 Task: Look for space in Ochër, Russia from 9th August, 2023 to 12th August, 2023 for 1 adult in price range Rs.6000 to Rs.15000. Place can be entire place with 1  bedroom having 1 bed and 1 bathroom. Property type can be house, flat, guest house. Amenities needed are: wifi. Booking option can be shelf check-in. Required host language is English.
Action: Mouse moved to (448, 118)
Screenshot: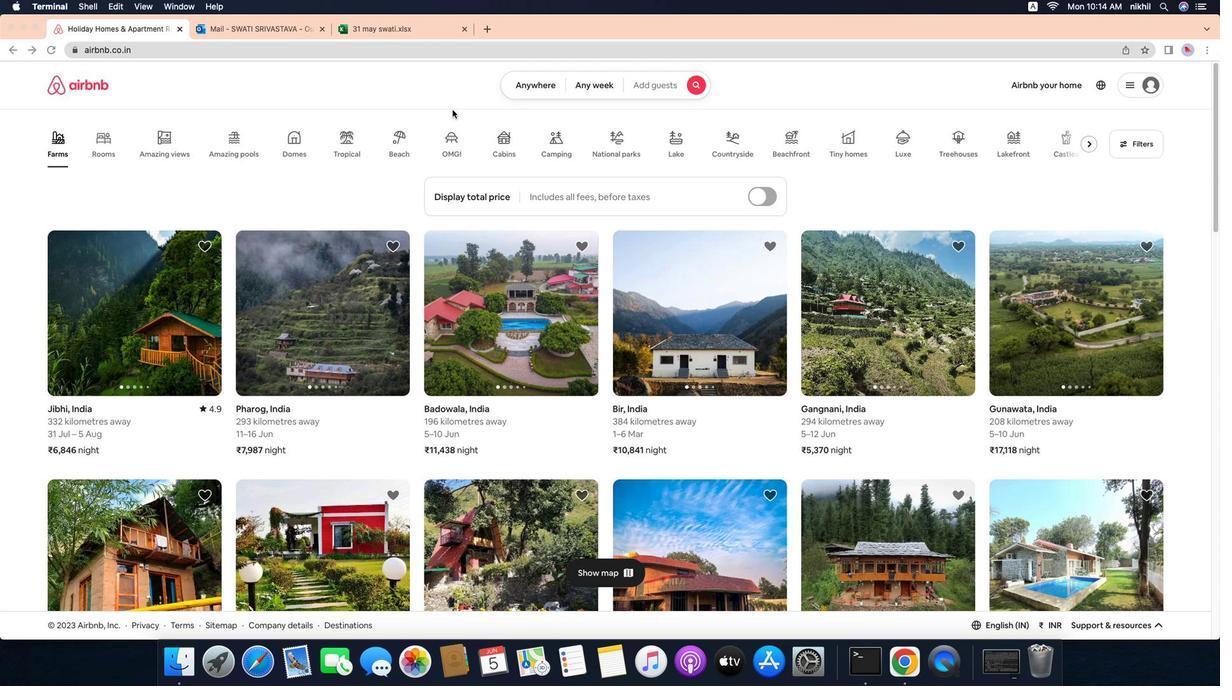 
Action: Mouse pressed left at (448, 118)
Screenshot: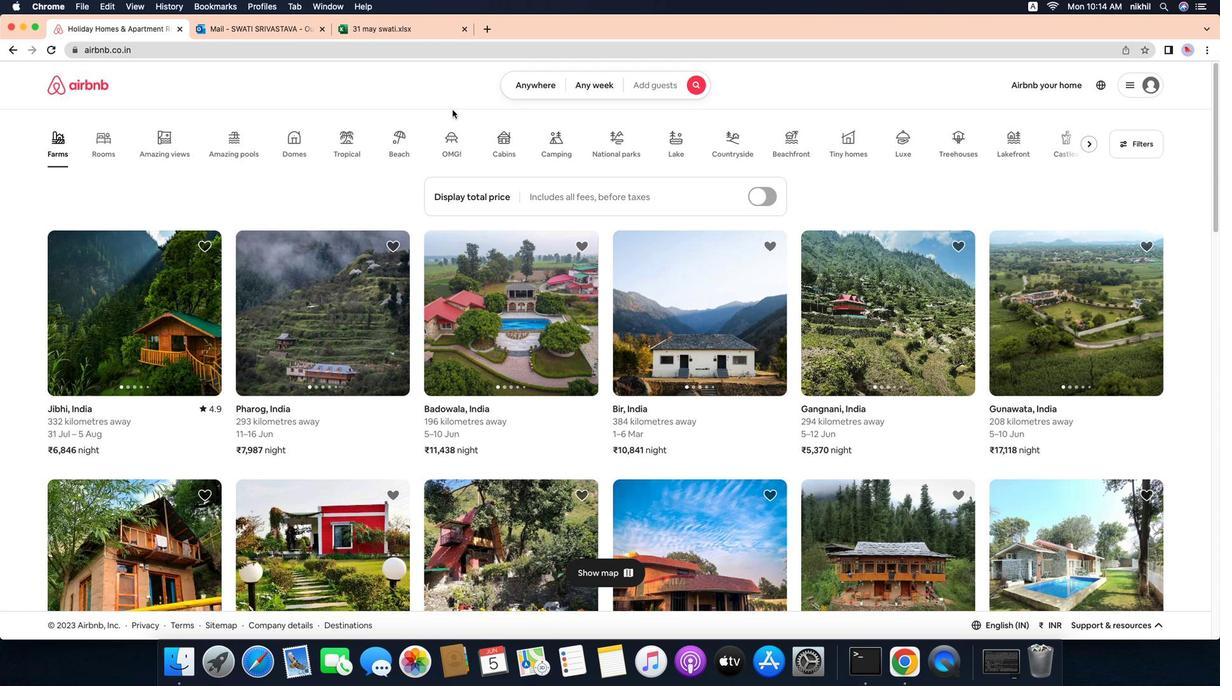 
Action: Mouse moved to (509, 101)
Screenshot: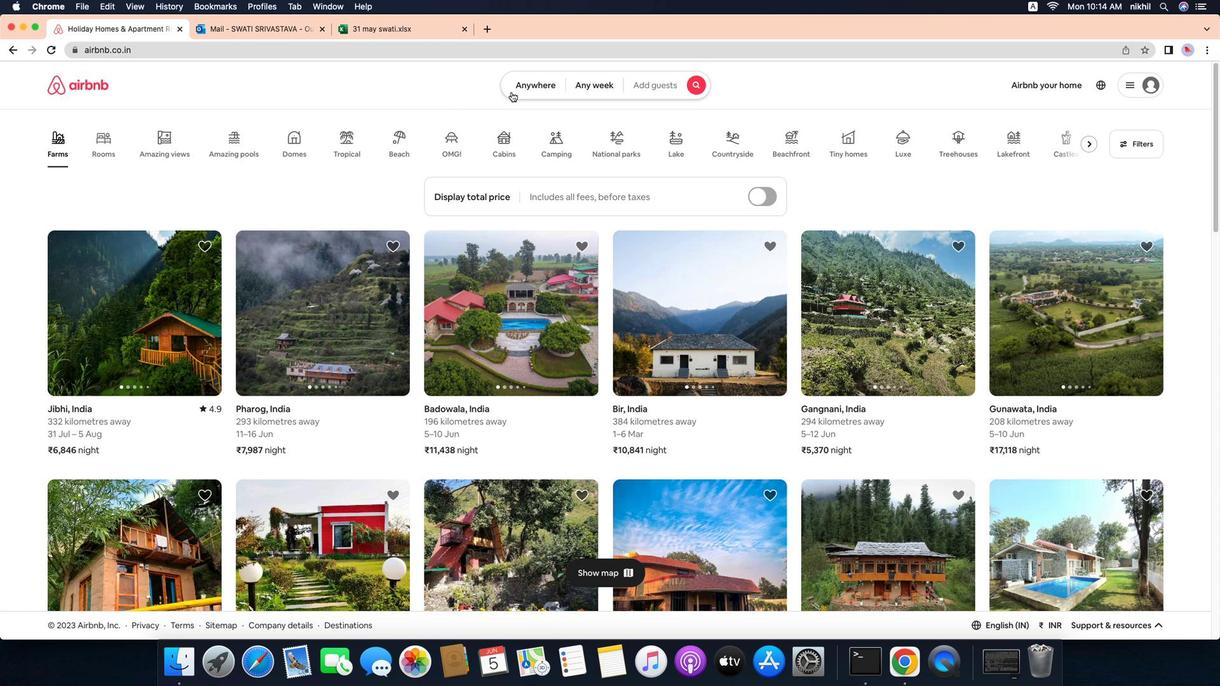 
Action: Mouse pressed left at (509, 101)
Screenshot: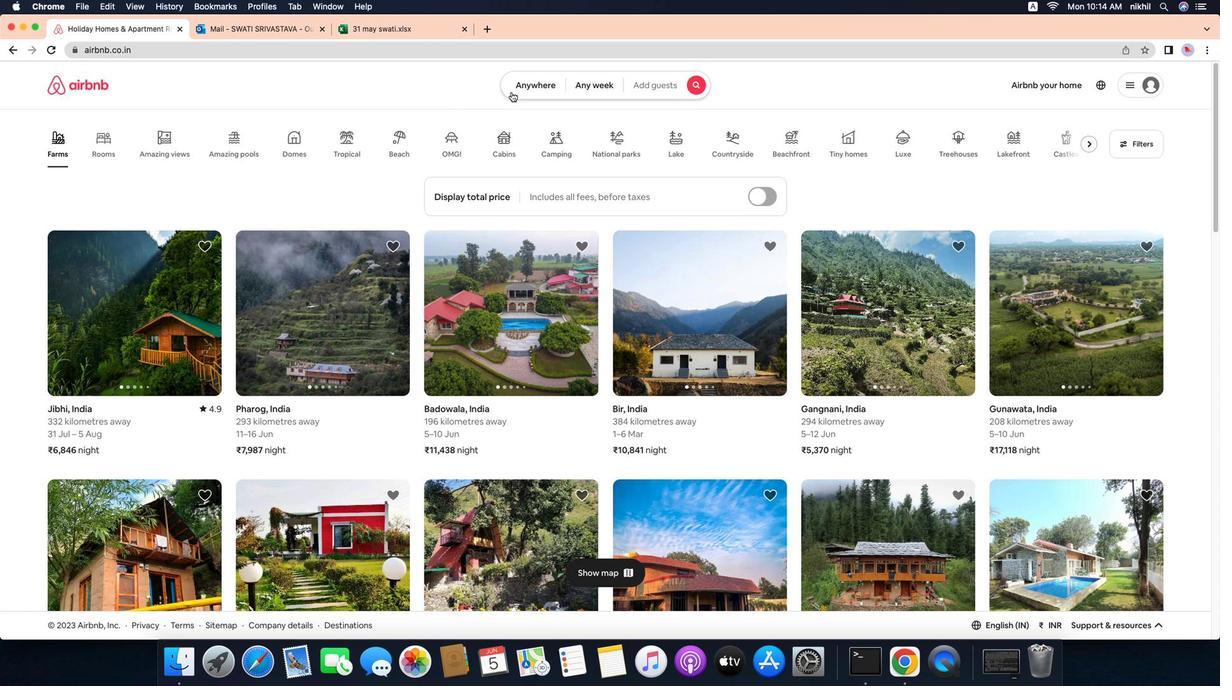 
Action: Mouse moved to (414, 143)
Screenshot: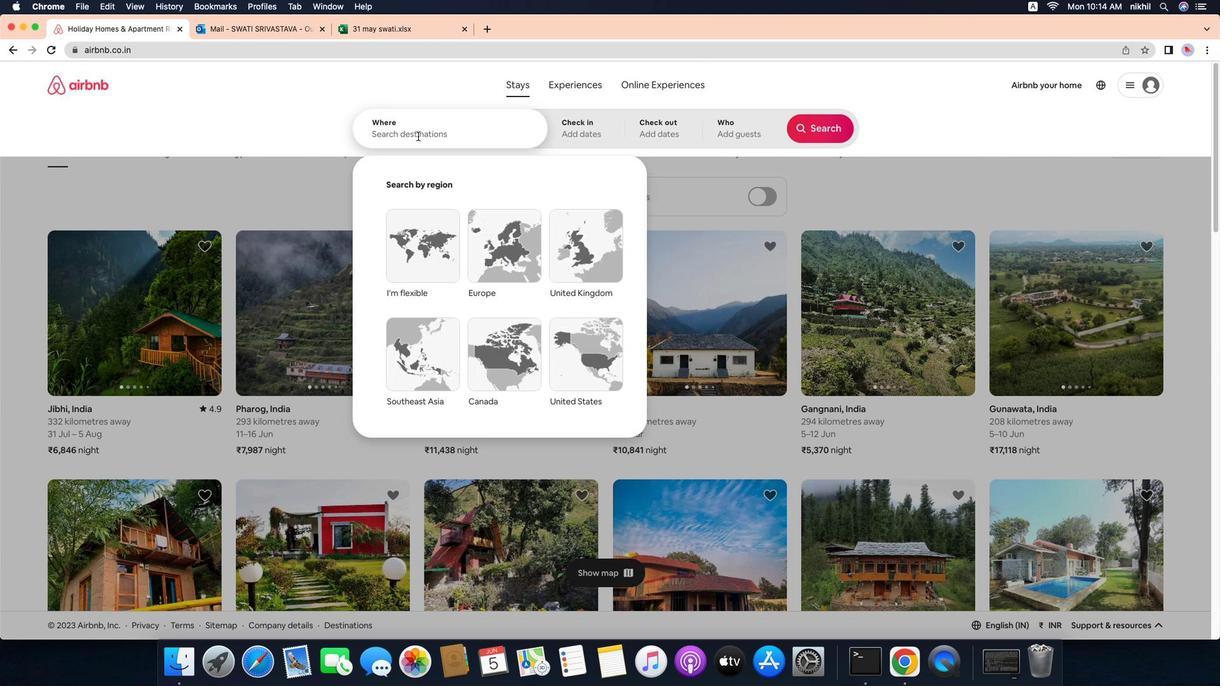 
Action: Mouse pressed left at (414, 143)
Screenshot: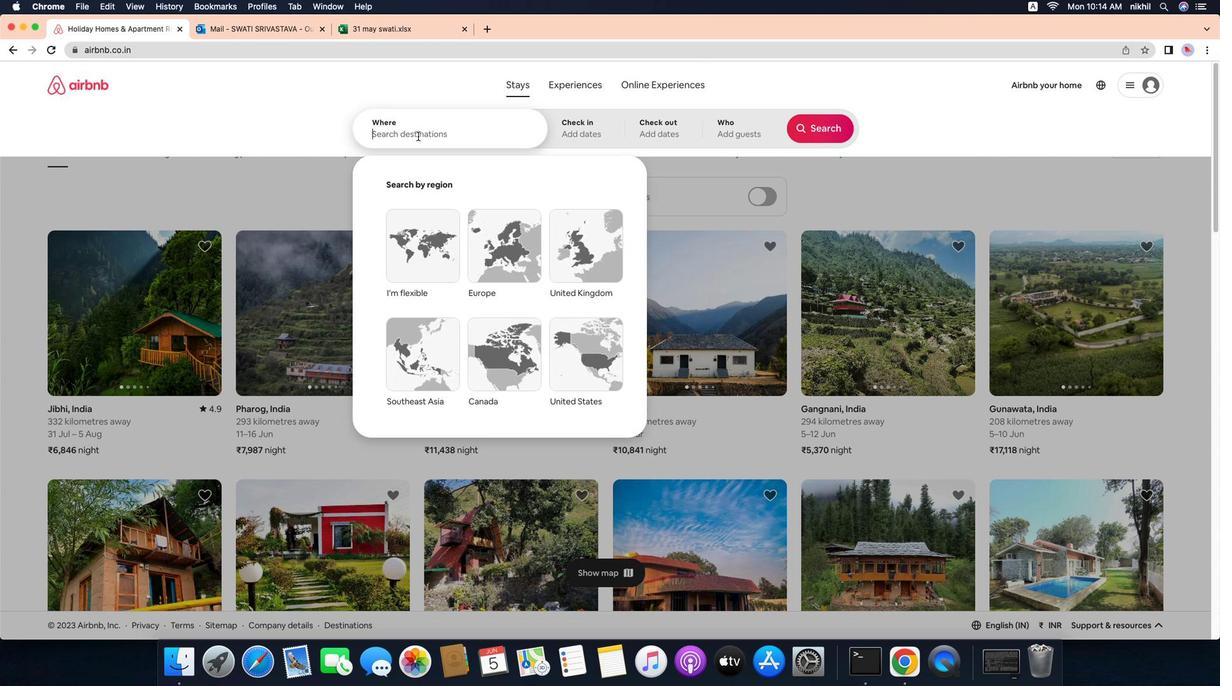 
Action: Key pressed Key.caps_lock'O'Key.caps_lock'c''h''e''r'','Key.spaceKey.caps_lock'R'Key.caps_lock'u''s''s''i''a'Key.enter
Screenshot: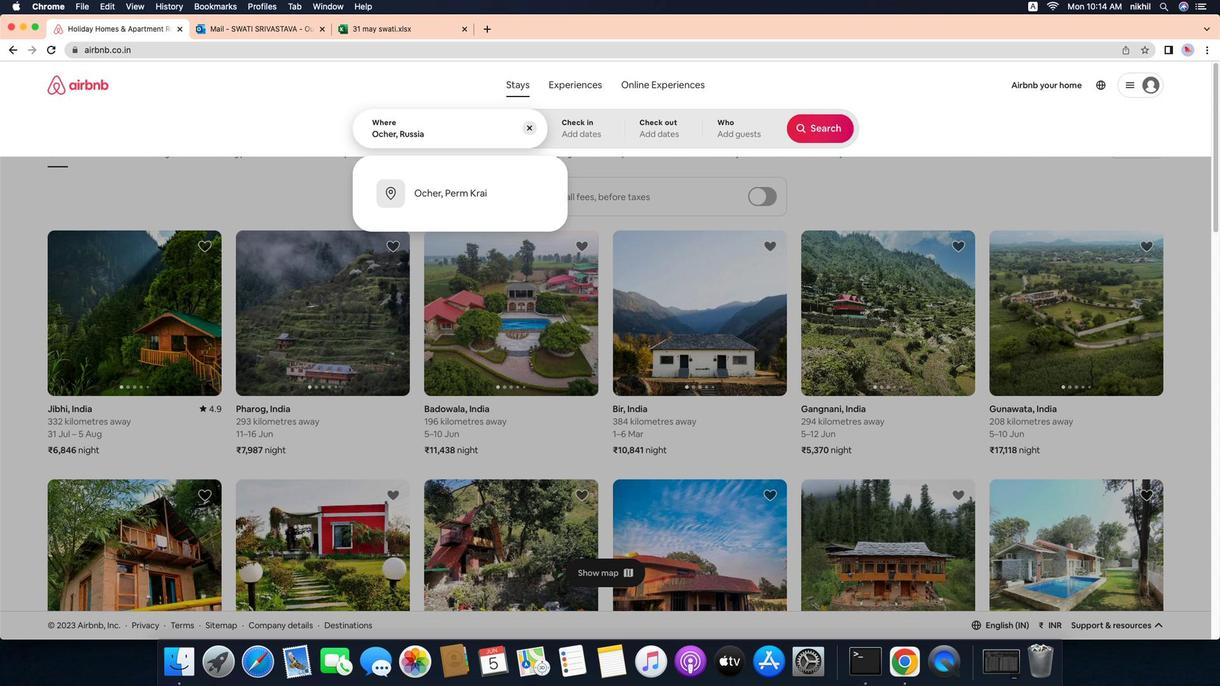 
Action: Mouse moved to (814, 221)
Screenshot: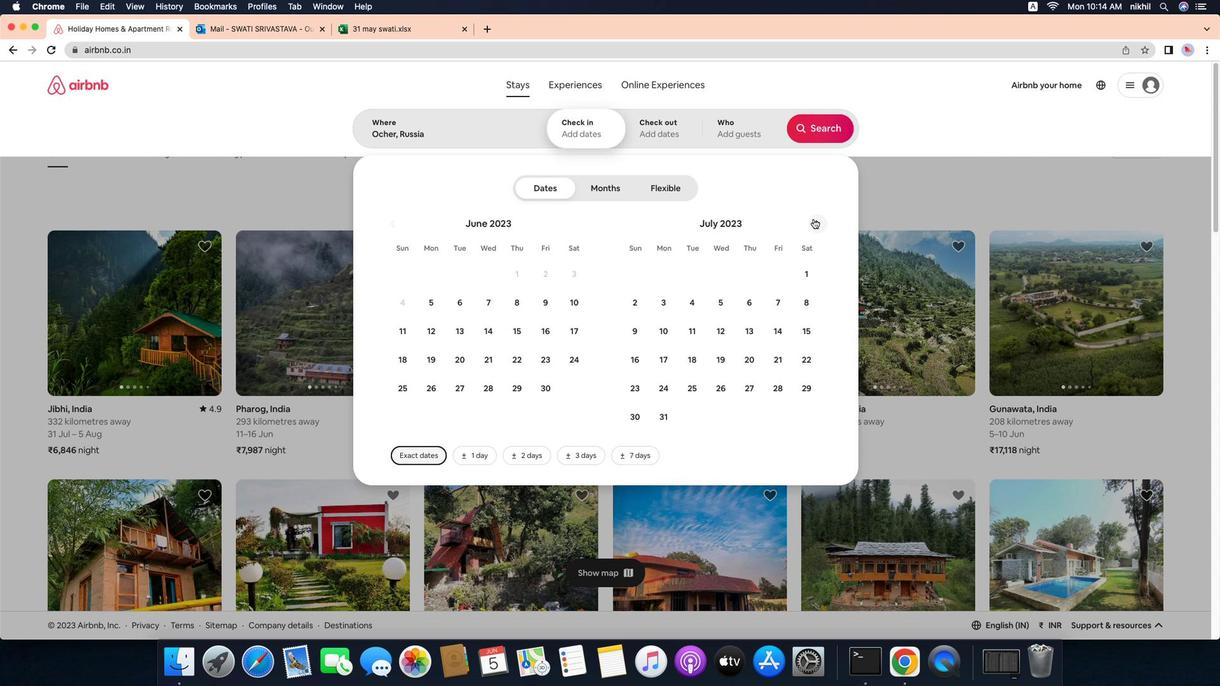 
Action: Mouse pressed left at (814, 221)
Screenshot: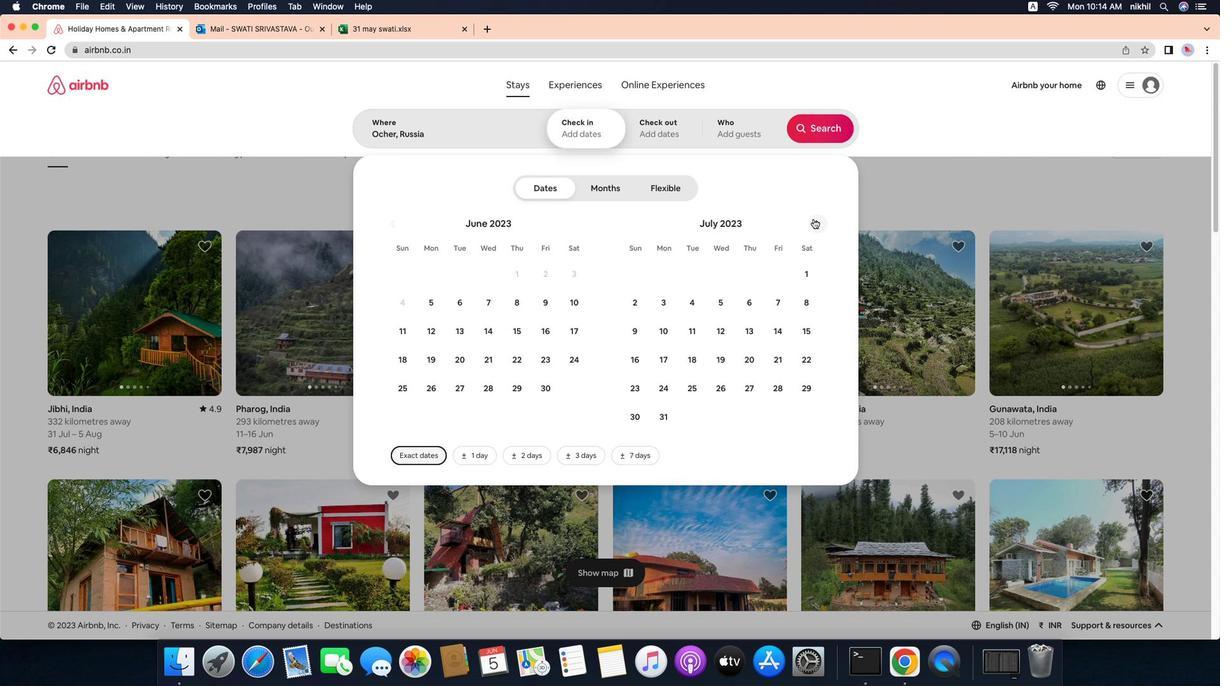 
Action: Mouse moved to (726, 295)
Screenshot: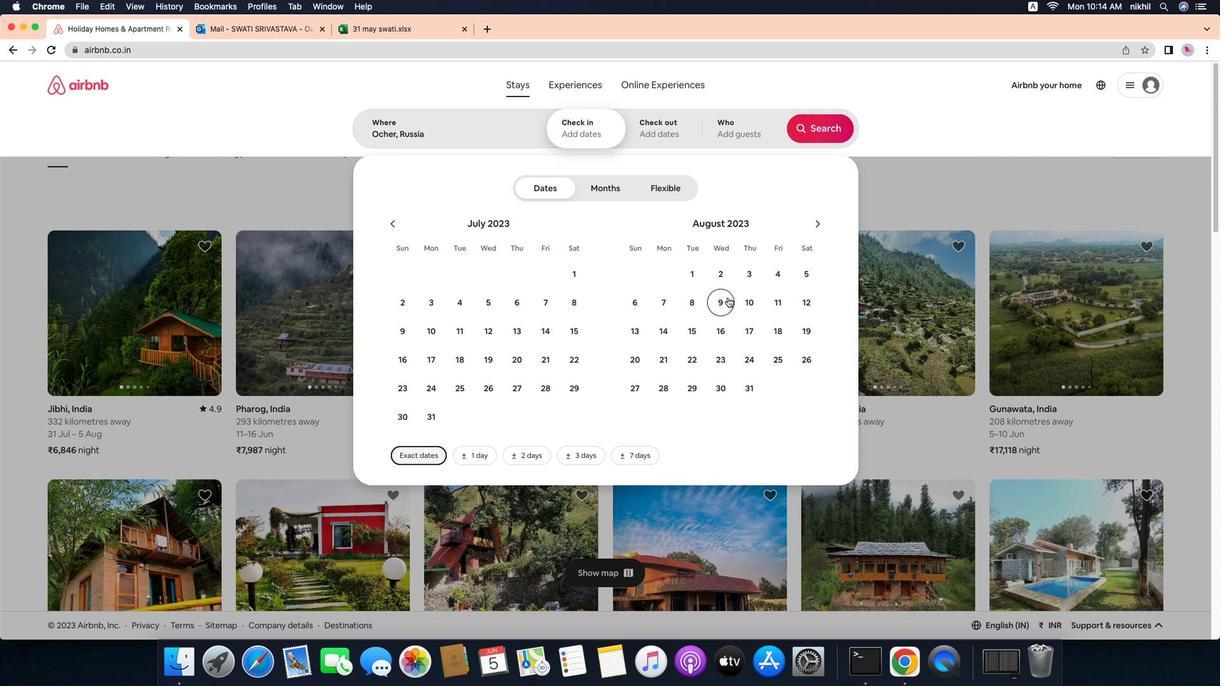 
Action: Mouse pressed left at (726, 295)
Screenshot: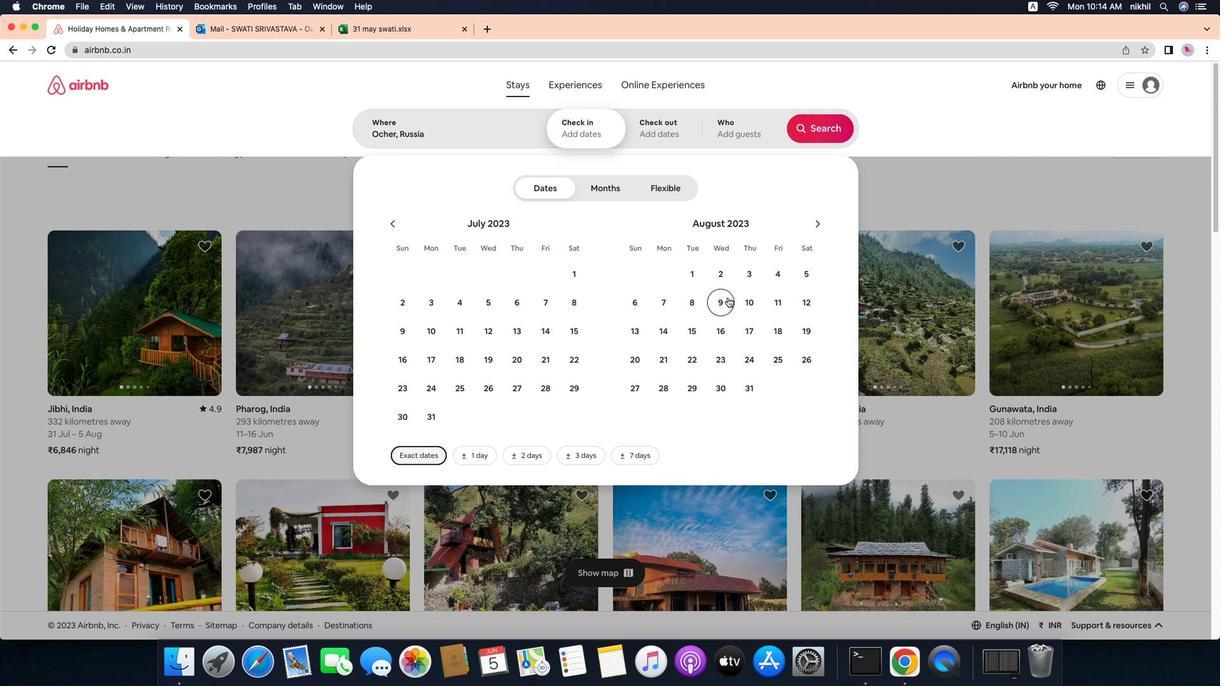 
Action: Mouse moved to (826, 299)
Screenshot: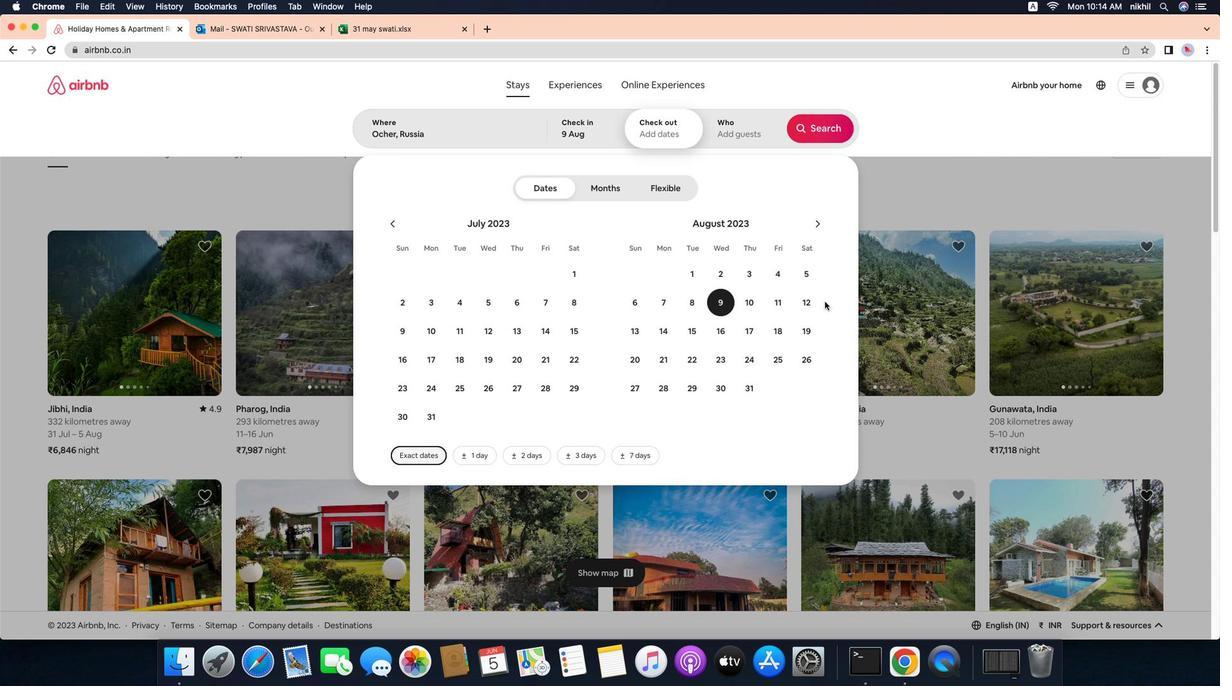 
Action: Mouse pressed left at (826, 299)
Screenshot: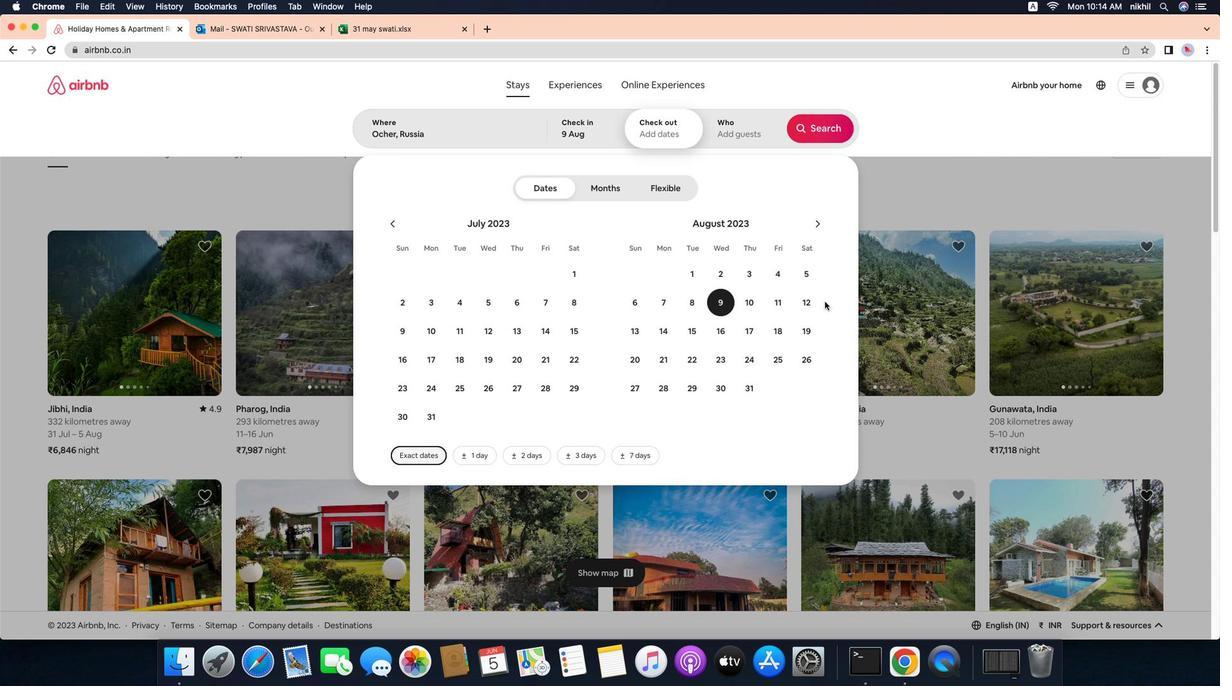 
Action: Mouse moved to (805, 301)
Screenshot: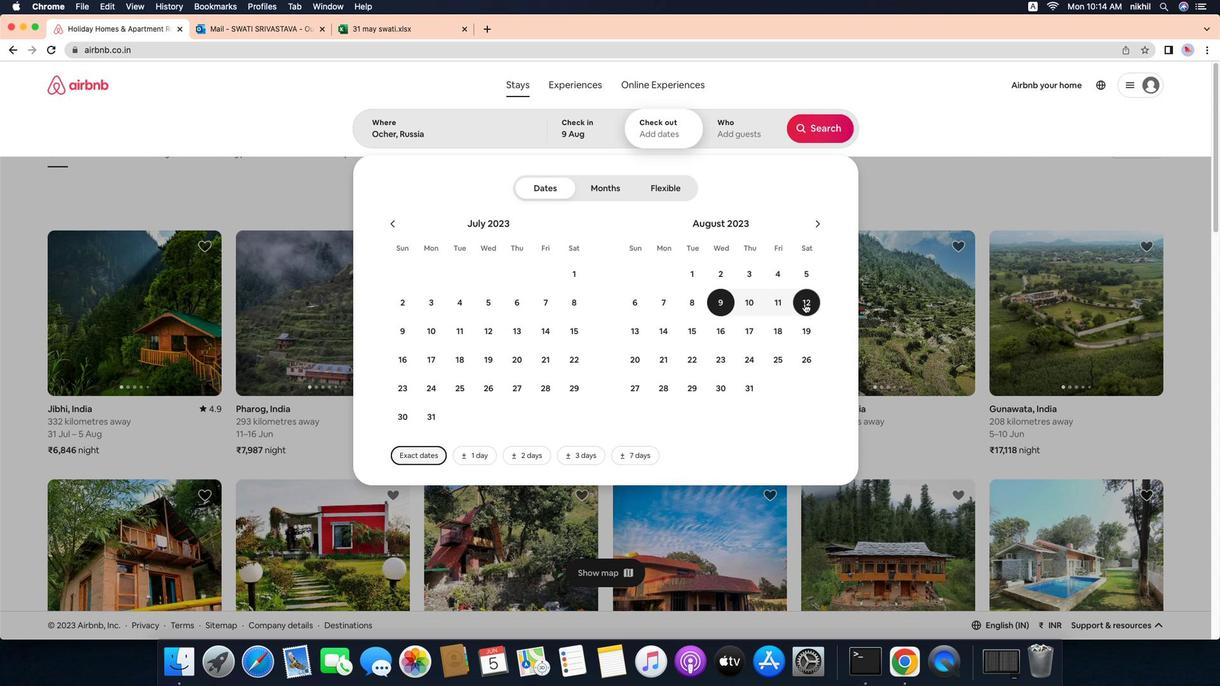 
Action: Mouse pressed left at (805, 301)
Screenshot: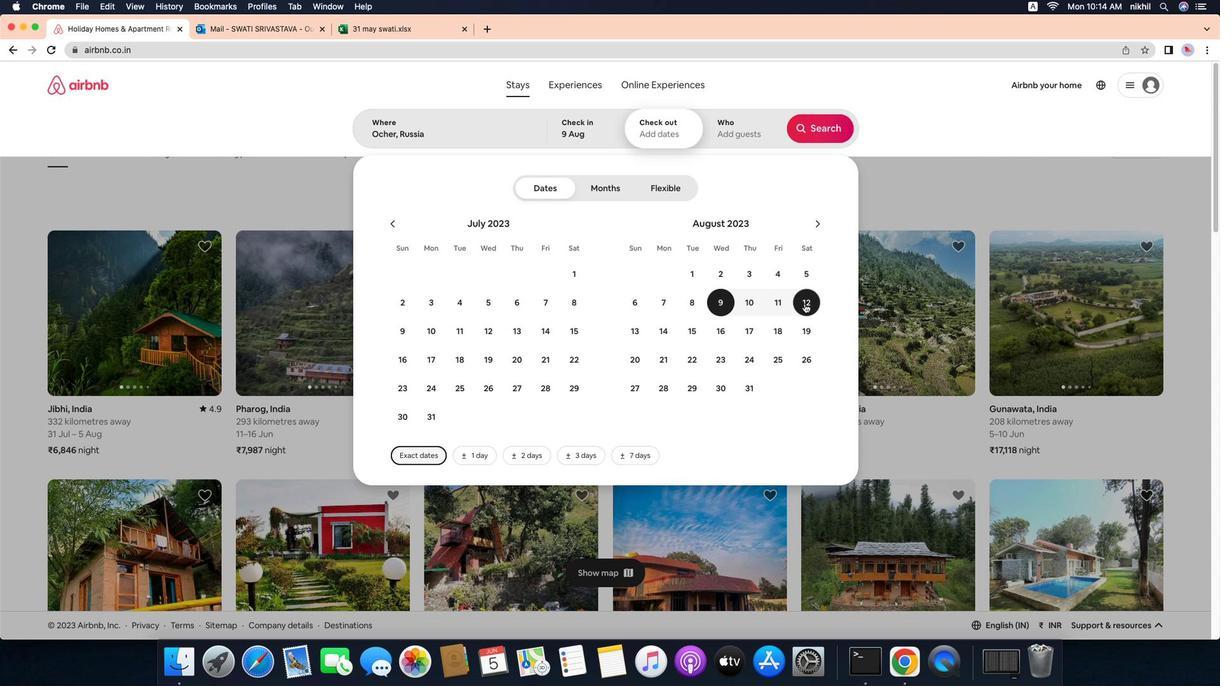 
Action: Mouse moved to (746, 139)
Screenshot: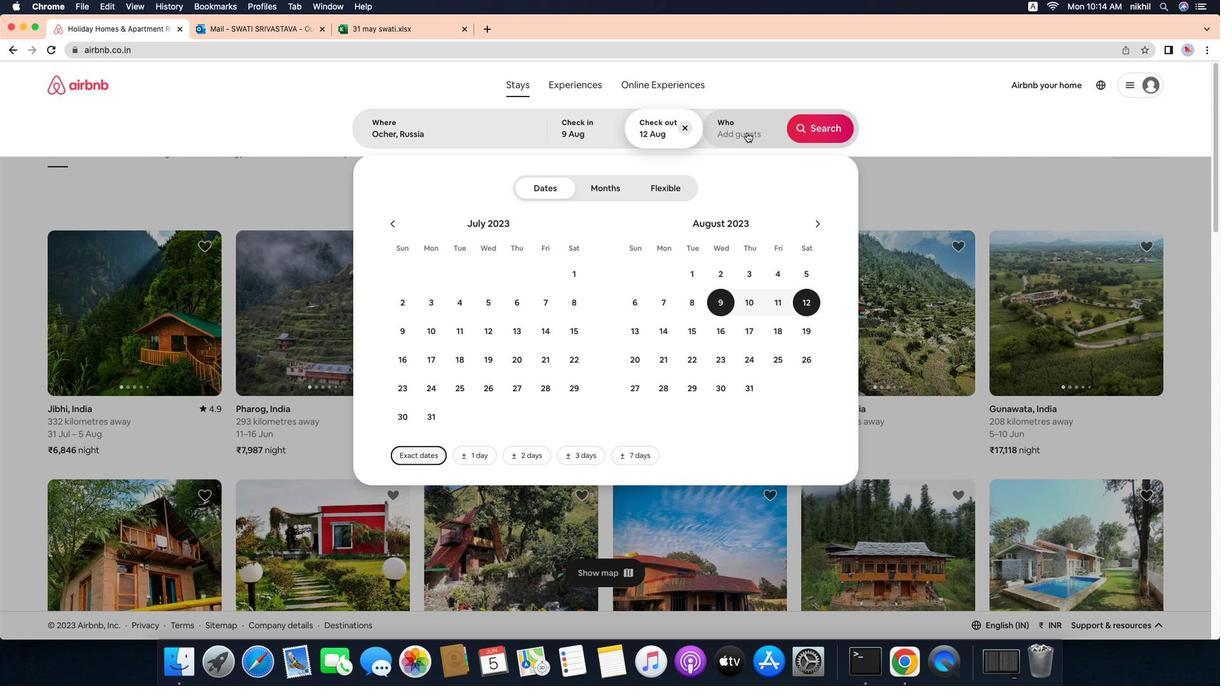 
Action: Mouse pressed left at (746, 139)
Screenshot: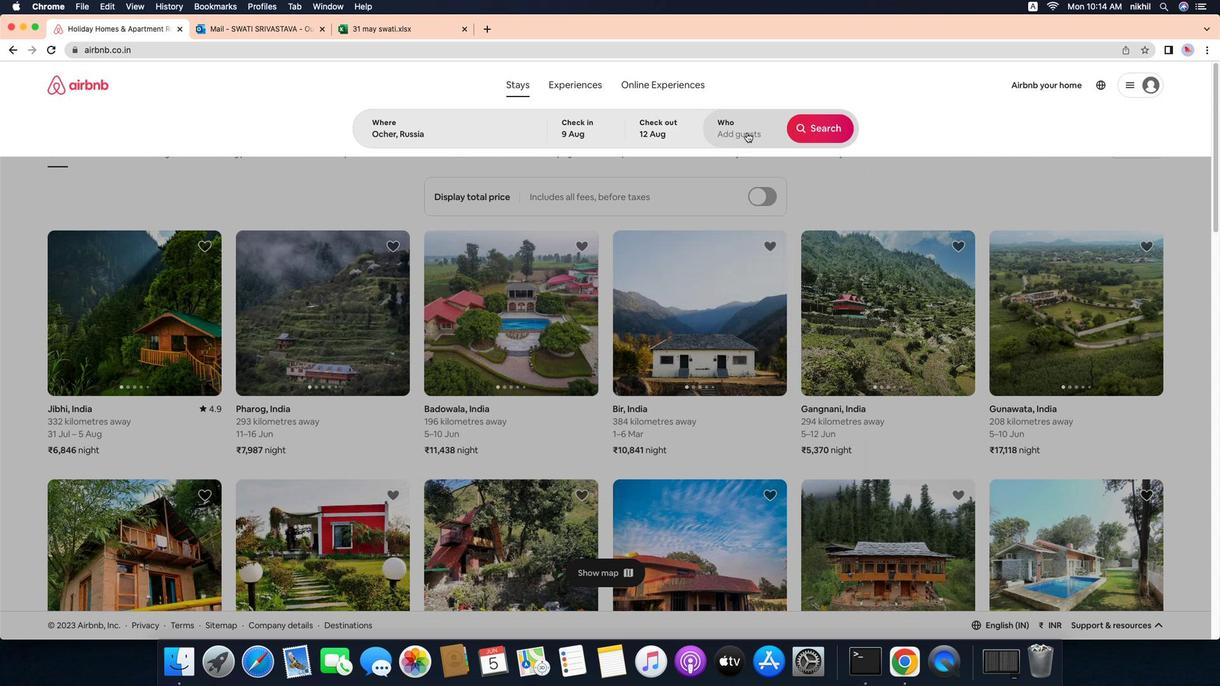 
Action: Mouse moved to (831, 199)
Screenshot: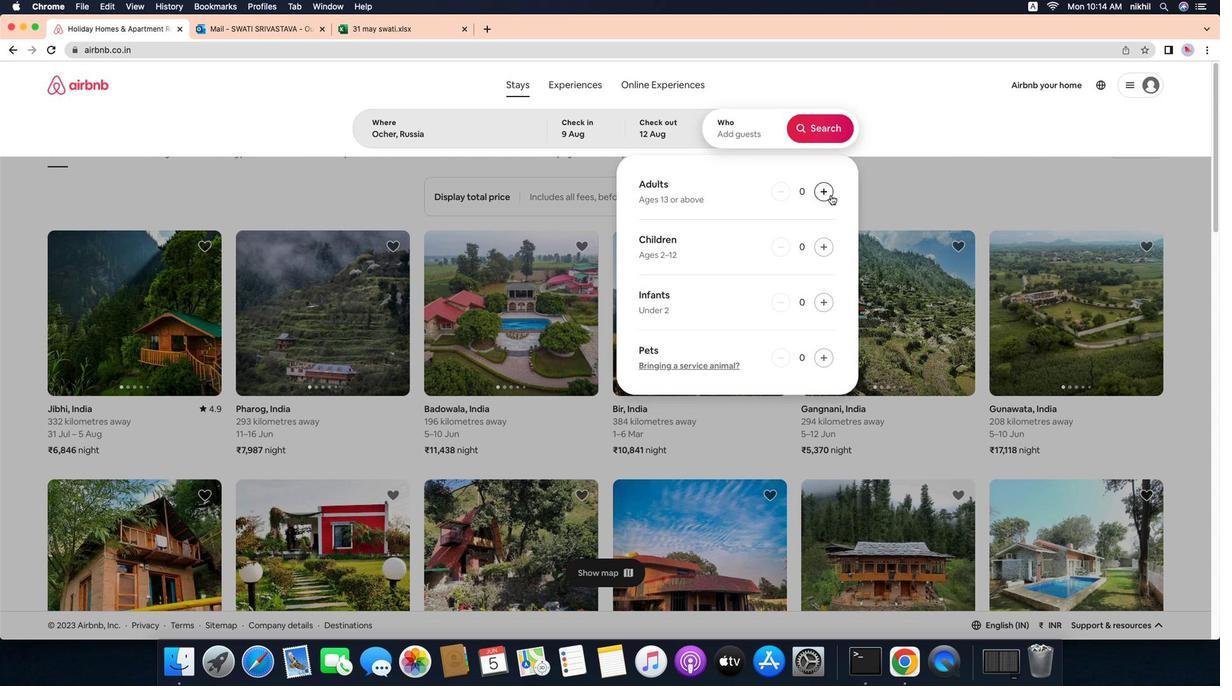 
Action: Mouse pressed left at (831, 199)
Screenshot: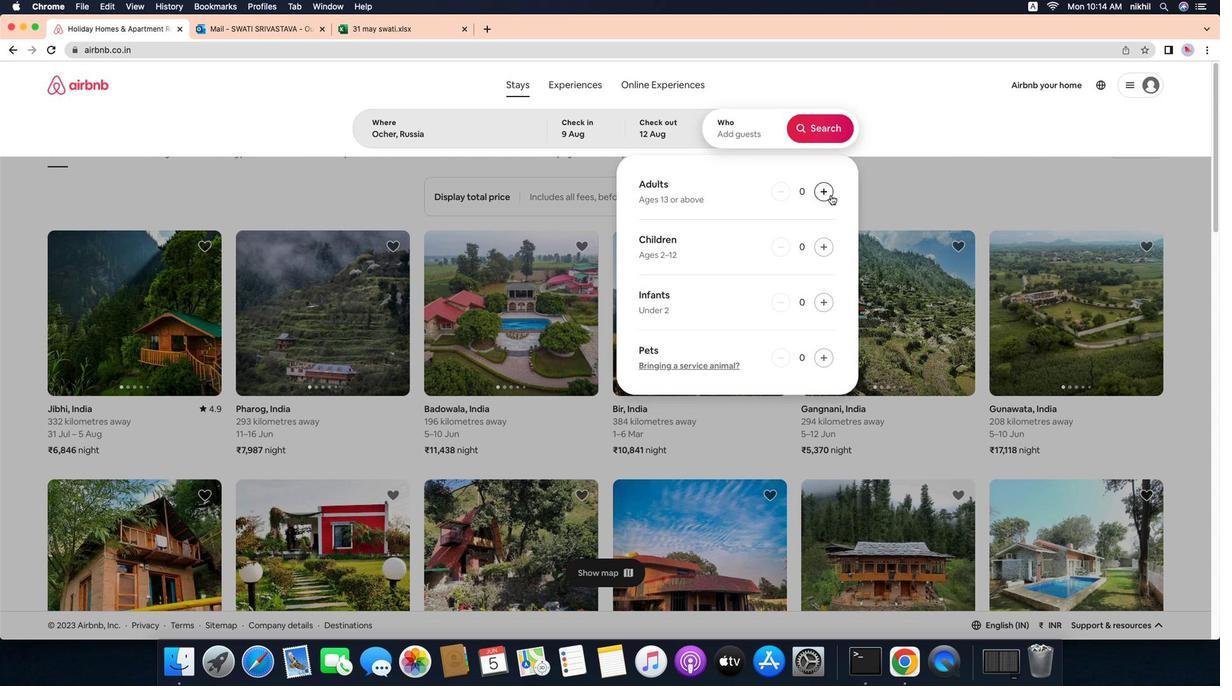 
Action: Mouse moved to (812, 130)
Screenshot: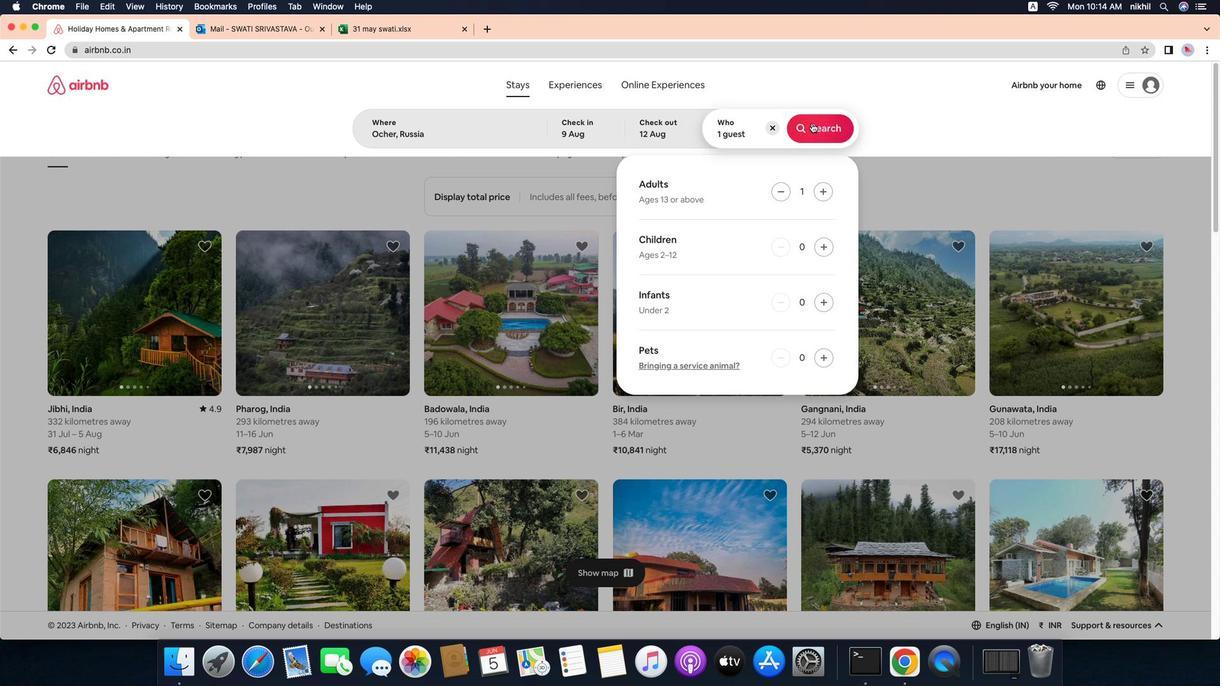 
Action: Mouse pressed left at (812, 130)
Screenshot: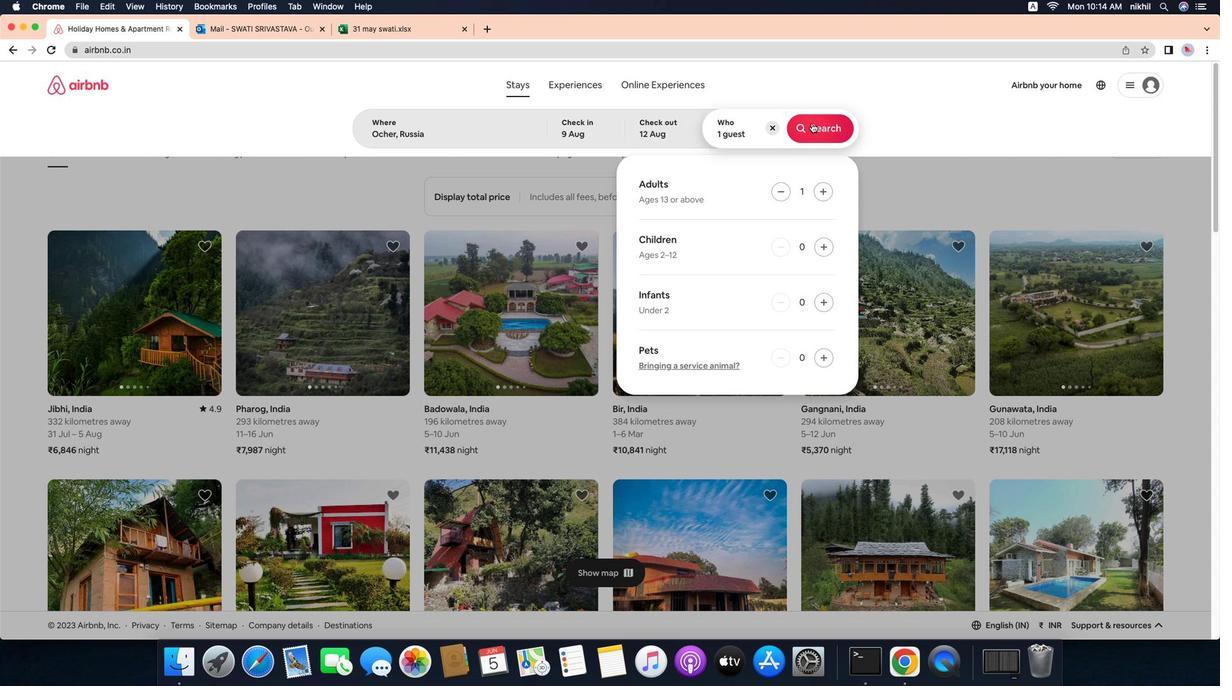 
Action: Mouse moved to (1185, 141)
Screenshot: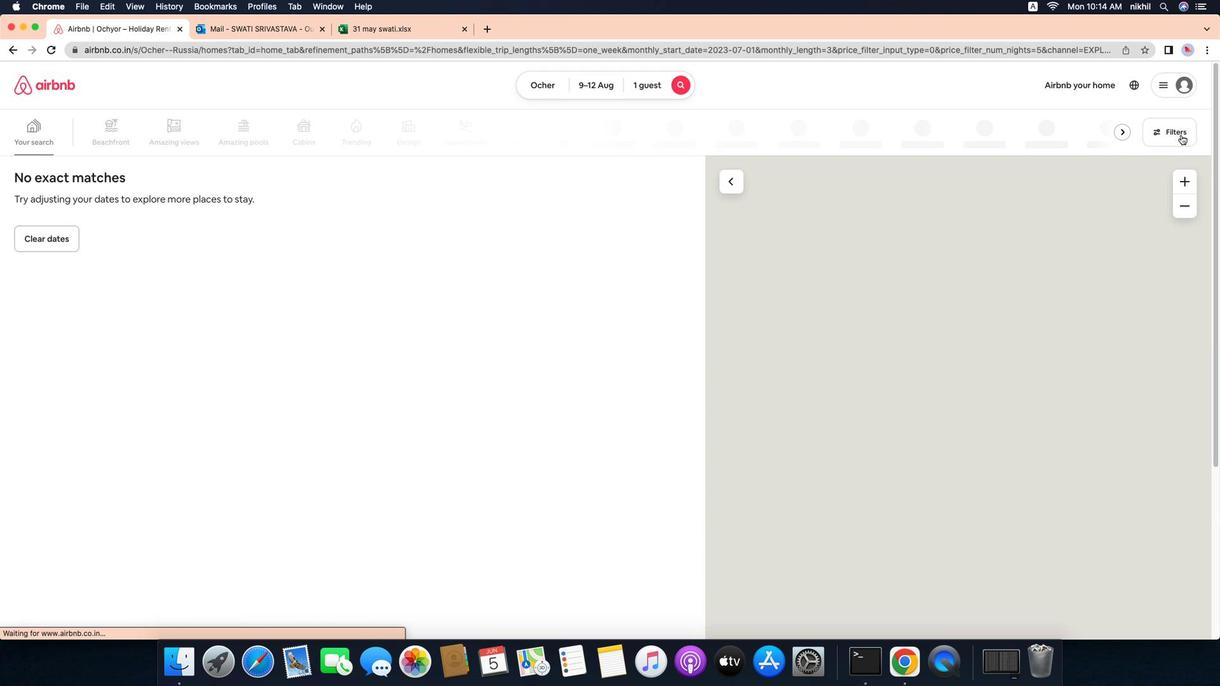 
Action: Mouse pressed left at (1185, 141)
Screenshot: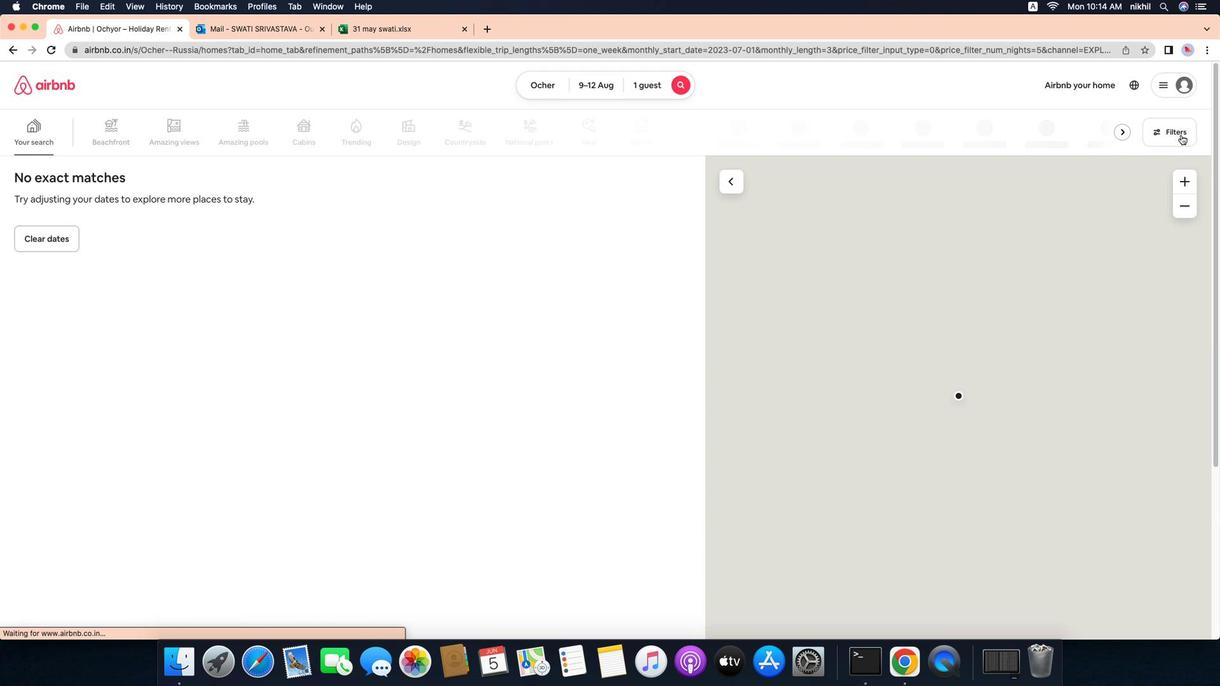 
Action: Mouse moved to (477, 419)
Screenshot: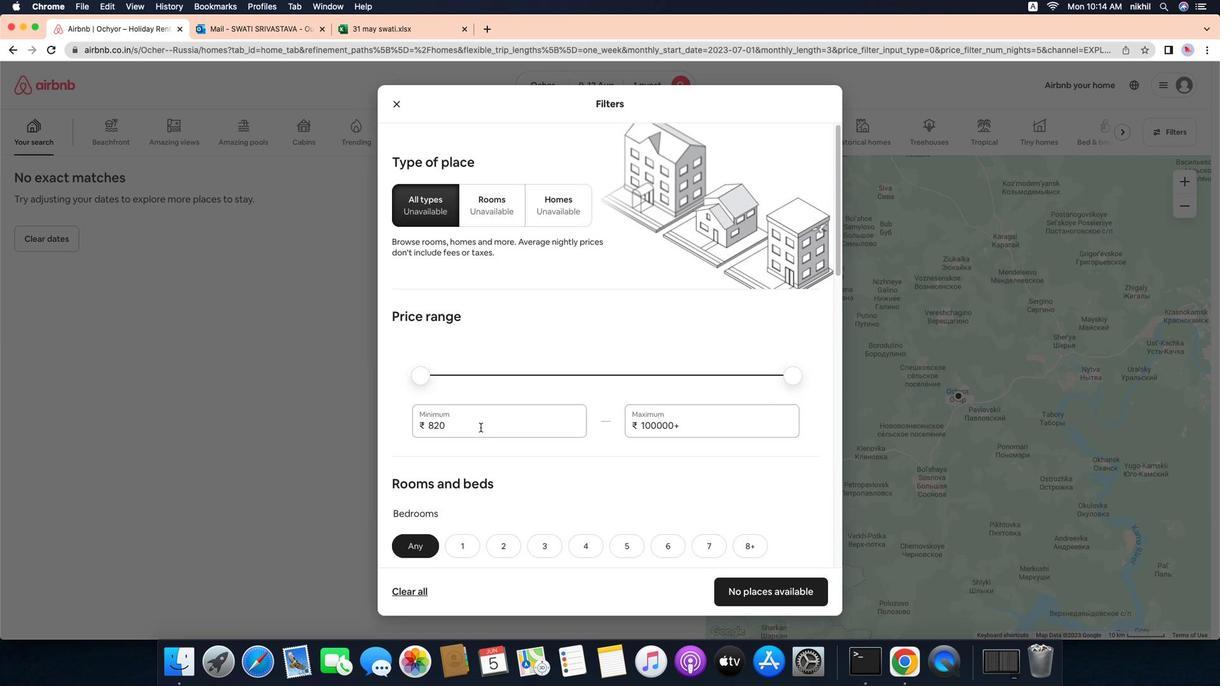 
Action: Mouse pressed left at (477, 419)
Screenshot: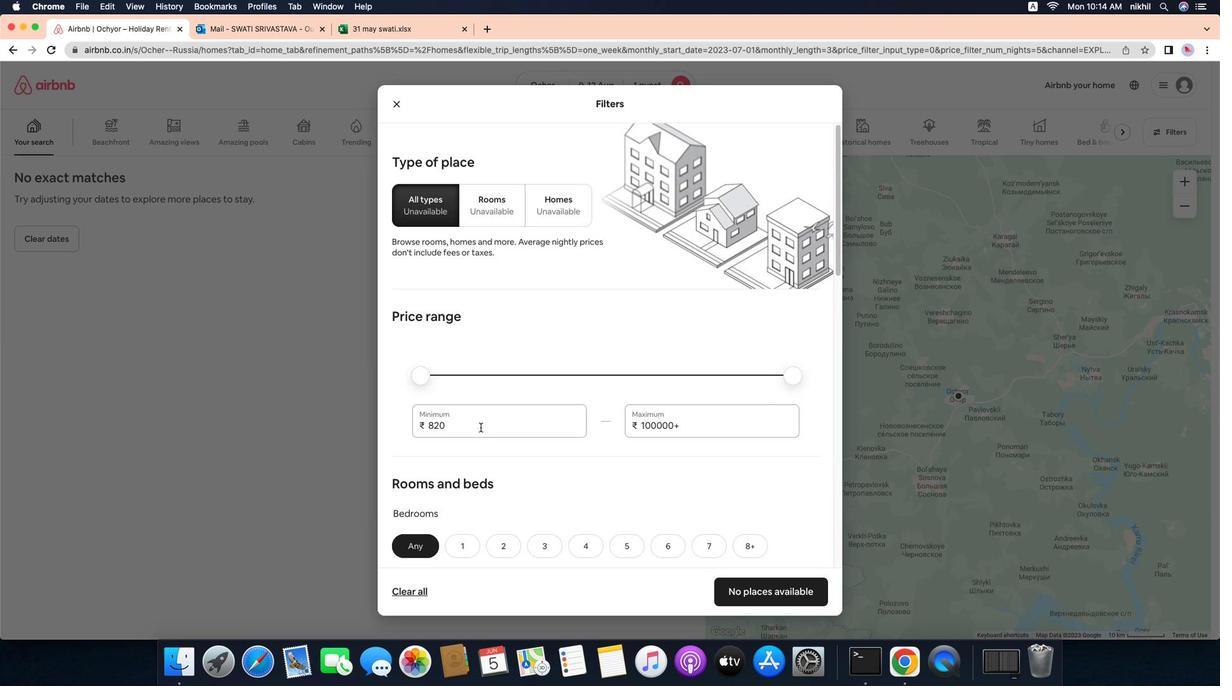 
Action: Key pressed Key.backspaceKey.backspaceKey.backspace'6''-'Key.backspace'0''0''0'
Screenshot: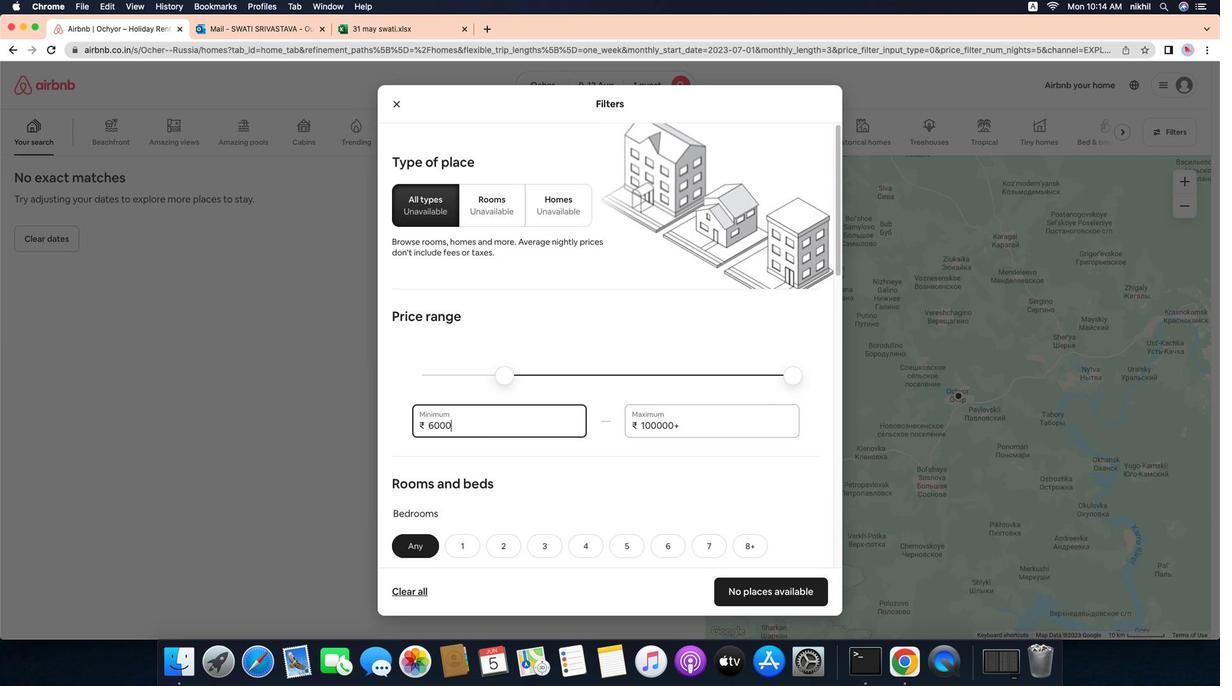 
Action: Mouse moved to (693, 420)
Screenshot: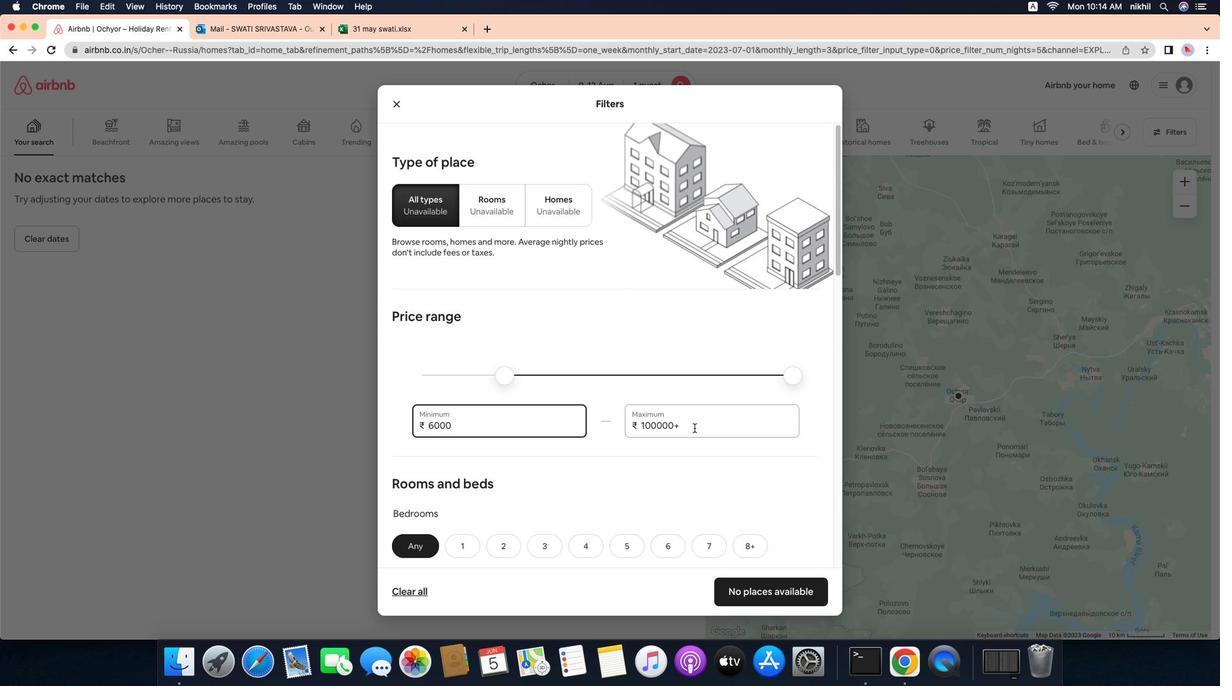 
Action: Mouse pressed left at (693, 420)
Screenshot: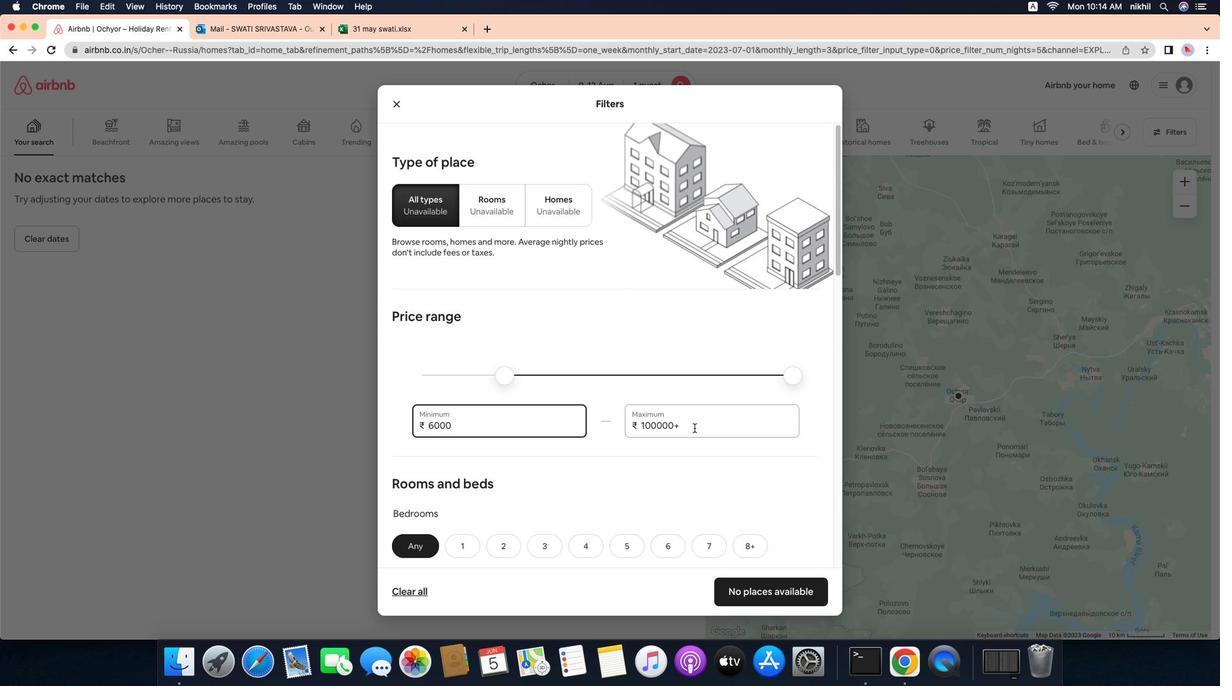 
Action: Mouse moved to (693, 420)
Screenshot: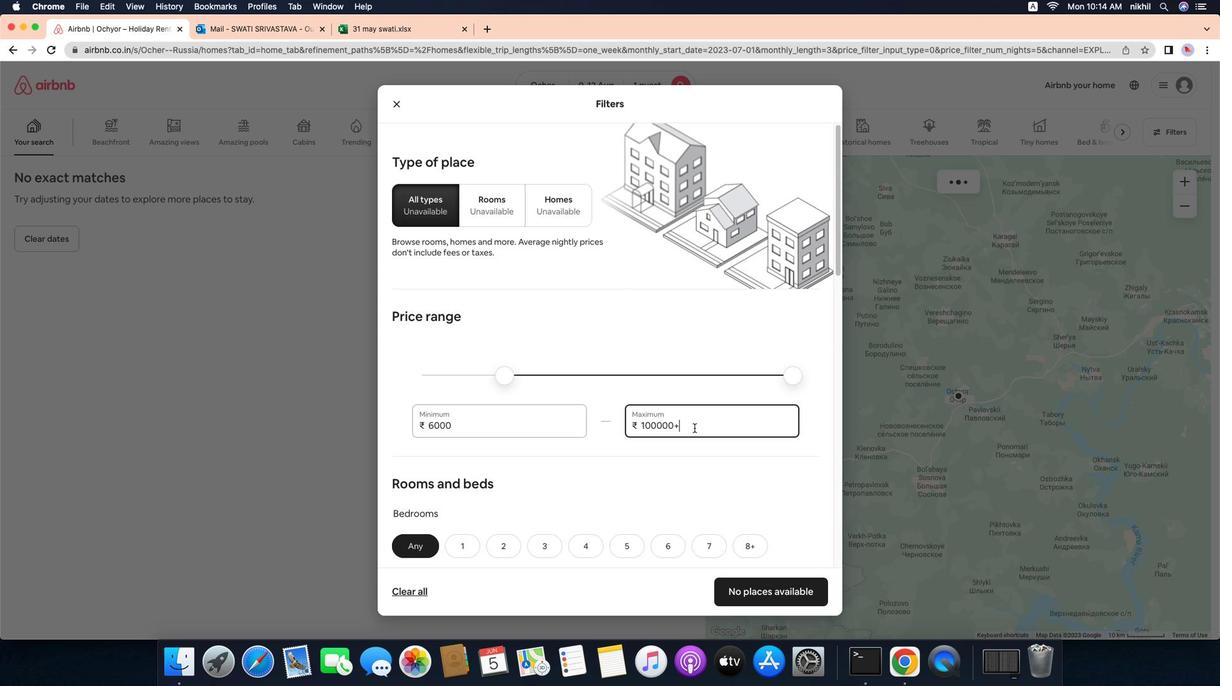 
Action: Key pressed Key.backspaceKey.backspaceKey.backspaceKey.backspaceKey.backspaceKey.backspaceKey.backspaceKey.backspaceKey.backspace'1''5''0''0''0'
Screenshot: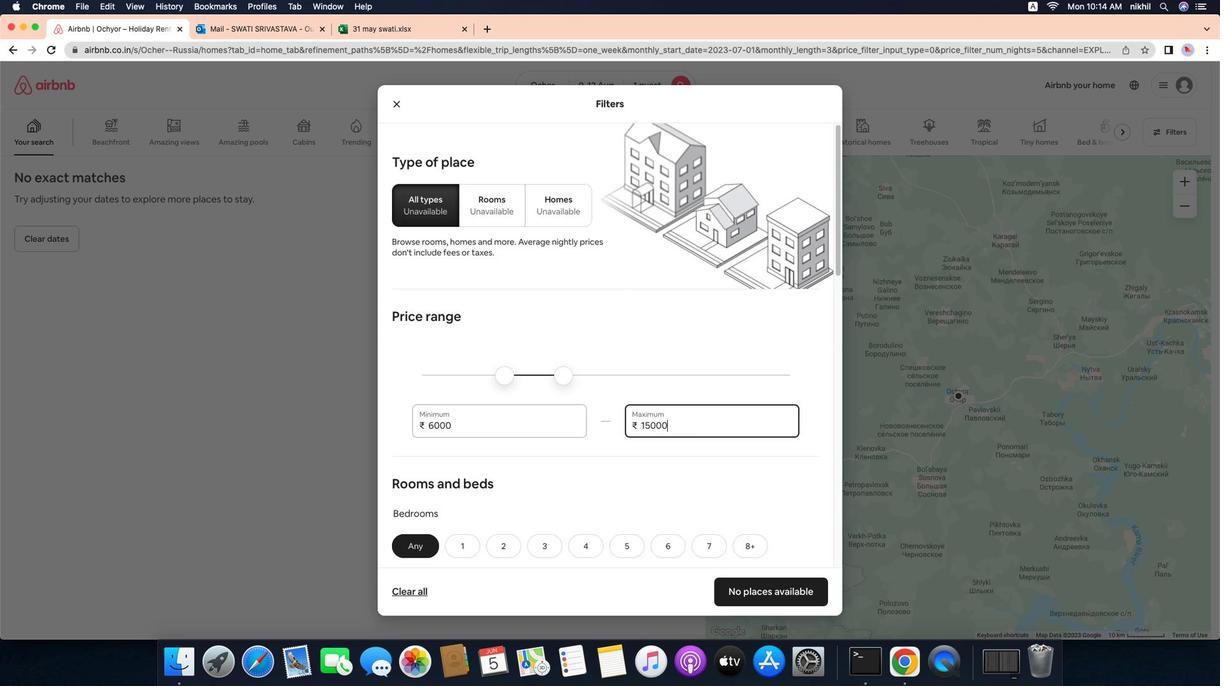 
Action: Mouse moved to (598, 438)
Screenshot: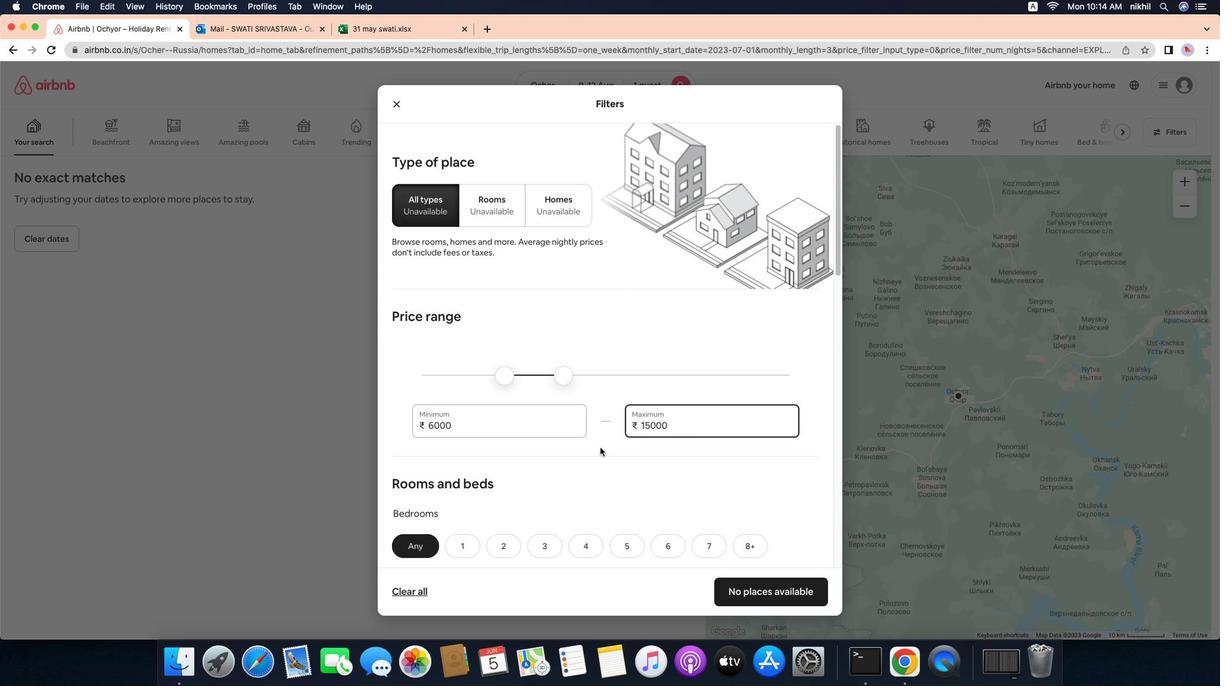 
Action: Mouse scrolled (598, 438) with delta (-7, 13)
Screenshot: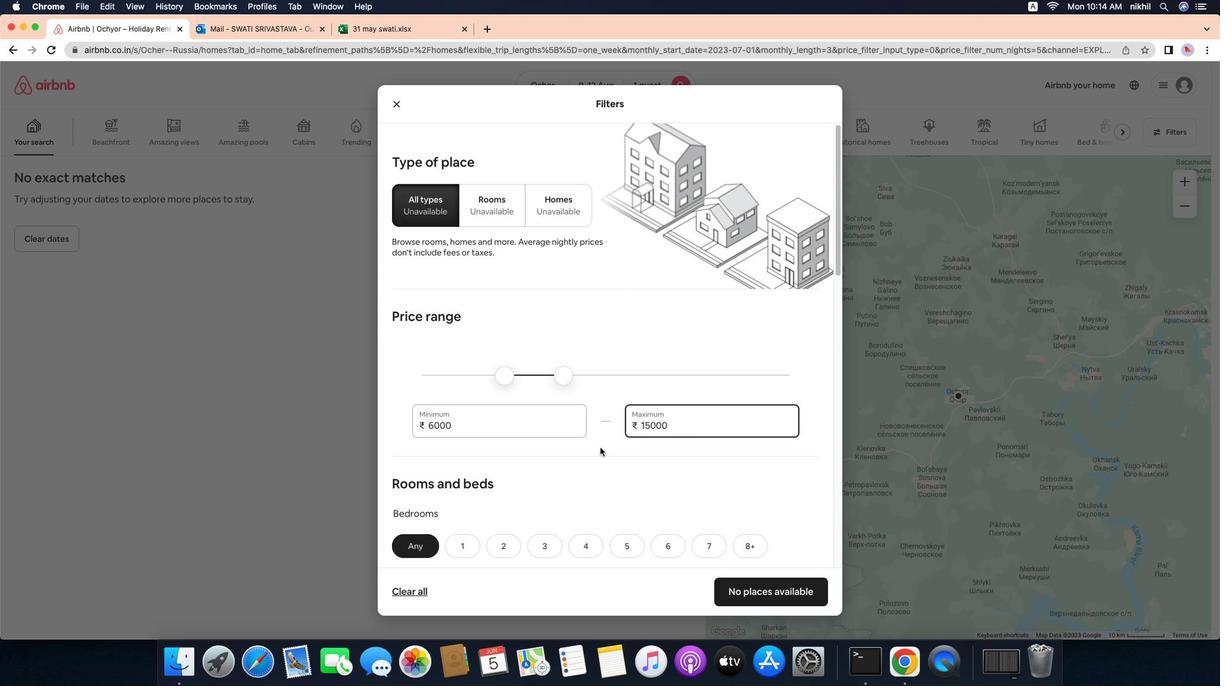 
Action: Mouse scrolled (598, 438) with delta (-7, 13)
Screenshot: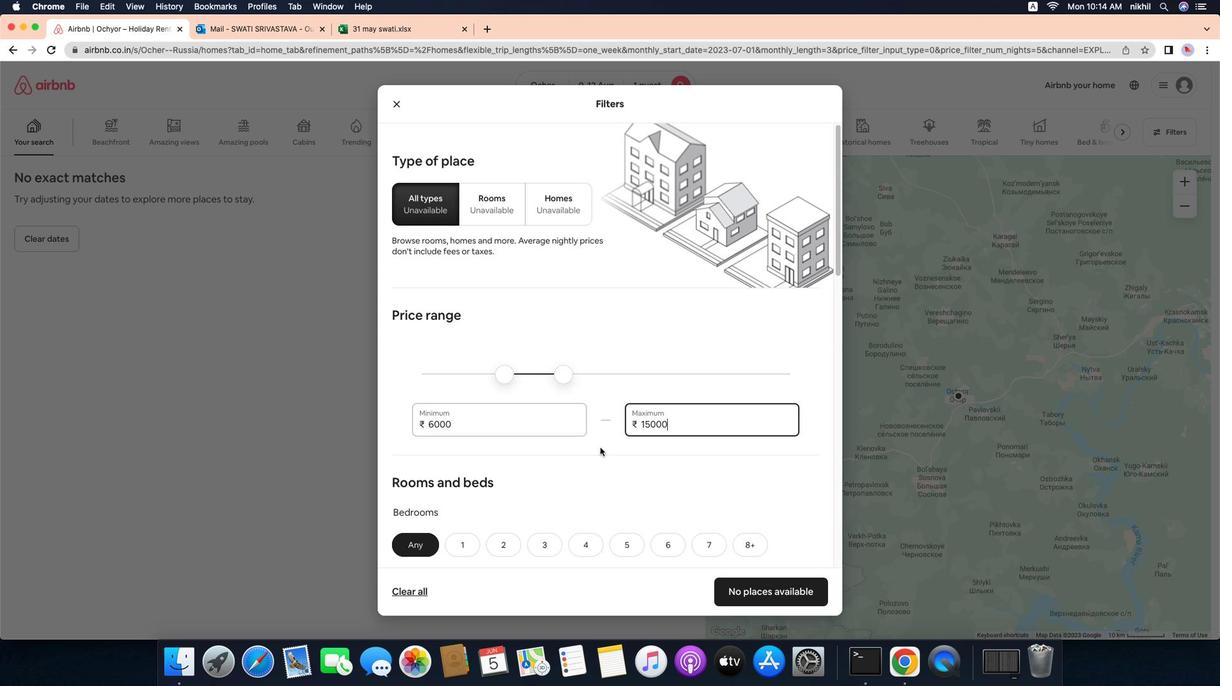 
Action: Mouse scrolled (598, 438) with delta (-7, 13)
Screenshot: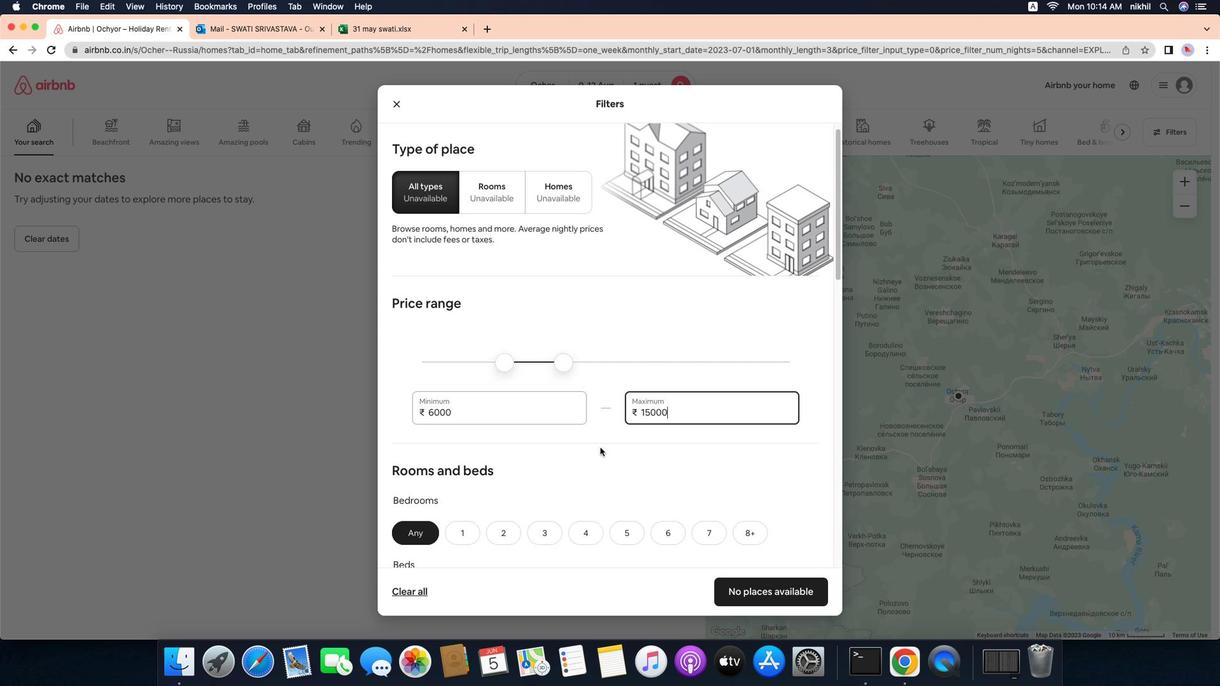 
Action: Mouse scrolled (598, 438) with delta (-7, 13)
Screenshot: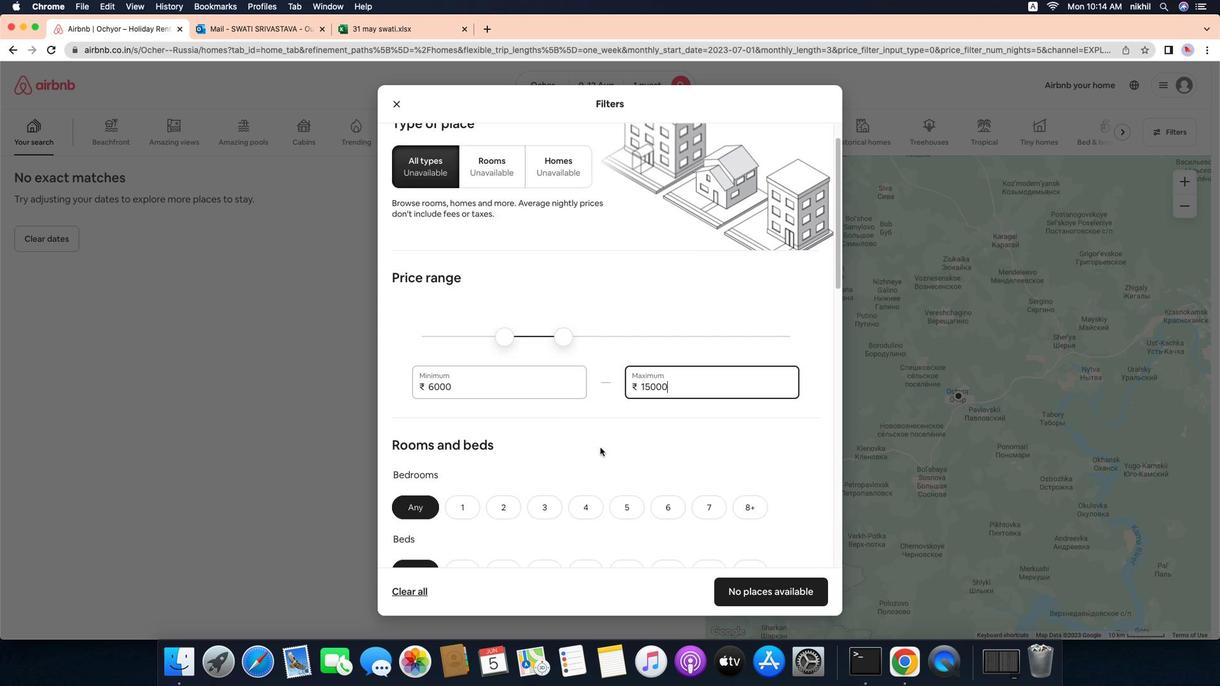
Action: Mouse scrolled (598, 438) with delta (-7, 13)
Screenshot: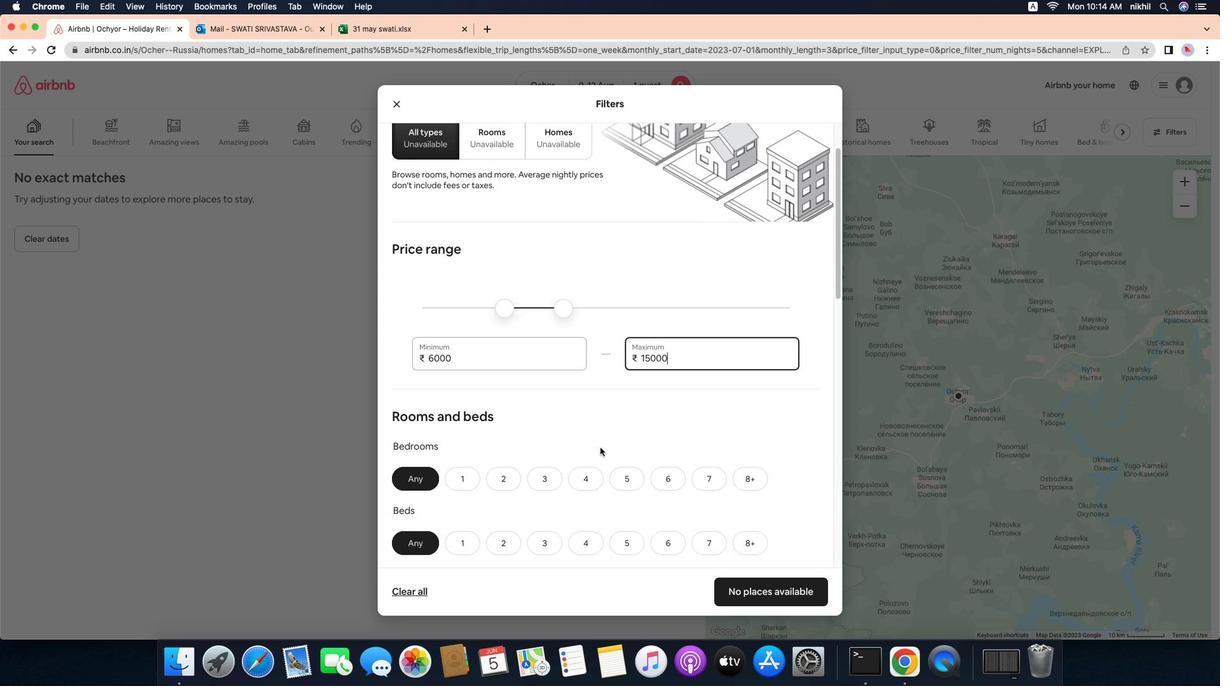 
Action: Mouse moved to (449, 395)
Screenshot: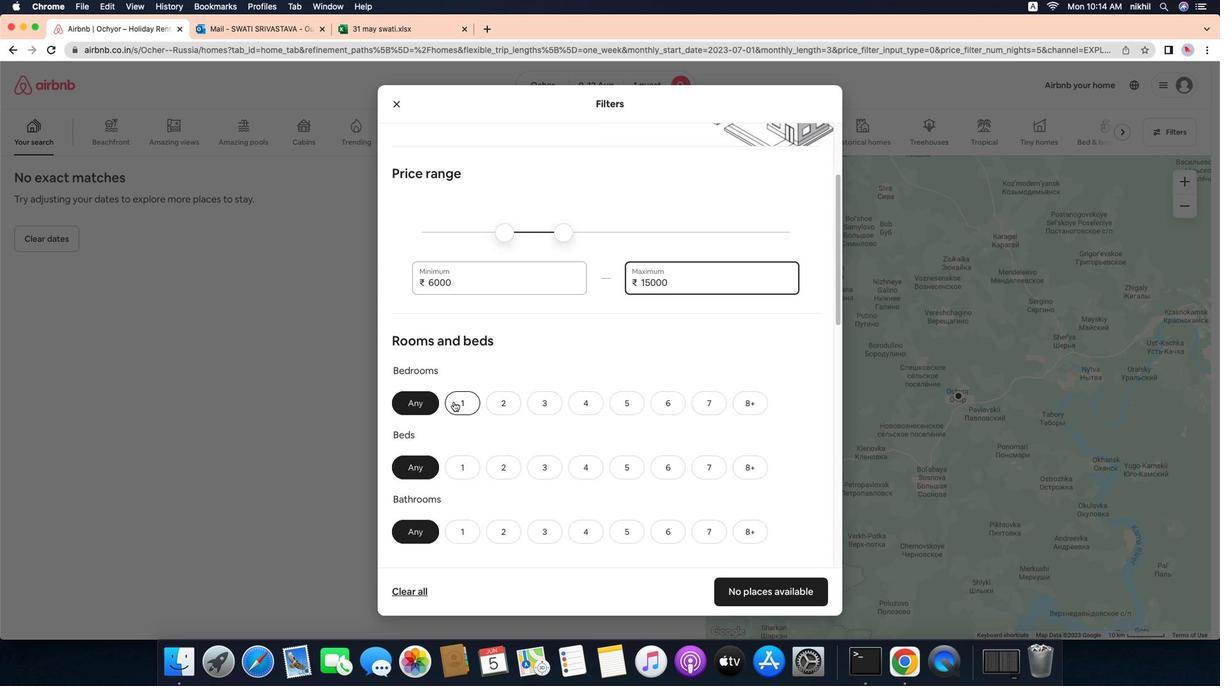 
Action: Mouse pressed left at (449, 395)
Screenshot: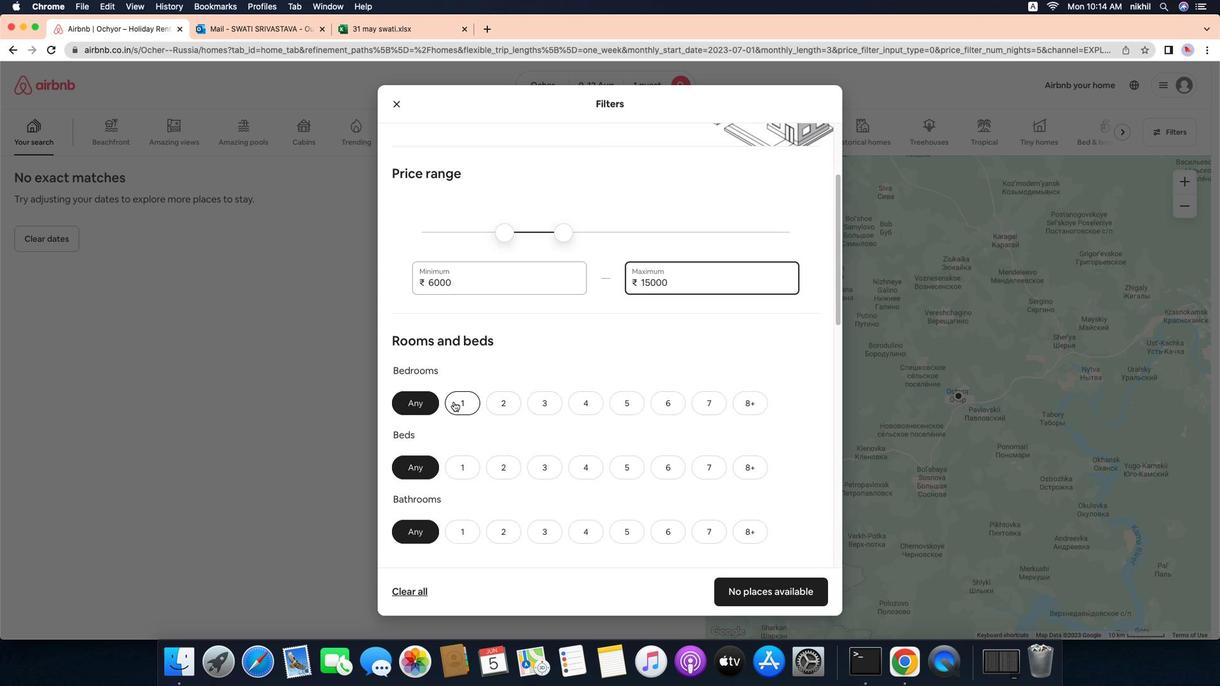 
Action: Mouse moved to (450, 467)
Screenshot: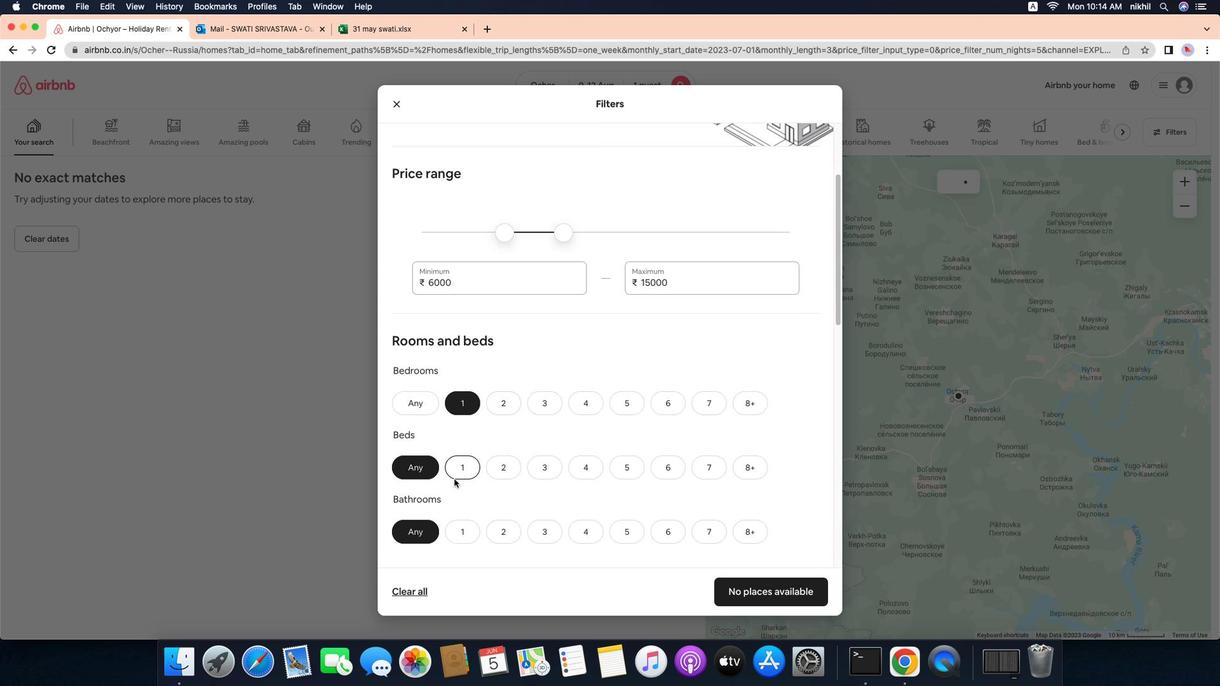 
Action: Mouse pressed left at (450, 467)
Screenshot: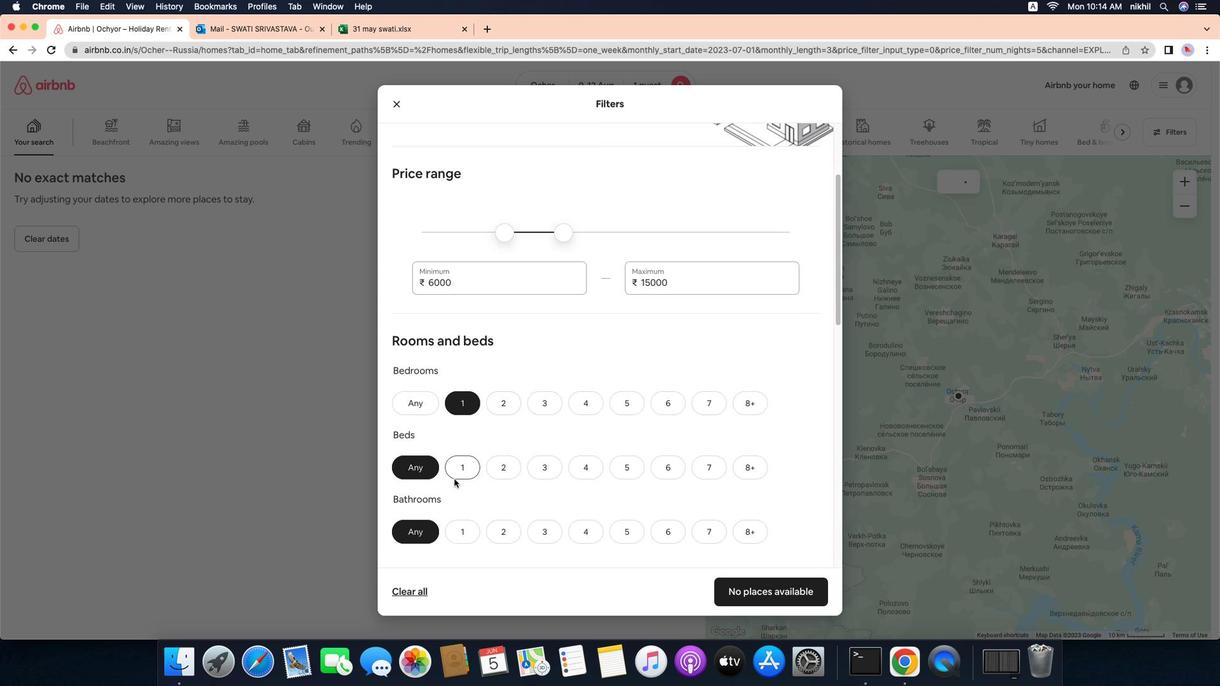 
Action: Mouse moved to (455, 454)
Screenshot: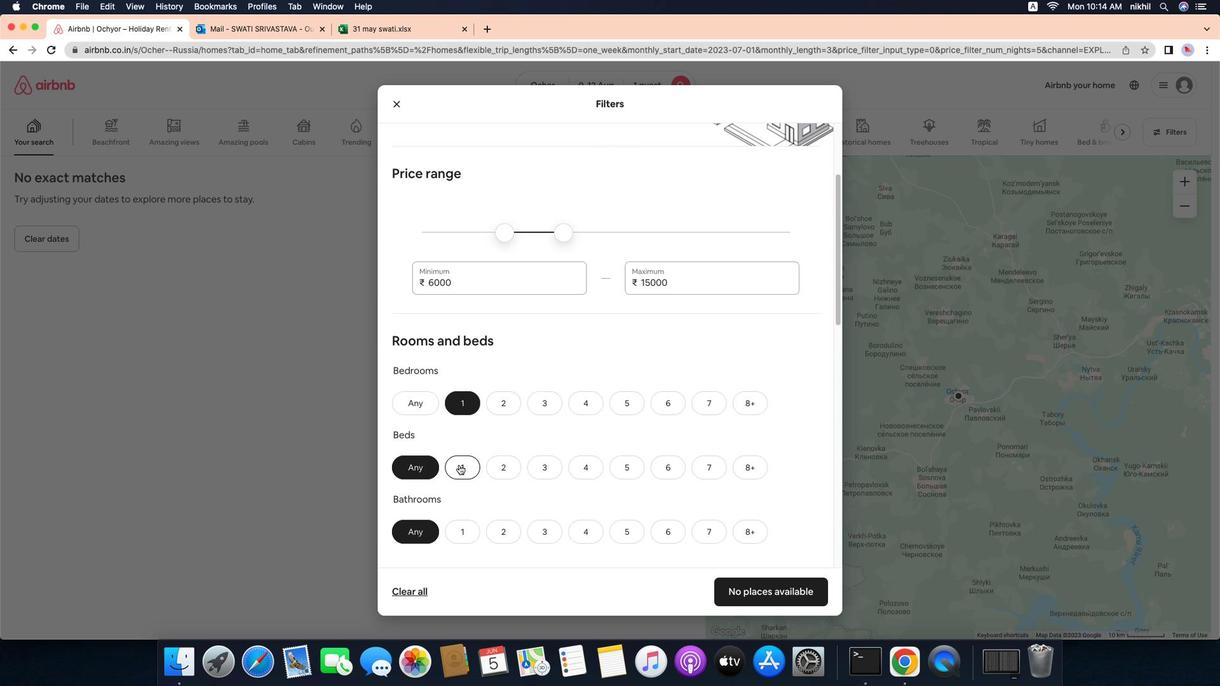 
Action: Mouse pressed left at (455, 454)
Screenshot: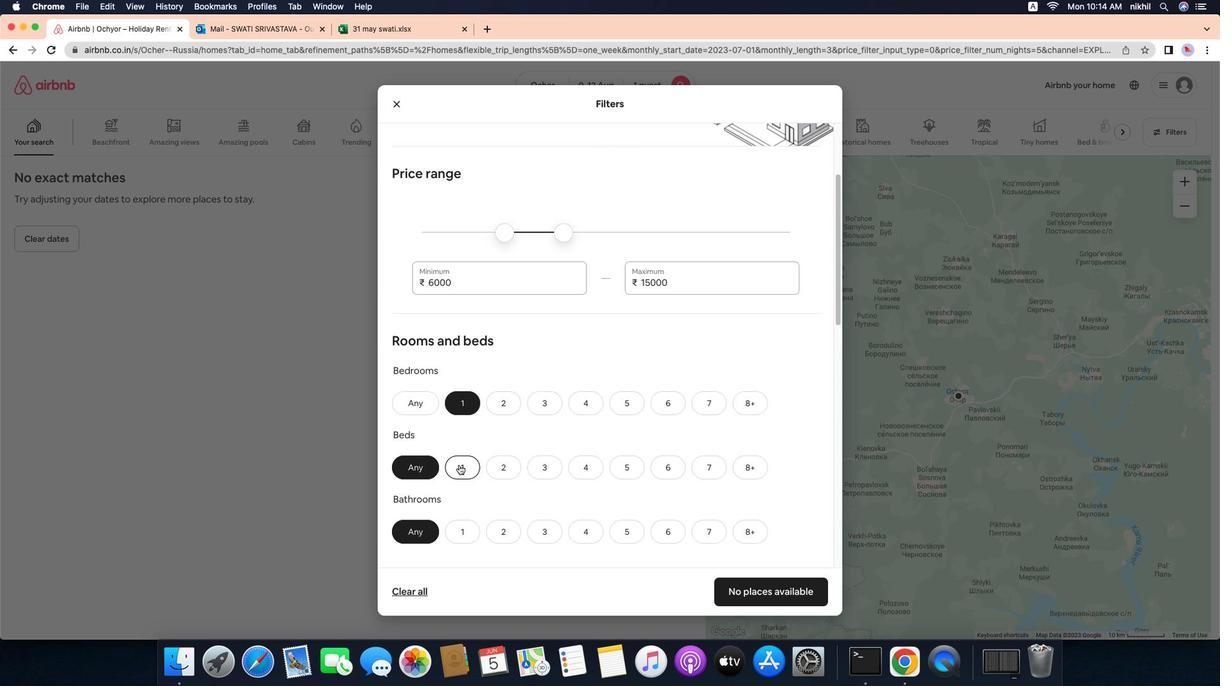 
Action: Mouse moved to (456, 519)
Screenshot: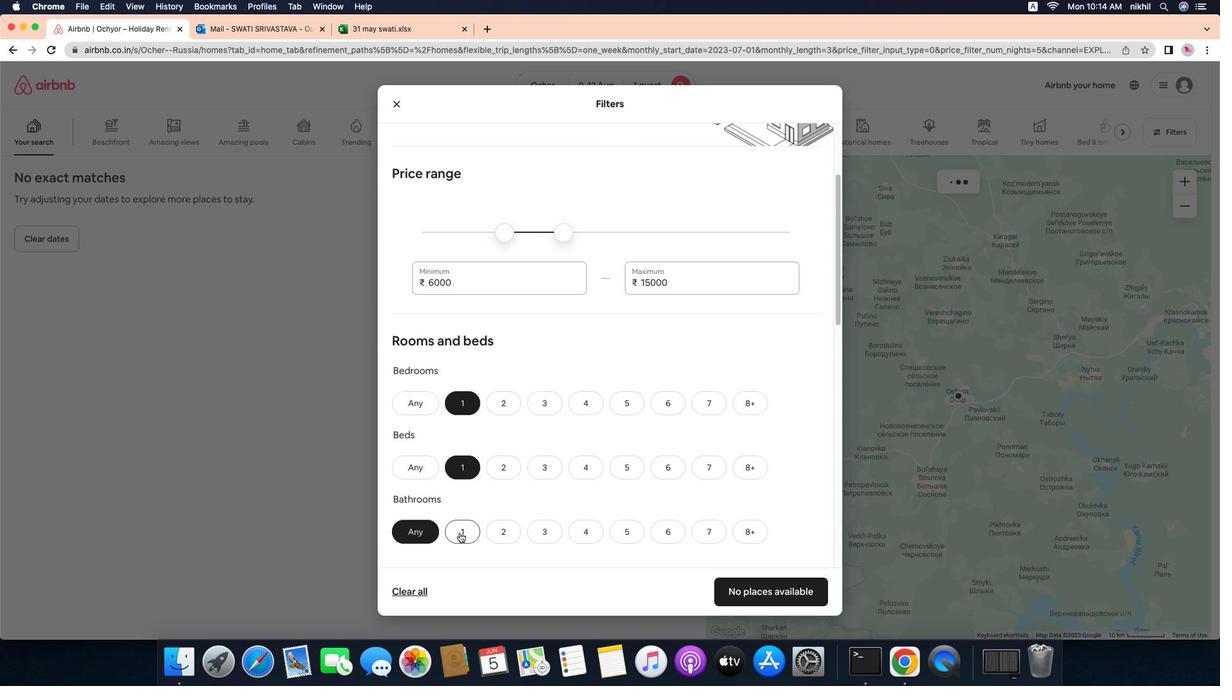 
Action: Mouse pressed left at (456, 519)
Screenshot: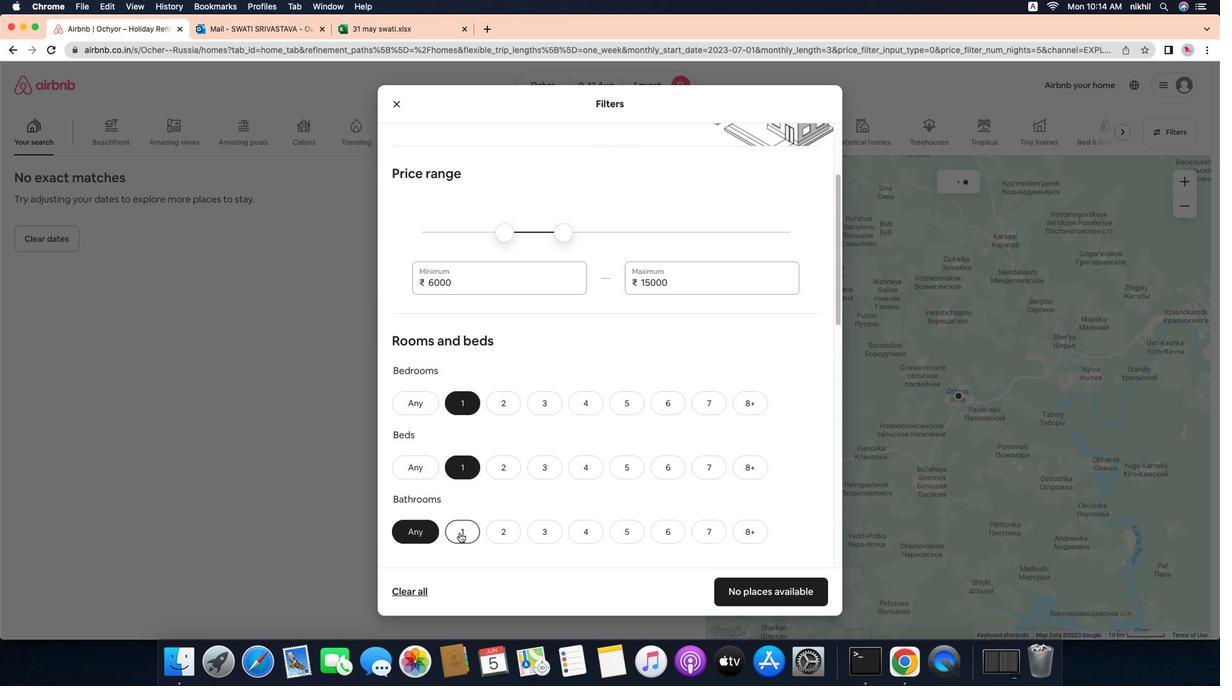 
Action: Mouse moved to (610, 480)
Screenshot: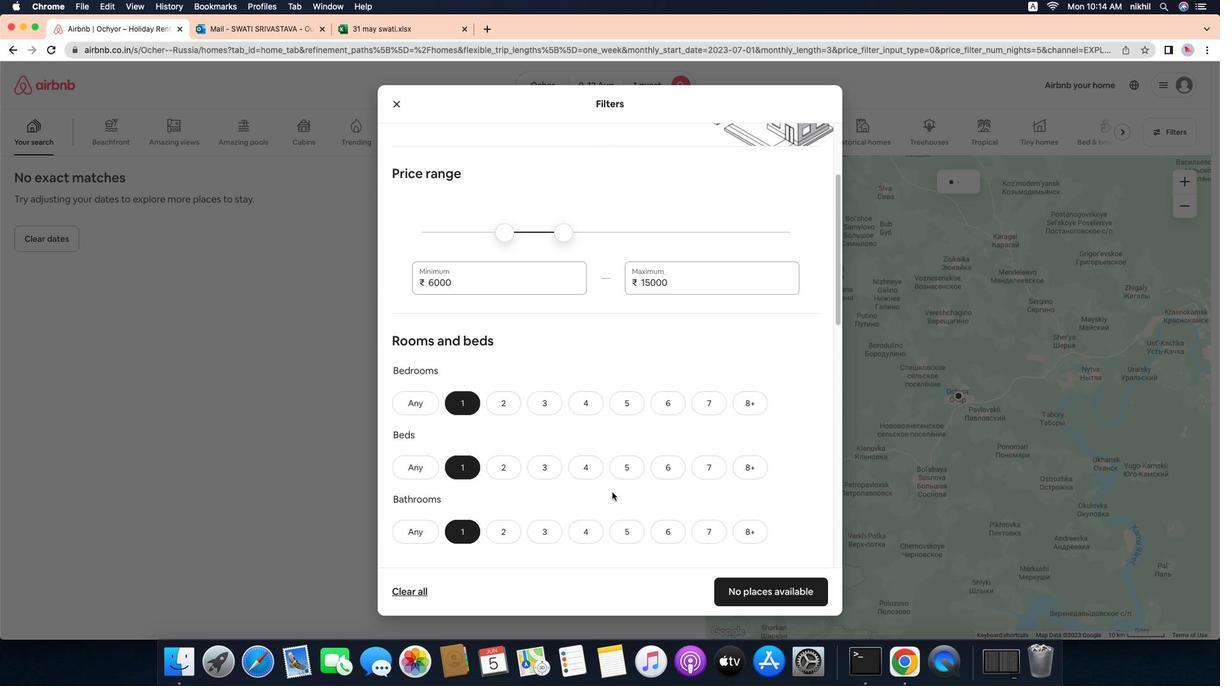 
Action: Mouse scrolled (610, 480) with delta (-7, 13)
Screenshot: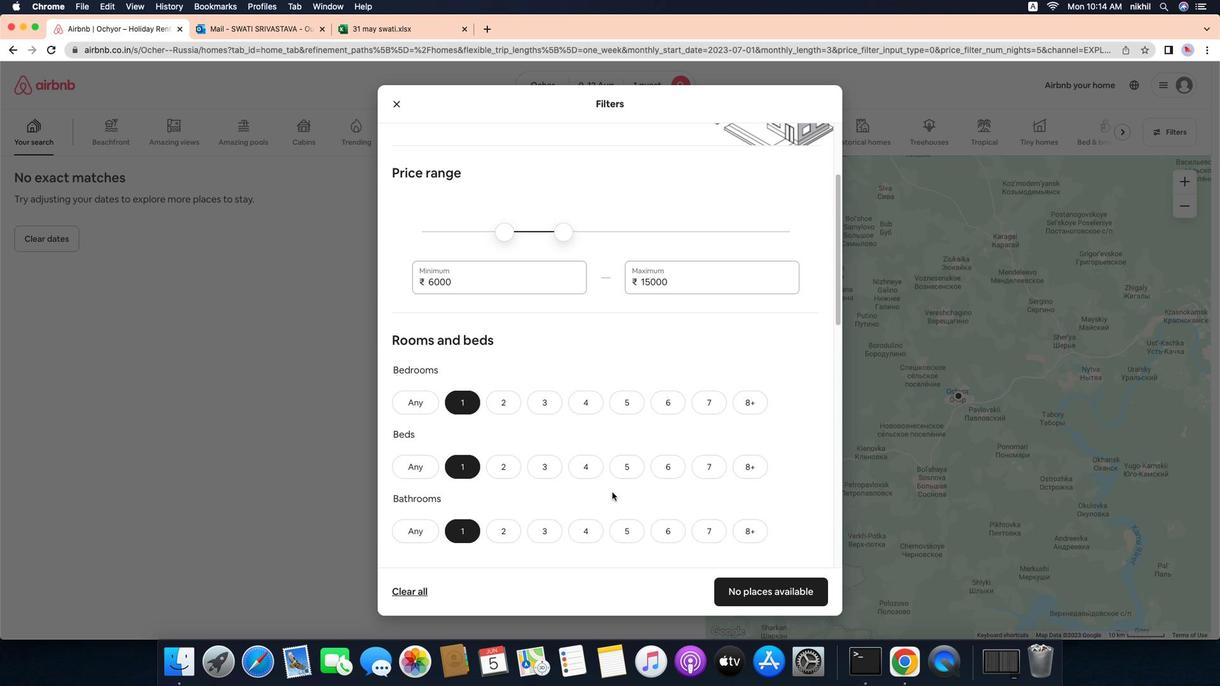 
Action: Mouse scrolled (610, 480) with delta (-7, 13)
Screenshot: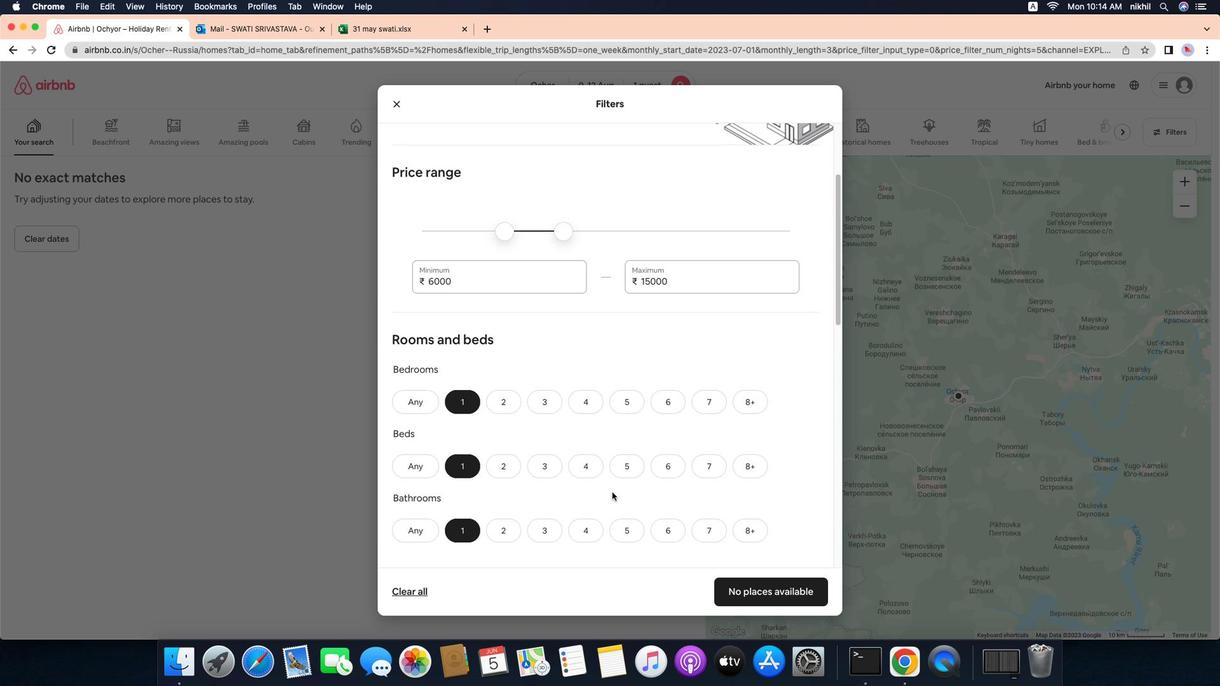 
Action: Mouse scrolled (610, 480) with delta (-7, 13)
Screenshot: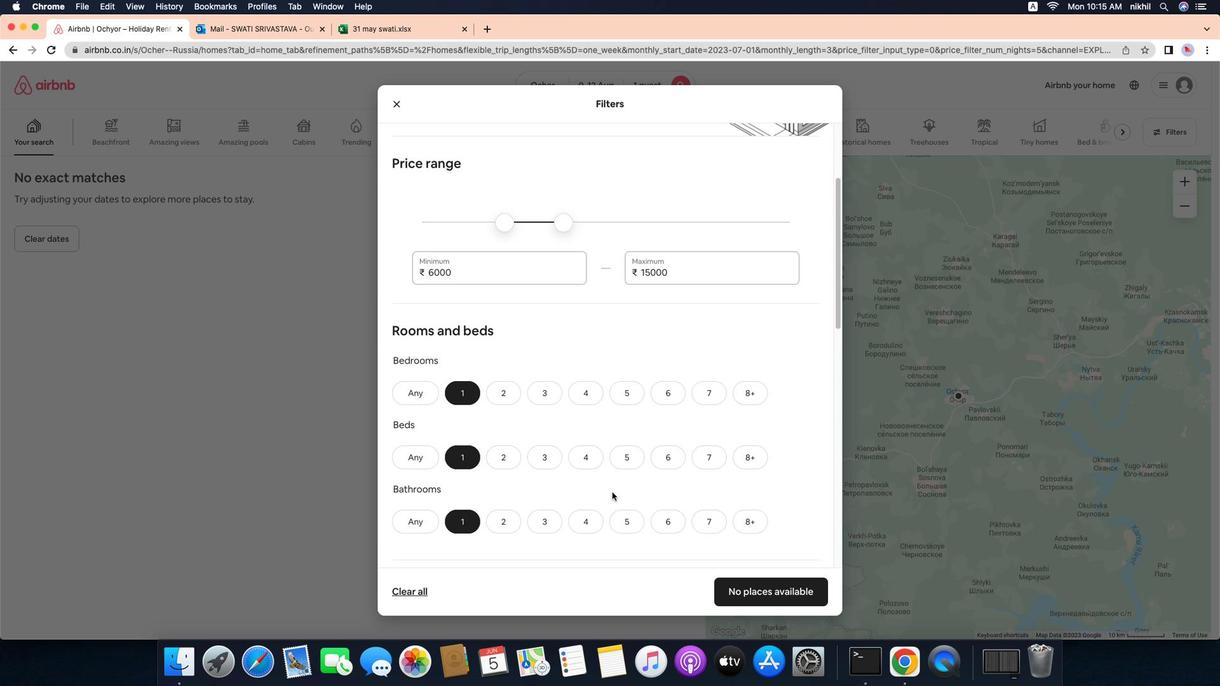 
Action: Mouse scrolled (610, 480) with delta (-7, 13)
Screenshot: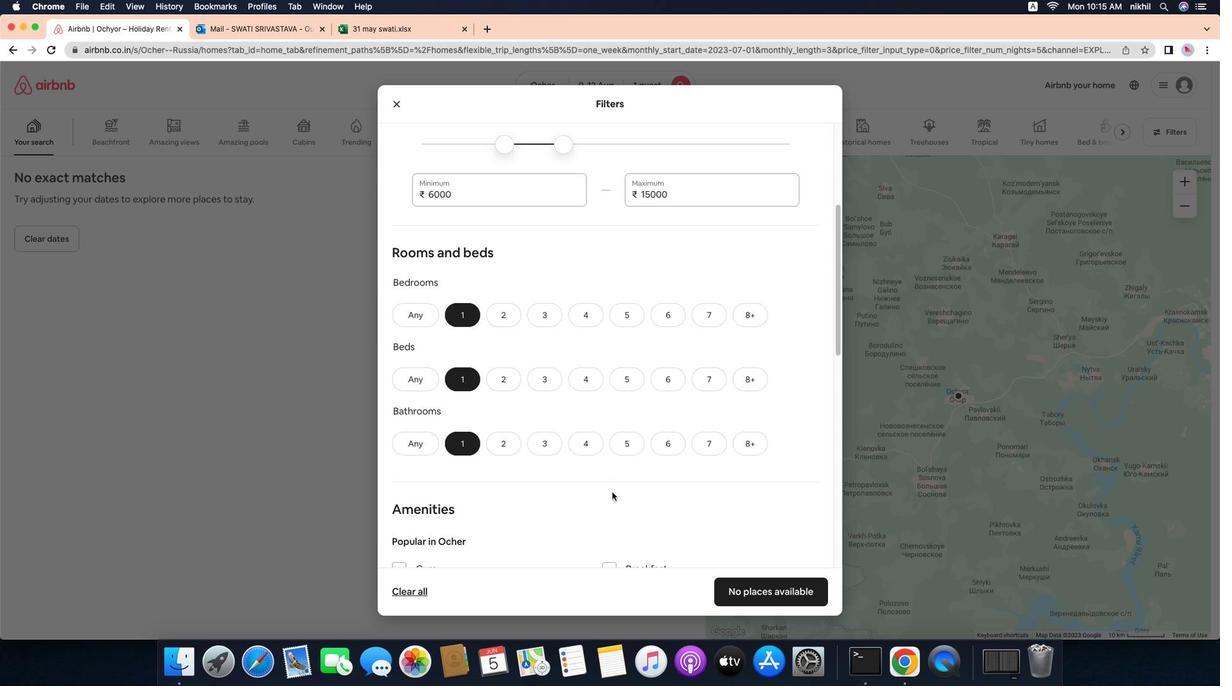 
Action: Mouse scrolled (610, 480) with delta (-7, 13)
Screenshot: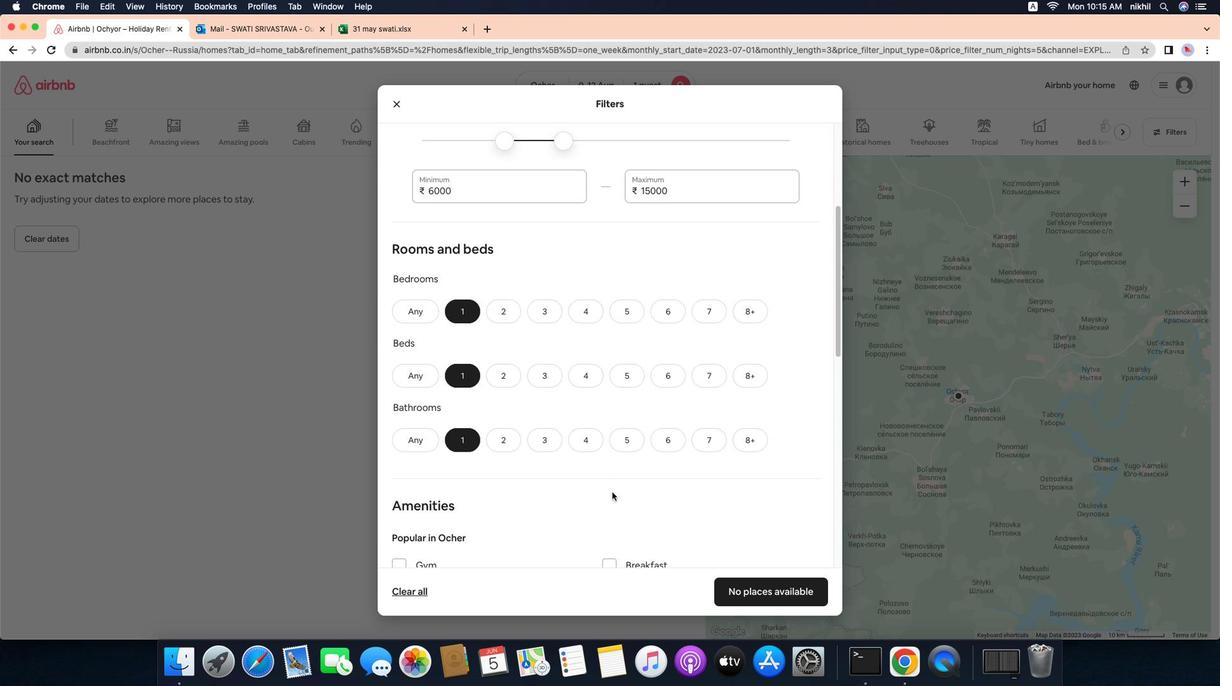 
Action: Mouse scrolled (610, 480) with delta (-7, 12)
Screenshot: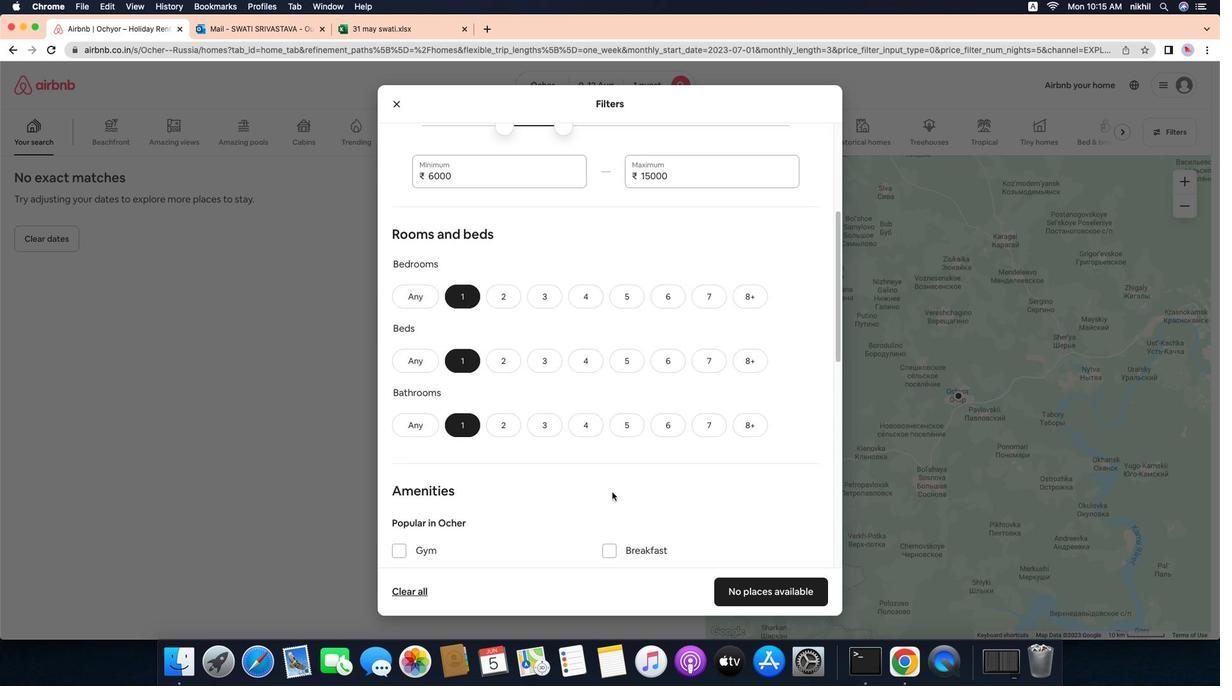 
Action: Mouse scrolled (610, 480) with delta (-7, 12)
Screenshot: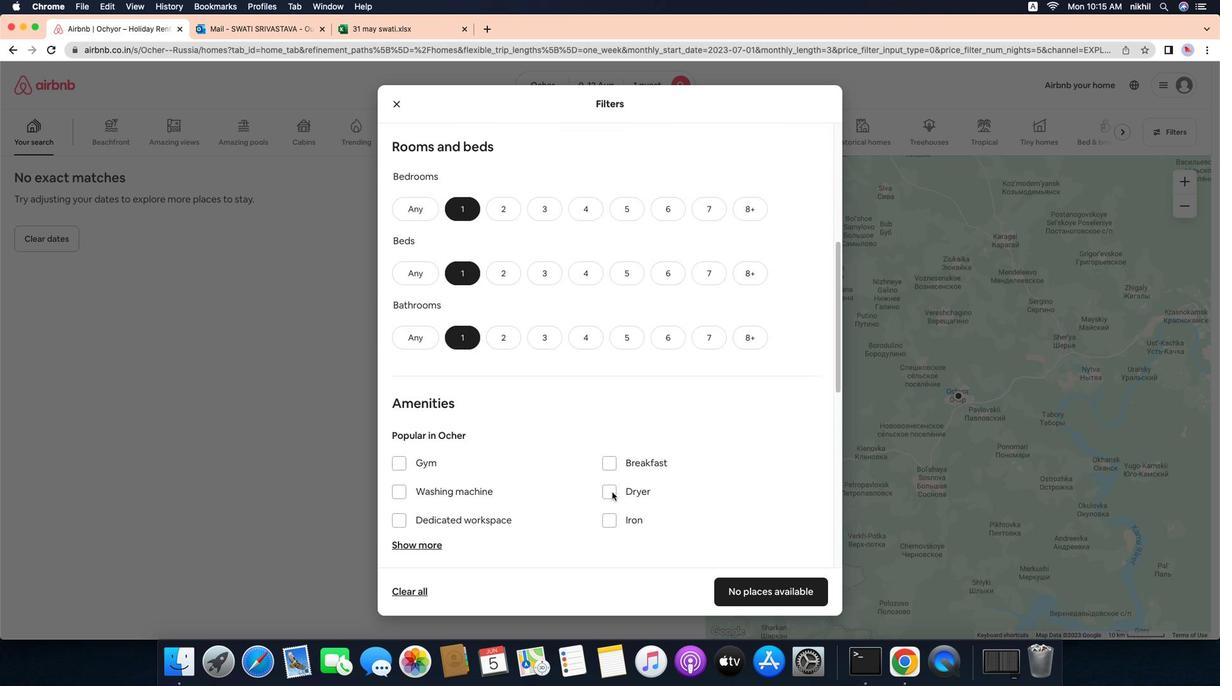 
Action: Mouse moved to (412, 434)
Screenshot: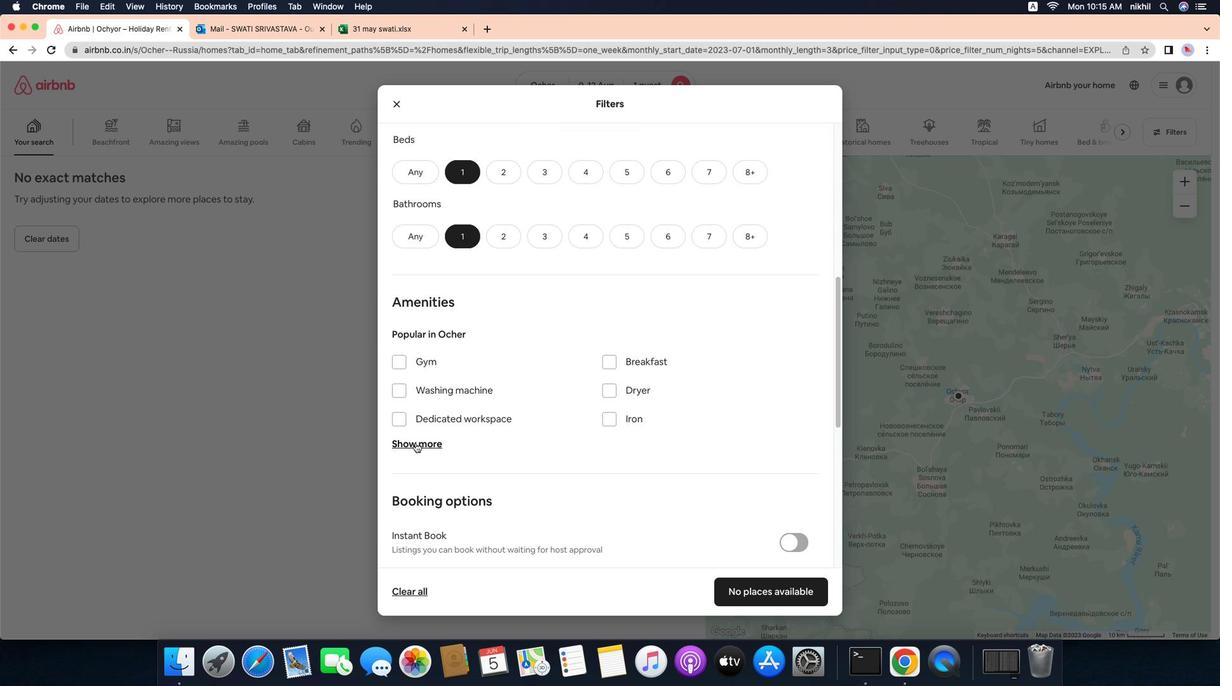 
Action: Mouse pressed left at (412, 434)
Screenshot: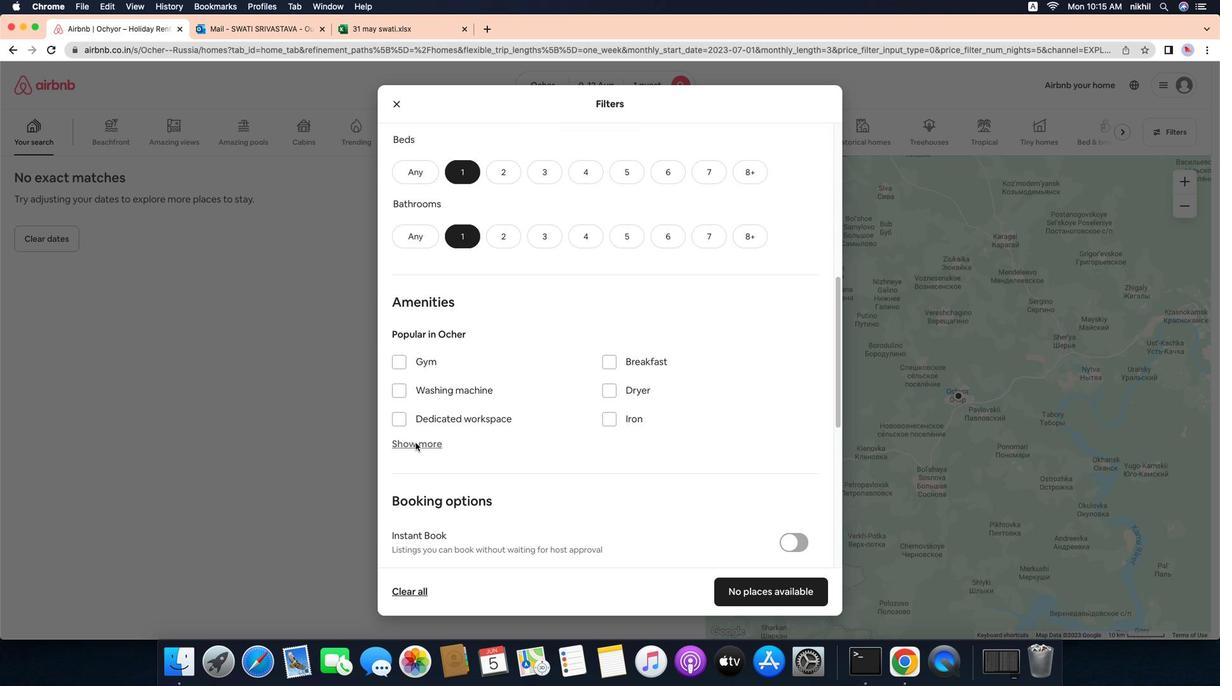 
Action: Mouse moved to (390, 475)
Screenshot: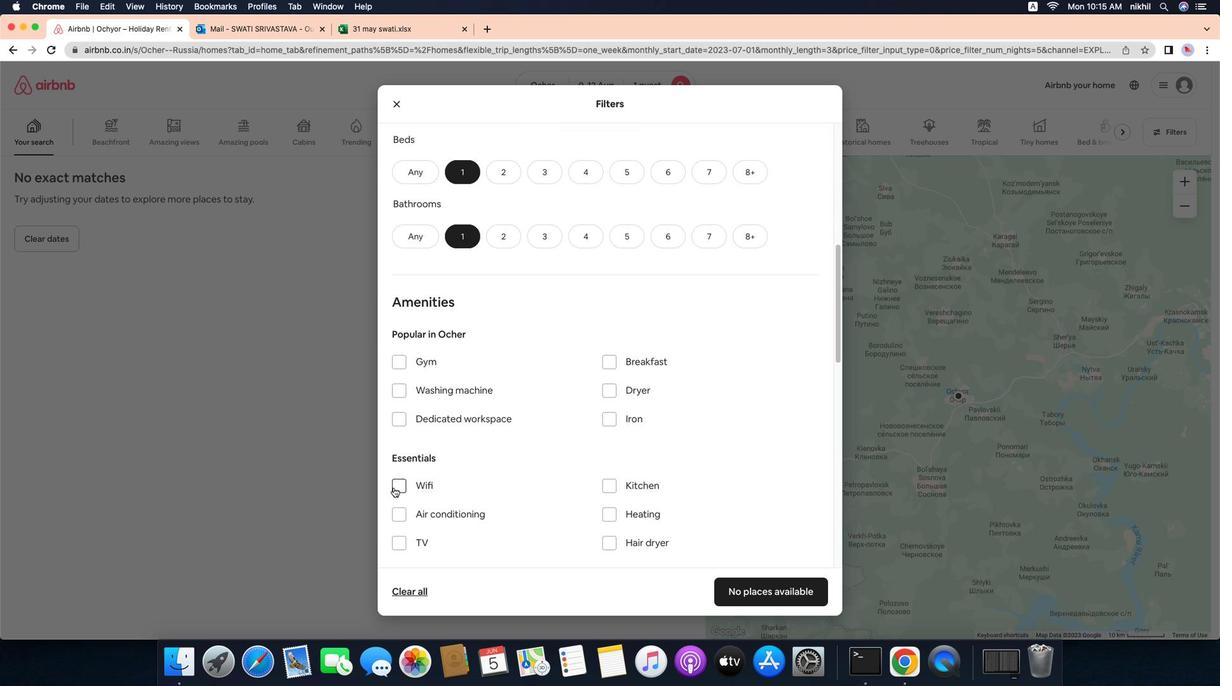 
Action: Mouse pressed left at (390, 475)
Screenshot: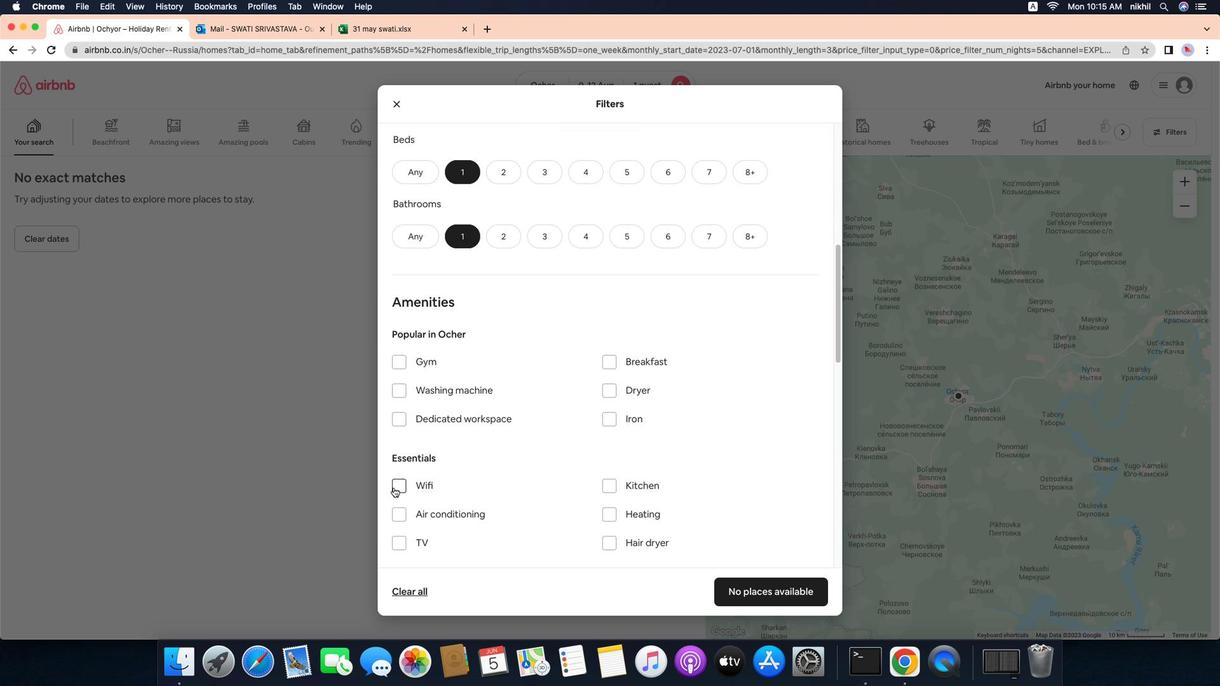 
Action: Mouse moved to (531, 470)
Screenshot: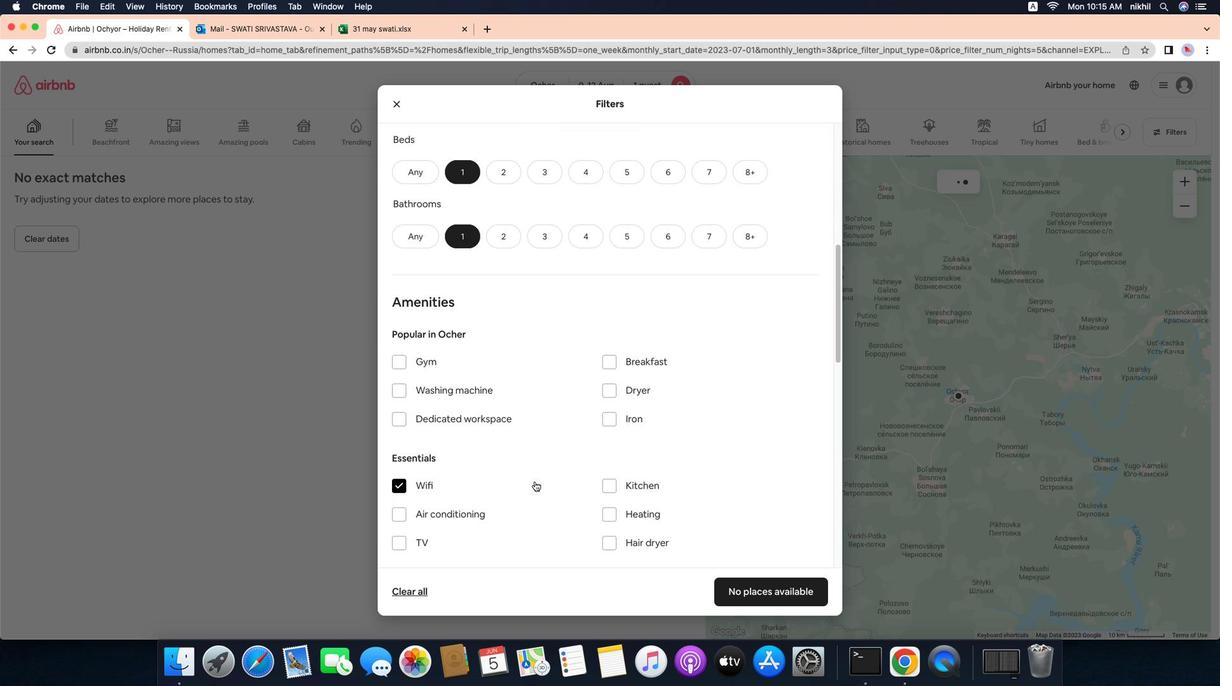 
Action: Mouse scrolled (531, 470) with delta (-7, 13)
Screenshot: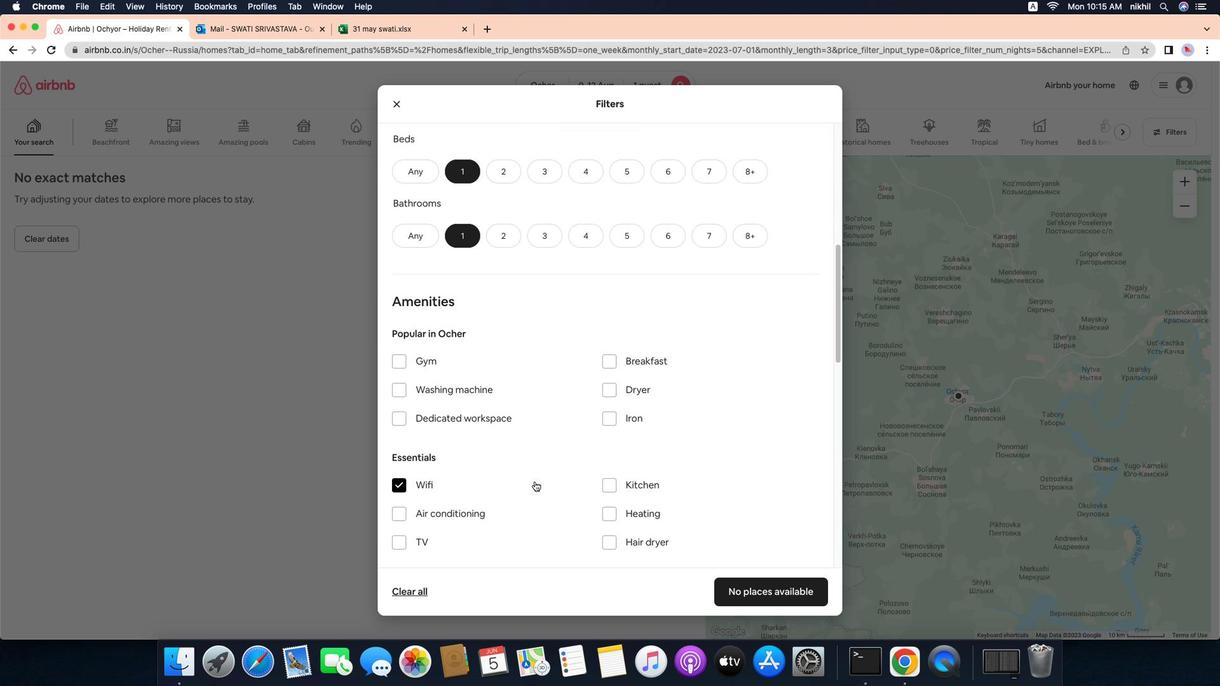 
Action: Mouse scrolled (531, 470) with delta (-7, 13)
Screenshot: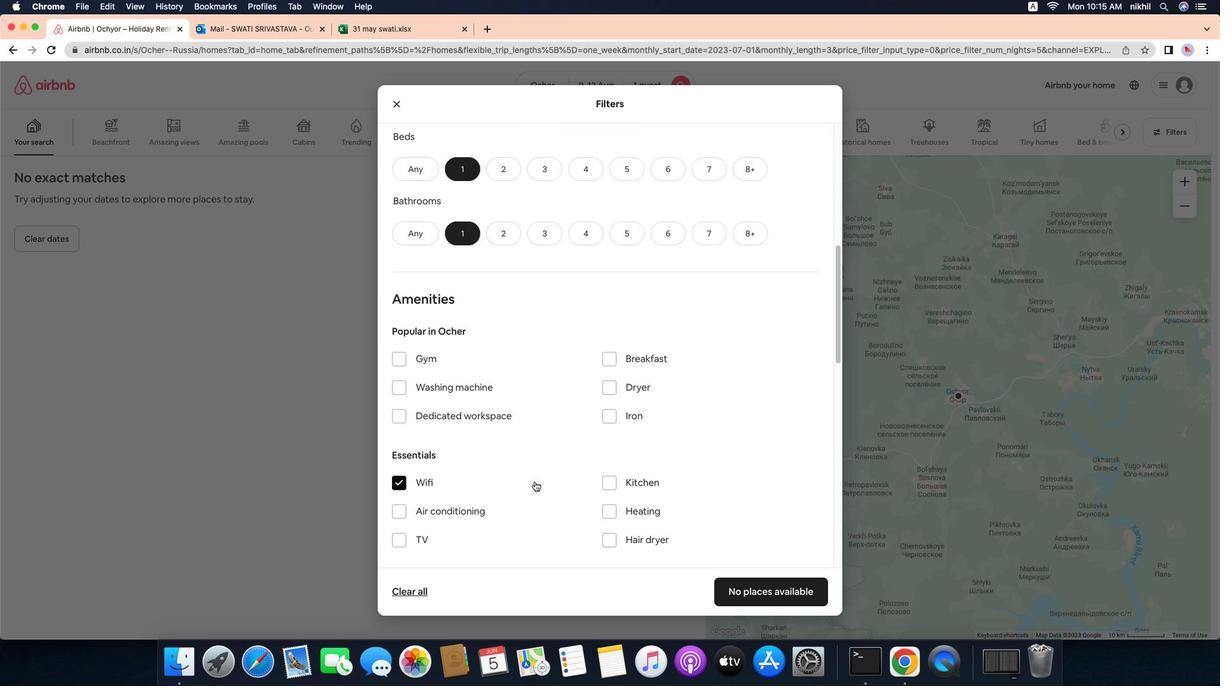 
Action: Mouse scrolled (531, 470) with delta (-7, 13)
Screenshot: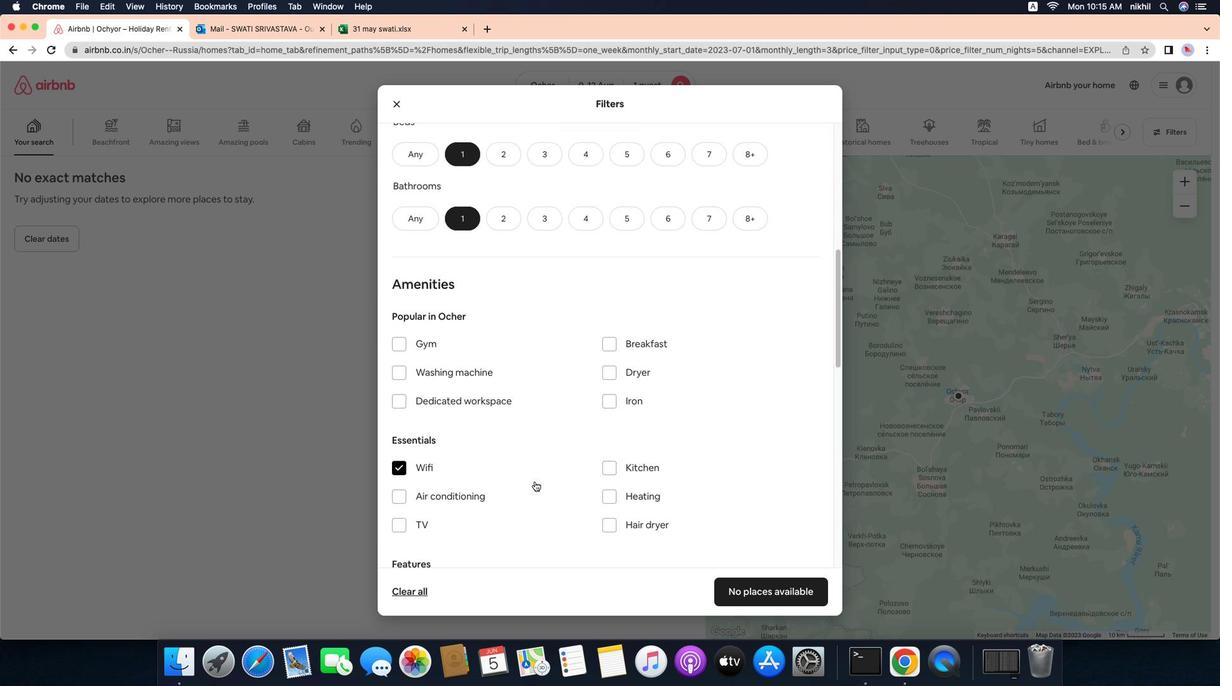 
Action: Mouse scrolled (531, 470) with delta (-7, 12)
Screenshot: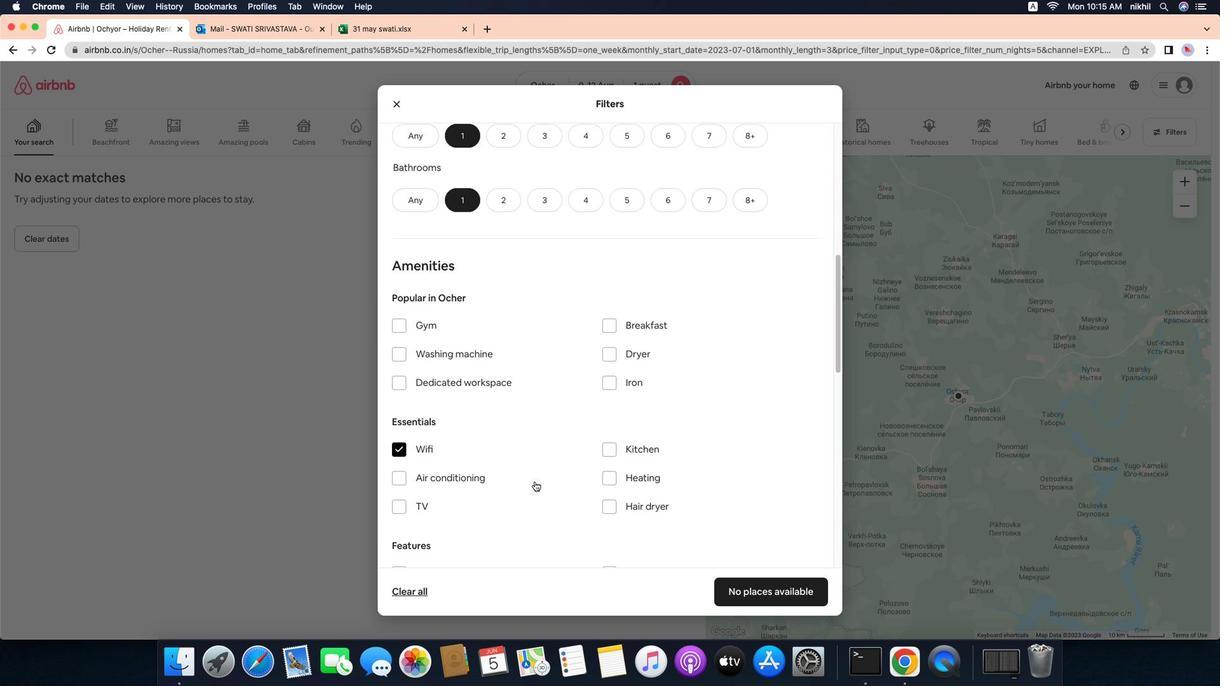 
Action: Mouse scrolled (531, 470) with delta (-7, 13)
Screenshot: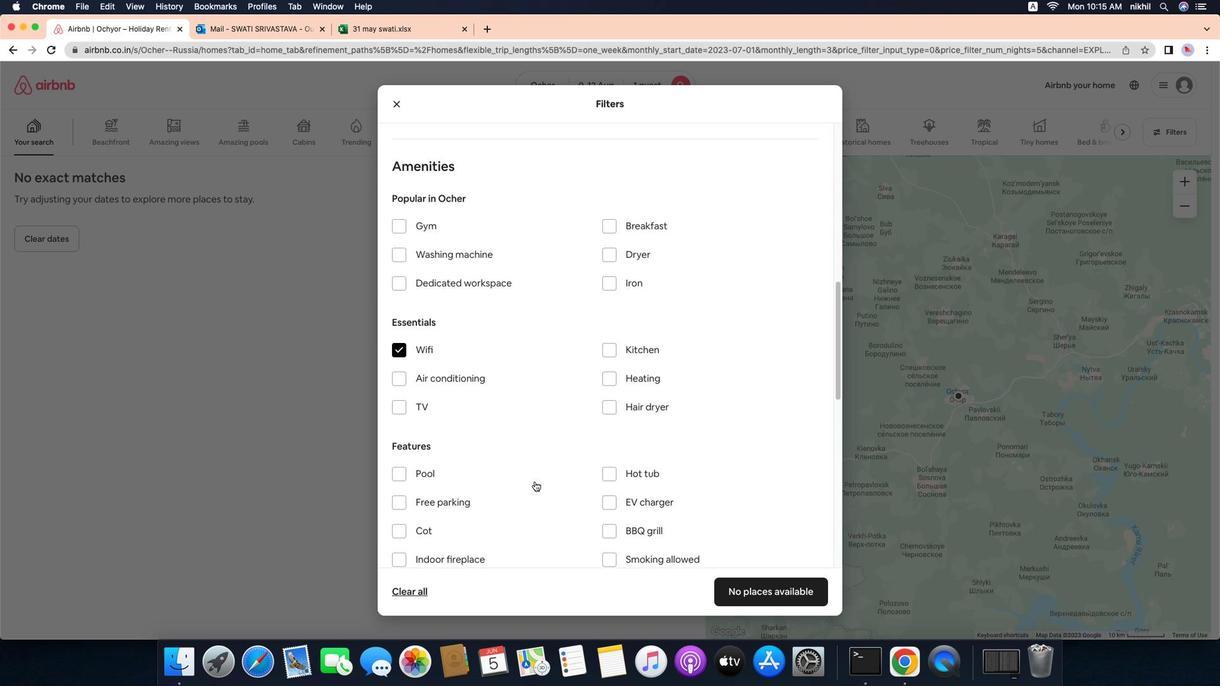 
Action: Mouse scrolled (531, 470) with delta (-7, 13)
Screenshot: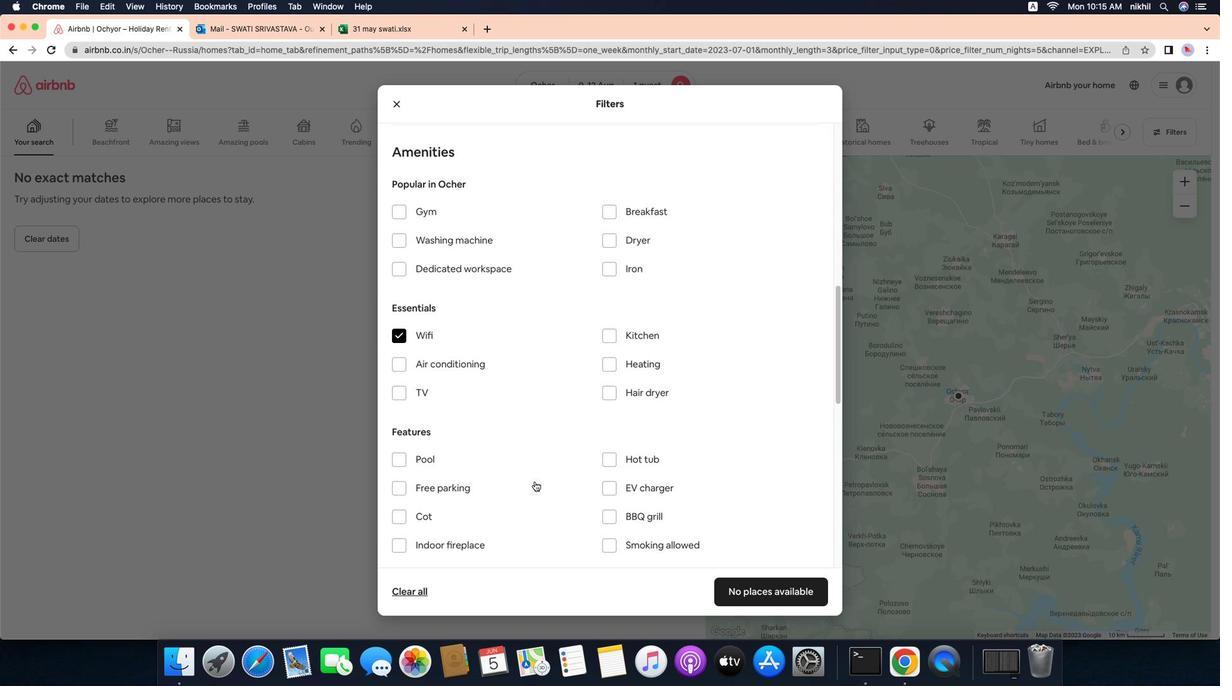 
Action: Mouse scrolled (531, 470) with delta (-7, 12)
Screenshot: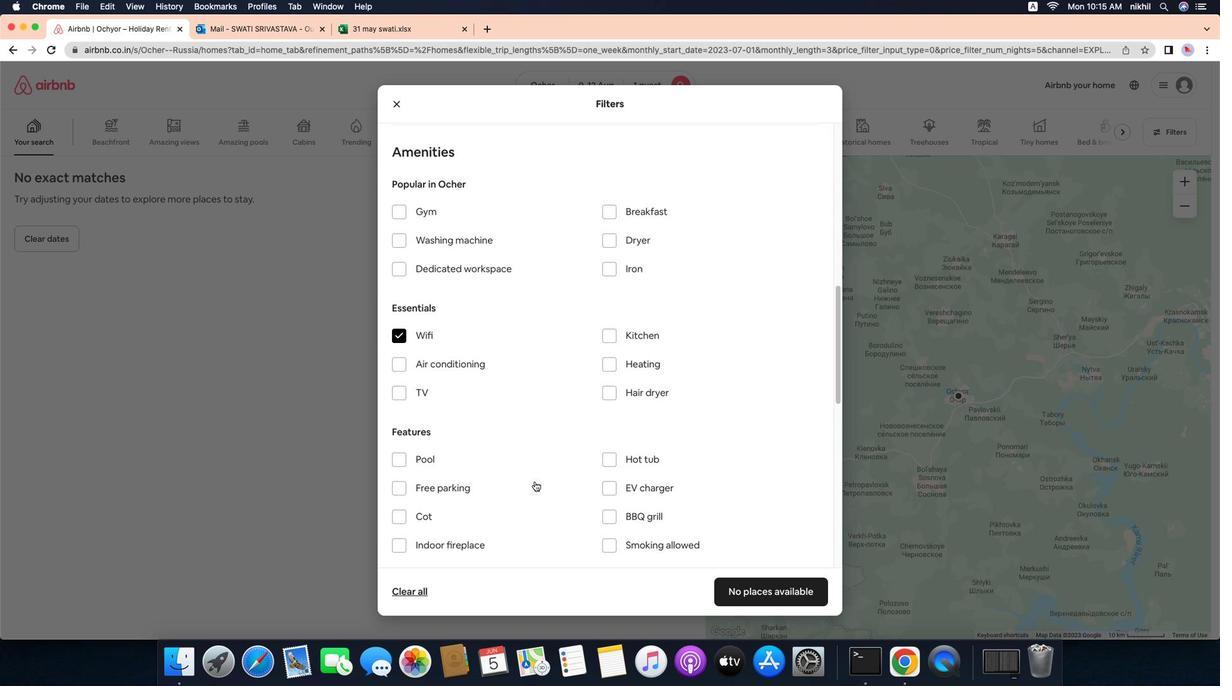 
Action: Mouse scrolled (531, 470) with delta (-7, 12)
Screenshot: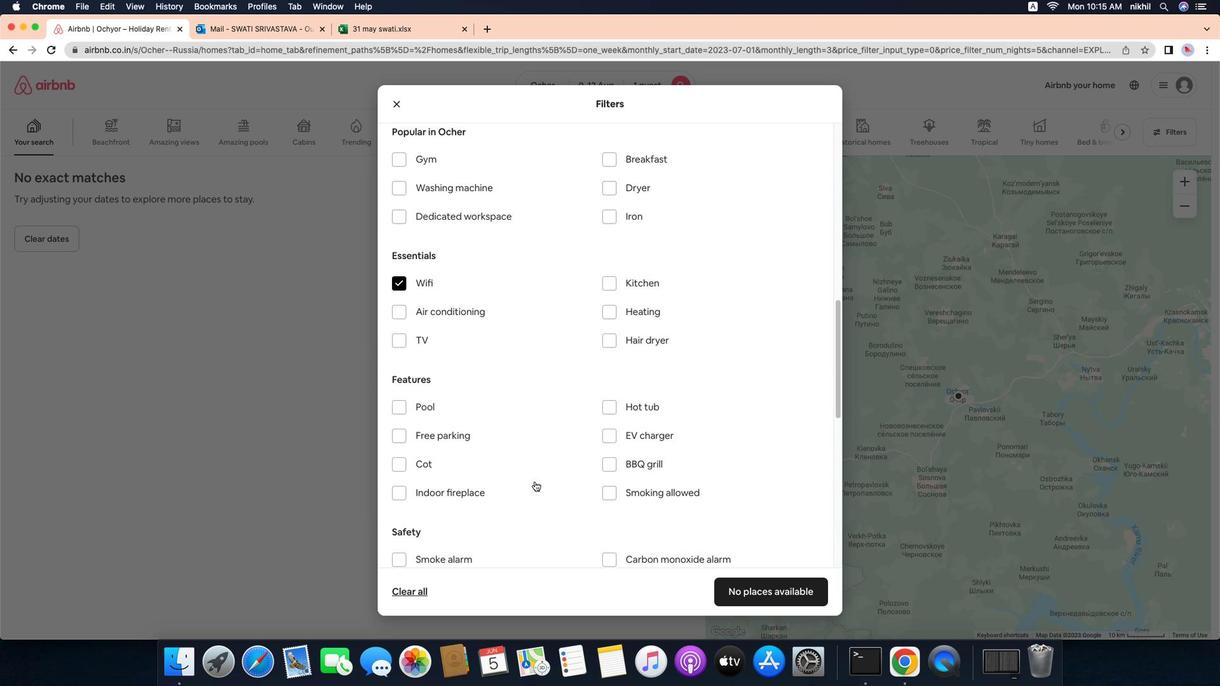 
Action: Mouse moved to (662, 485)
Screenshot: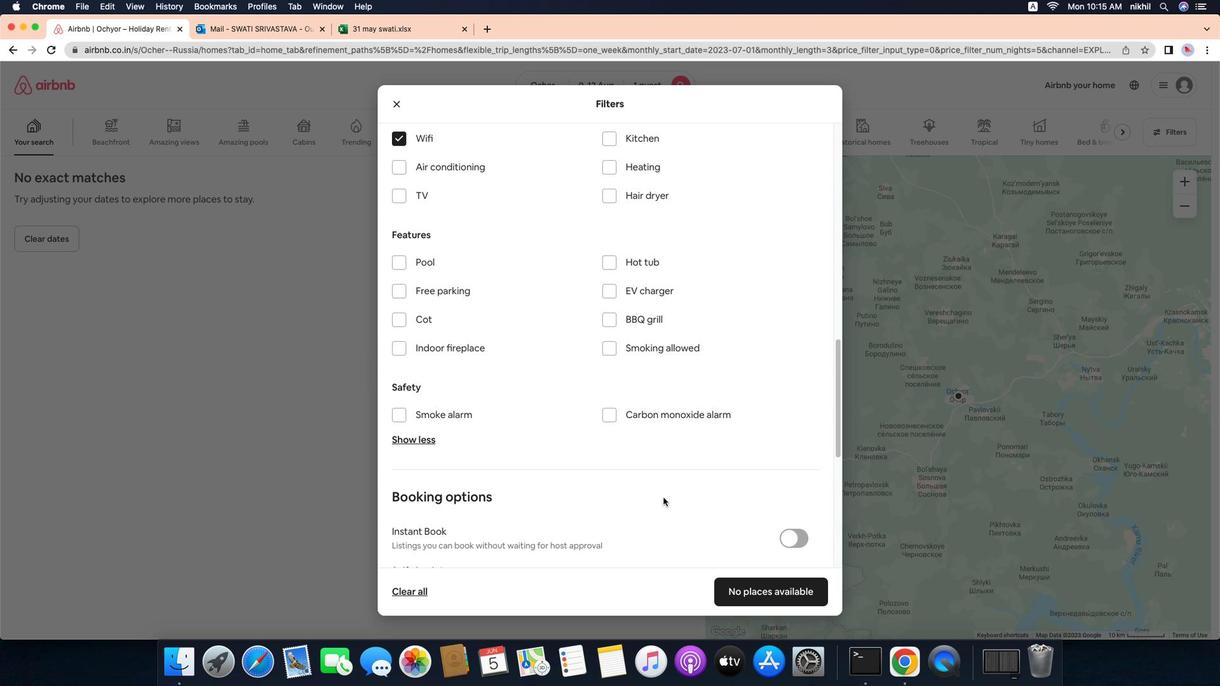 
Action: Mouse scrolled (662, 485) with delta (-7, 13)
Screenshot: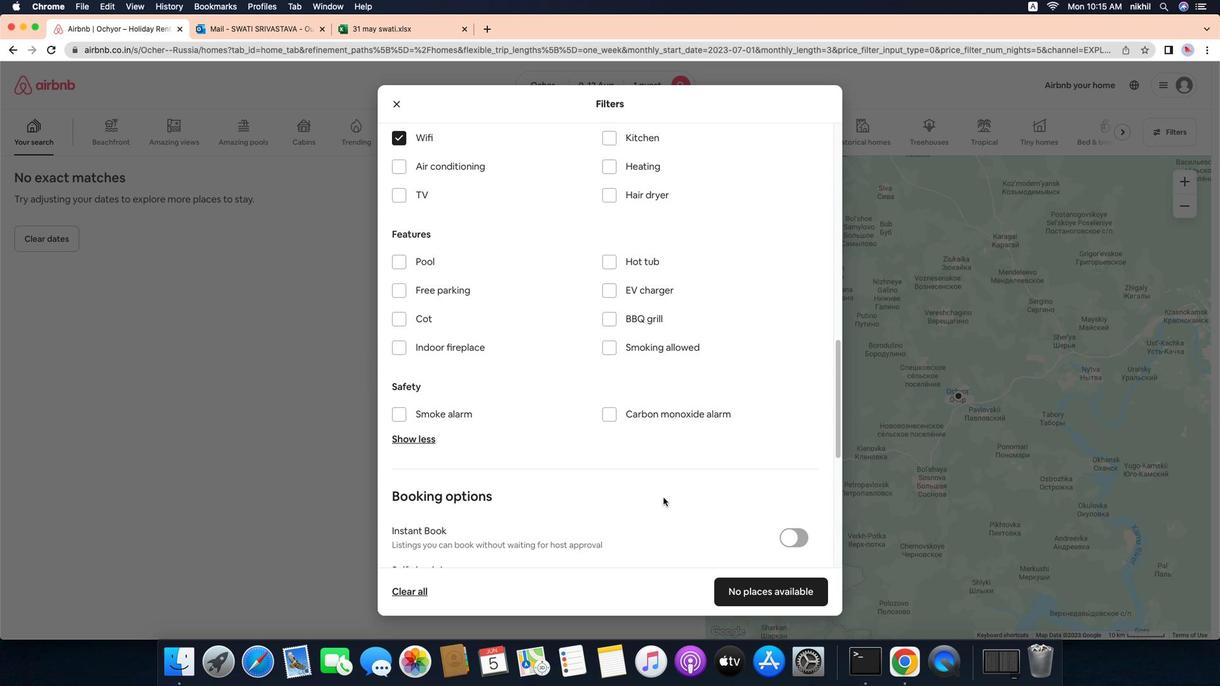 
Action: Mouse scrolled (662, 485) with delta (-7, 13)
Screenshot: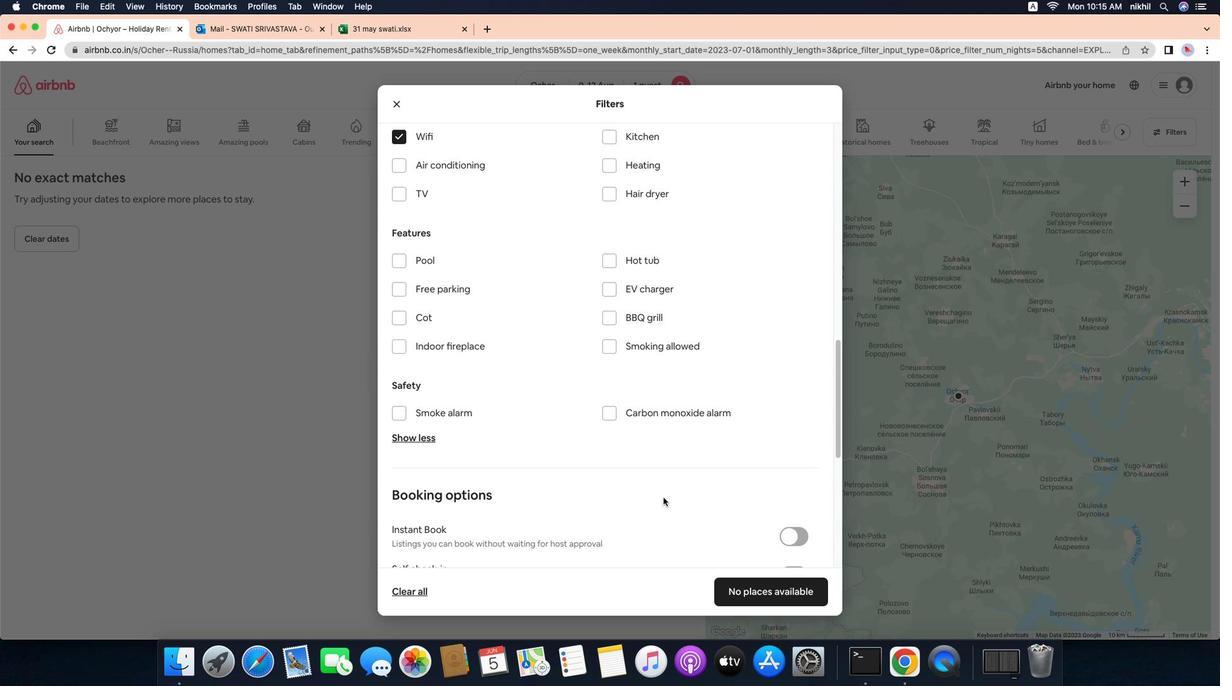 
Action: Mouse scrolled (662, 485) with delta (-7, 13)
Screenshot: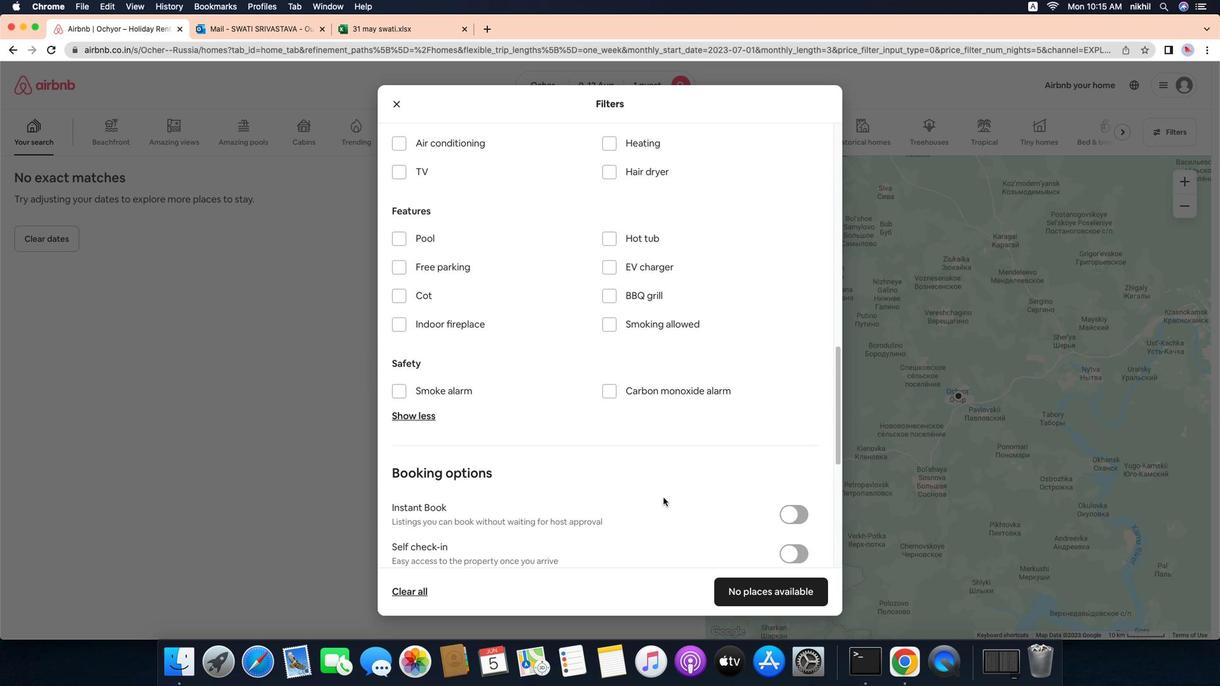
Action: Mouse scrolled (662, 485) with delta (-7, 13)
Screenshot: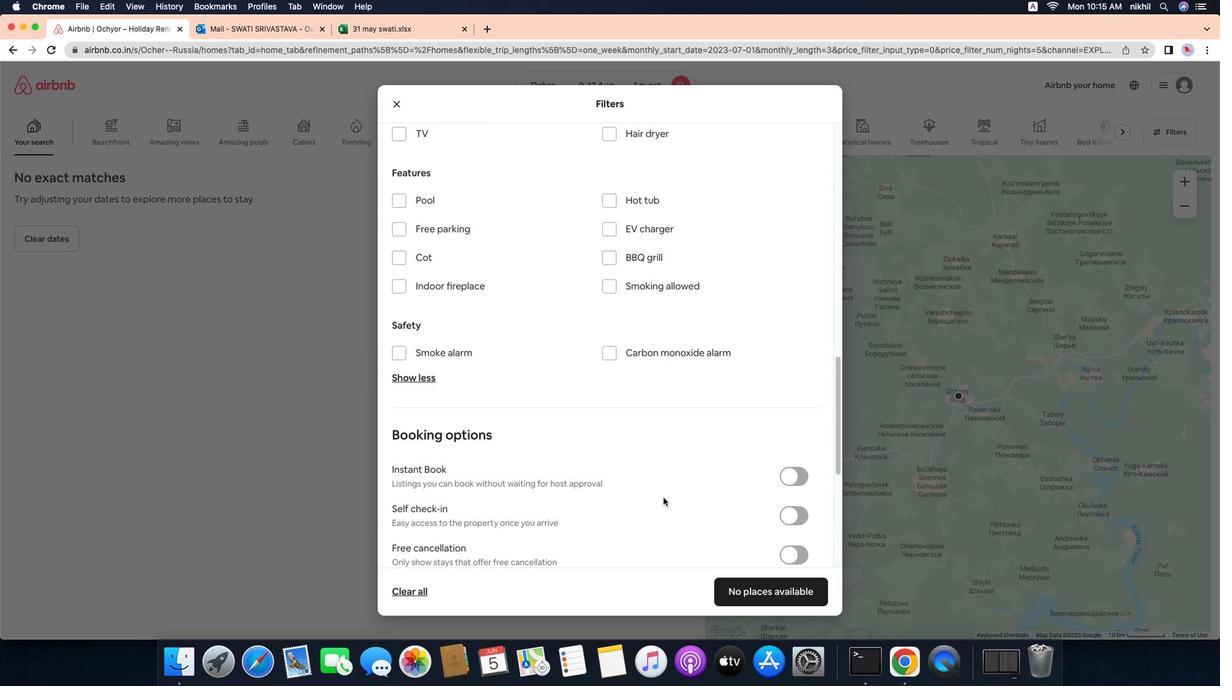 
Action: Mouse moved to (785, 433)
Screenshot: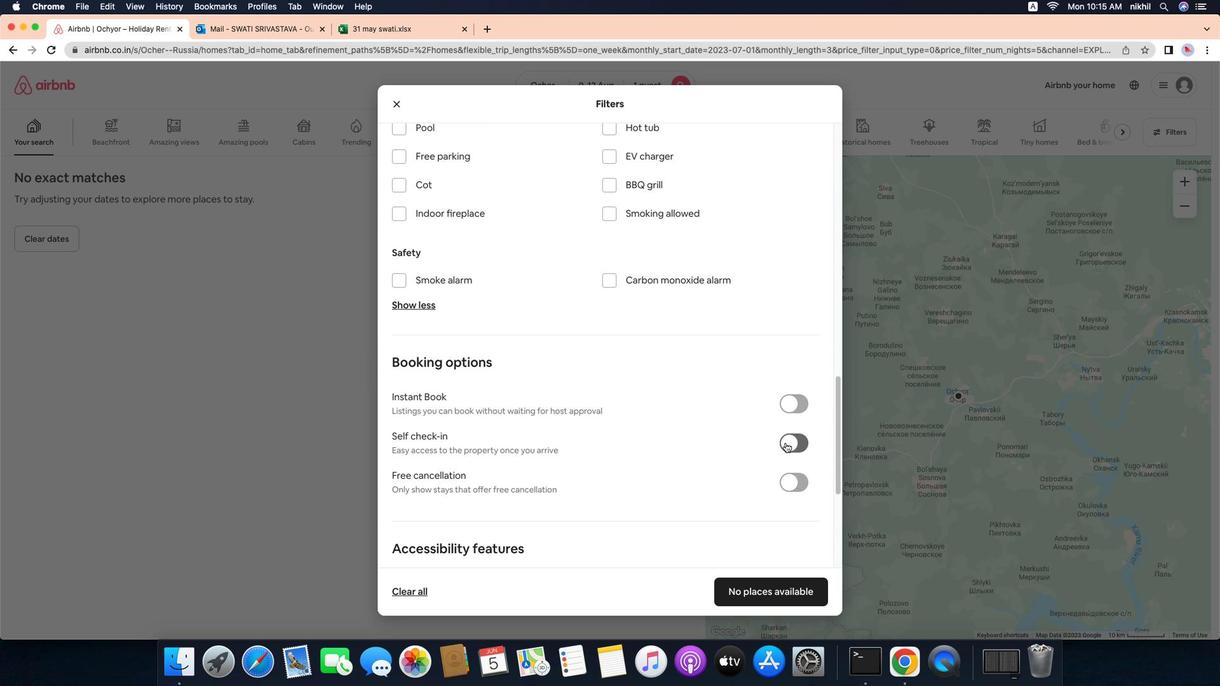 
Action: Mouse pressed left at (785, 433)
Screenshot: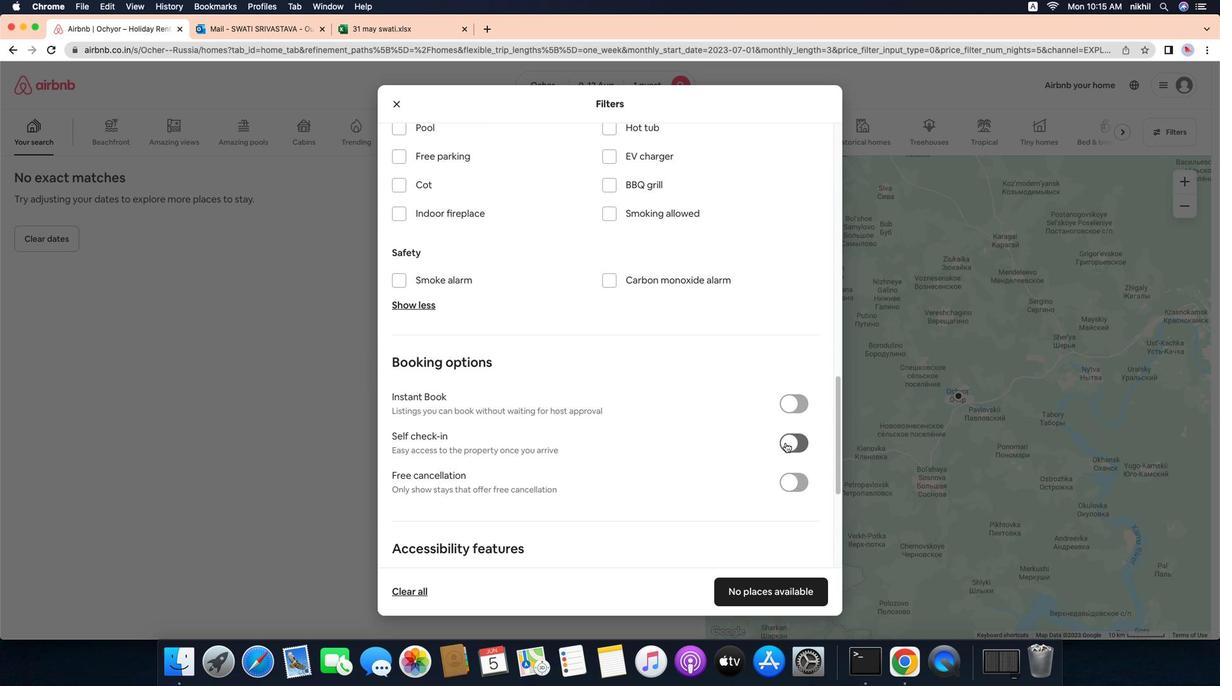 
Action: Mouse moved to (639, 483)
Screenshot: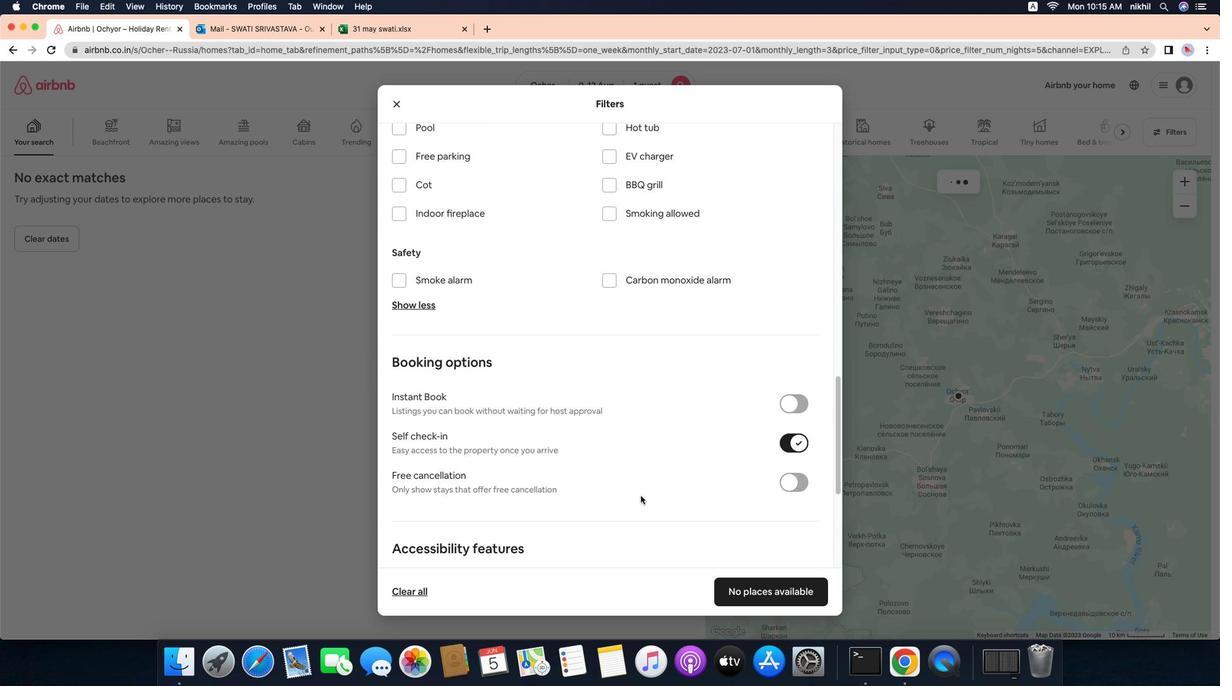 
Action: Mouse scrolled (639, 483) with delta (-7, 13)
Screenshot: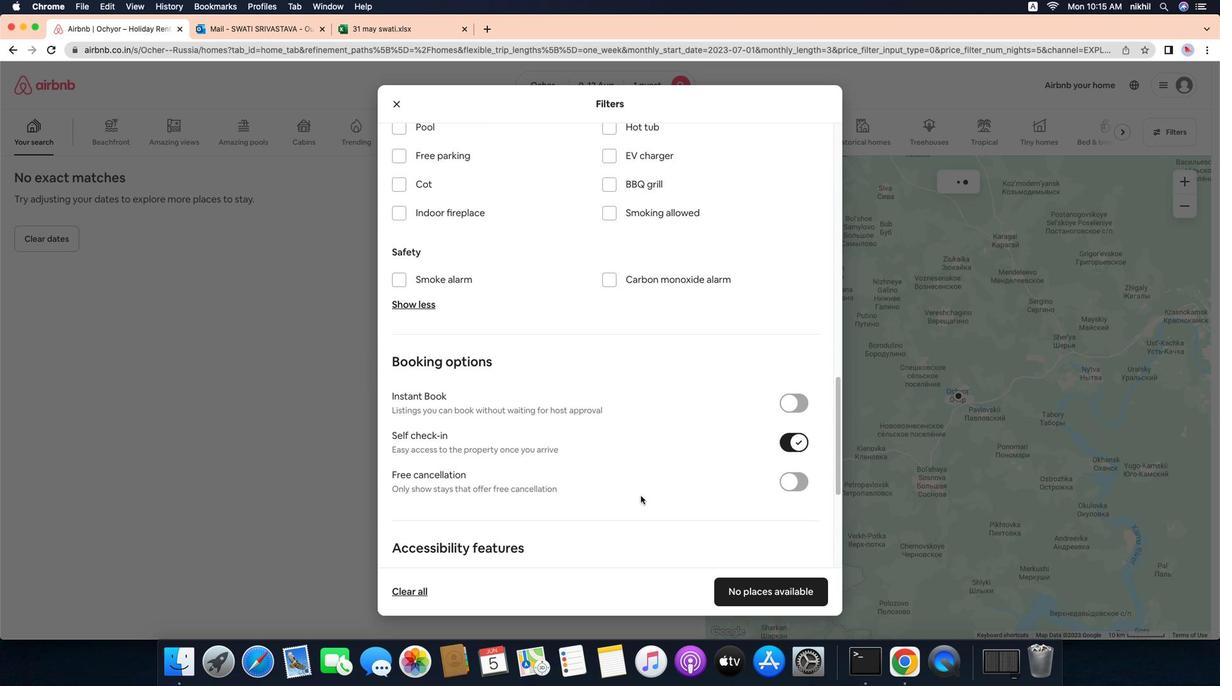 
Action: Mouse scrolled (639, 483) with delta (-7, 13)
Screenshot: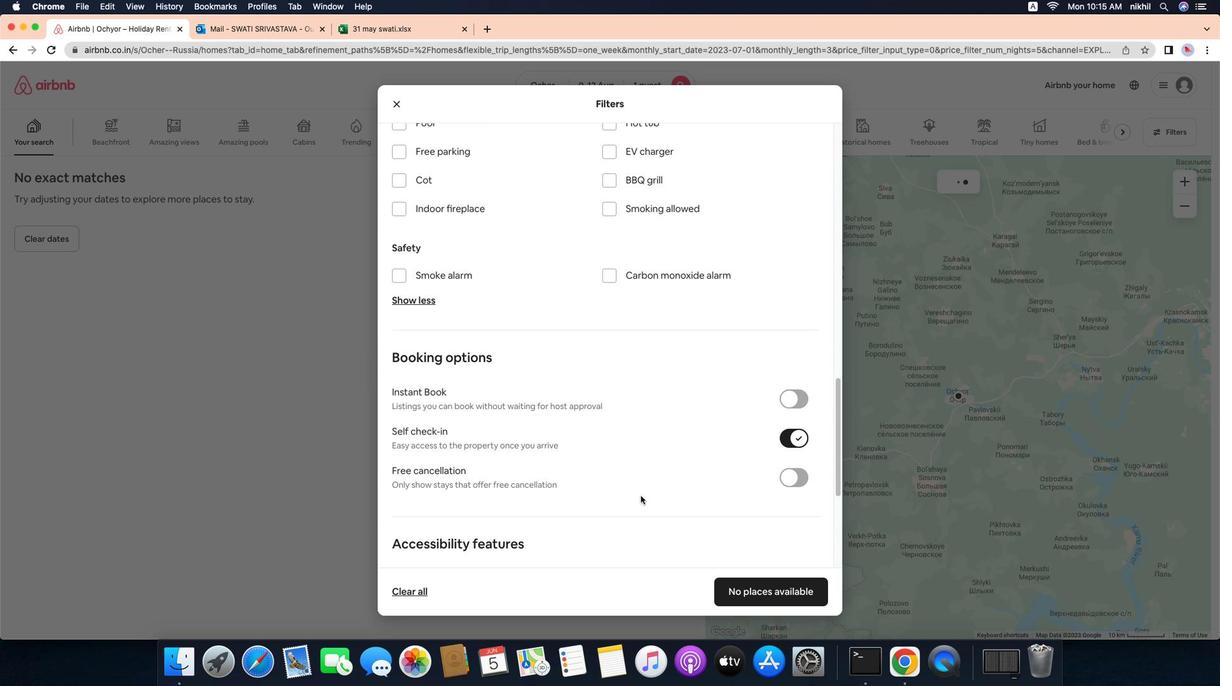 
Action: Mouse scrolled (639, 483) with delta (-7, 12)
Screenshot: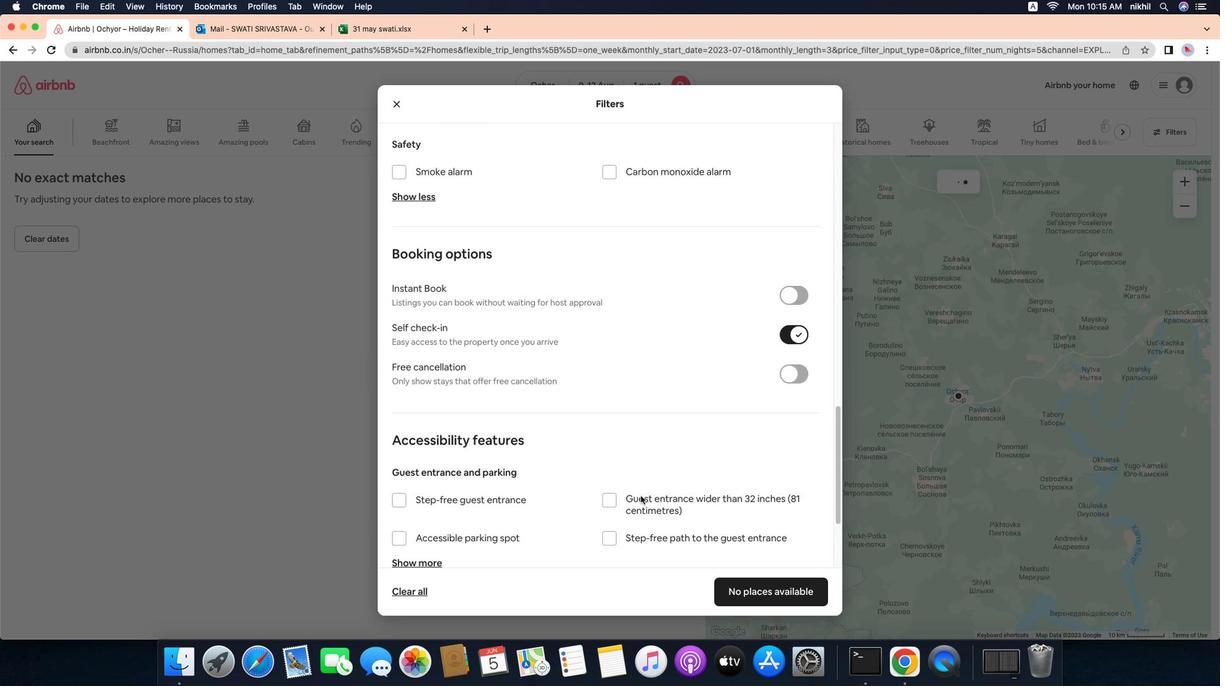 
Action: Mouse scrolled (639, 483) with delta (-7, 11)
Screenshot: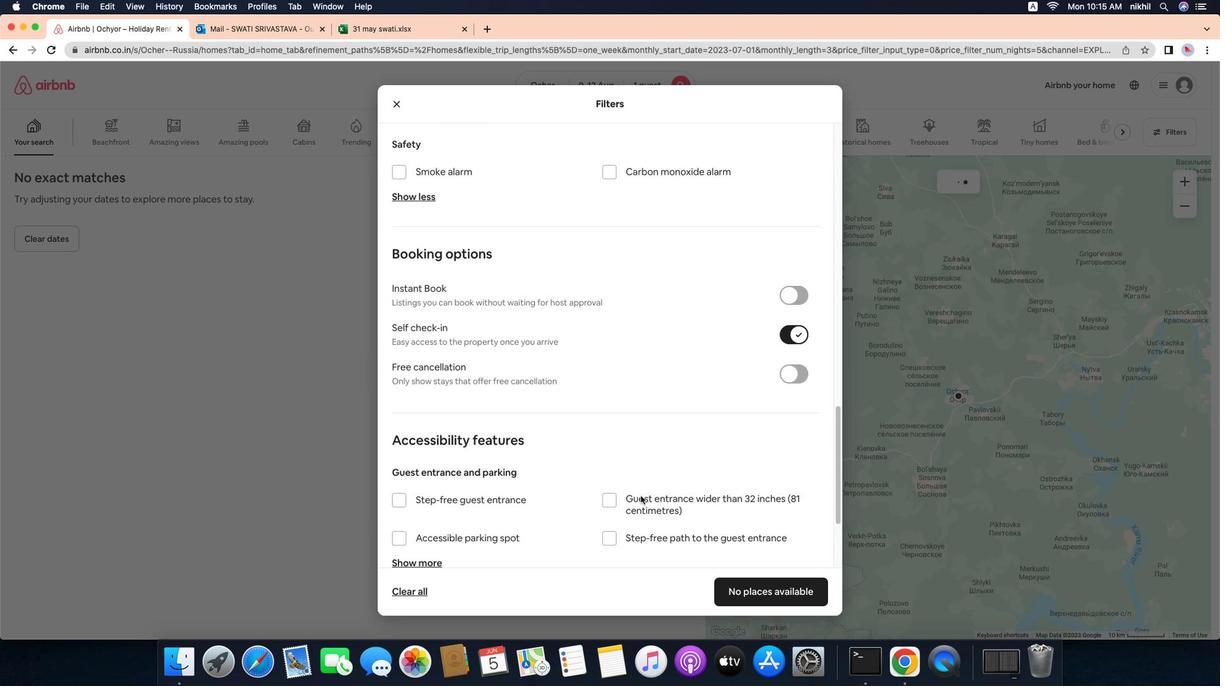 
Action: Mouse scrolled (639, 483) with delta (-7, 11)
Screenshot: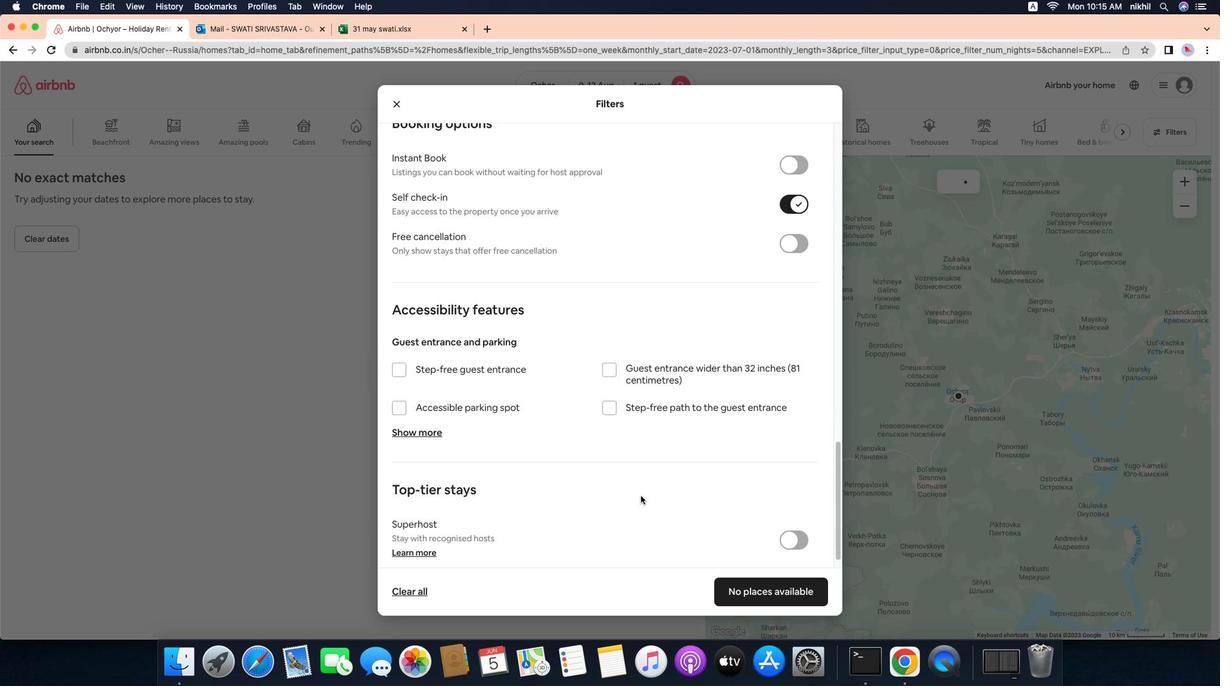 
Action: Mouse scrolled (639, 483) with delta (-7, 13)
Screenshot: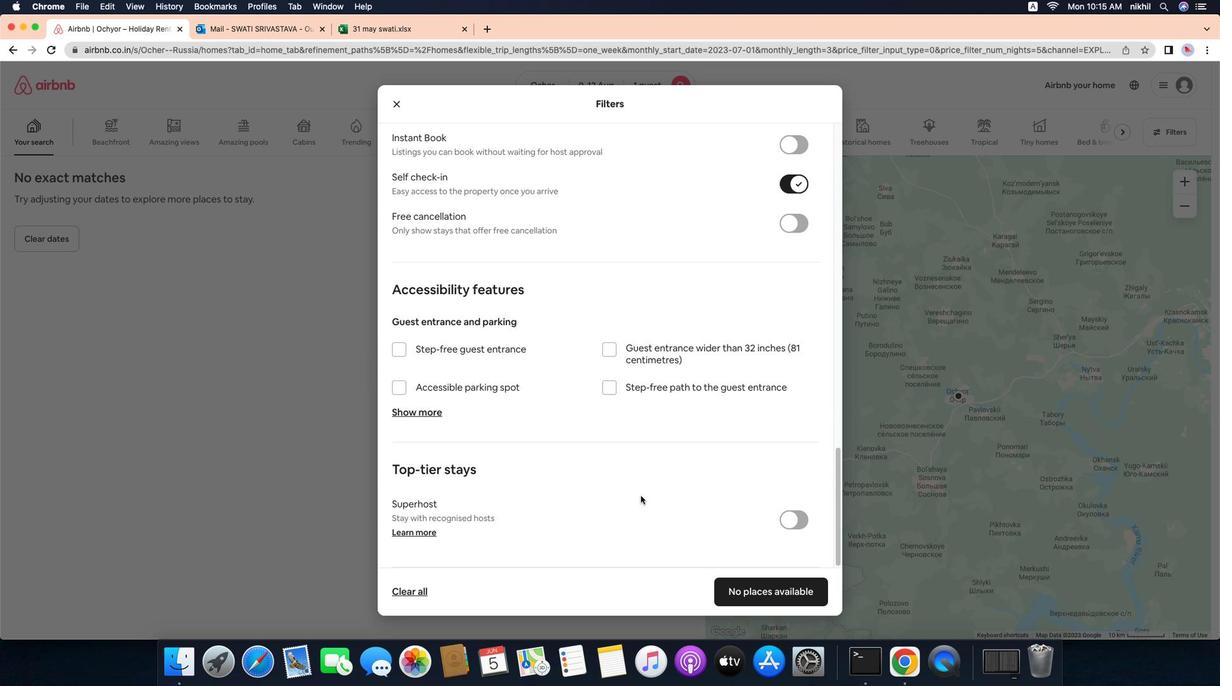 
Action: Mouse scrolled (639, 483) with delta (-7, 13)
Screenshot: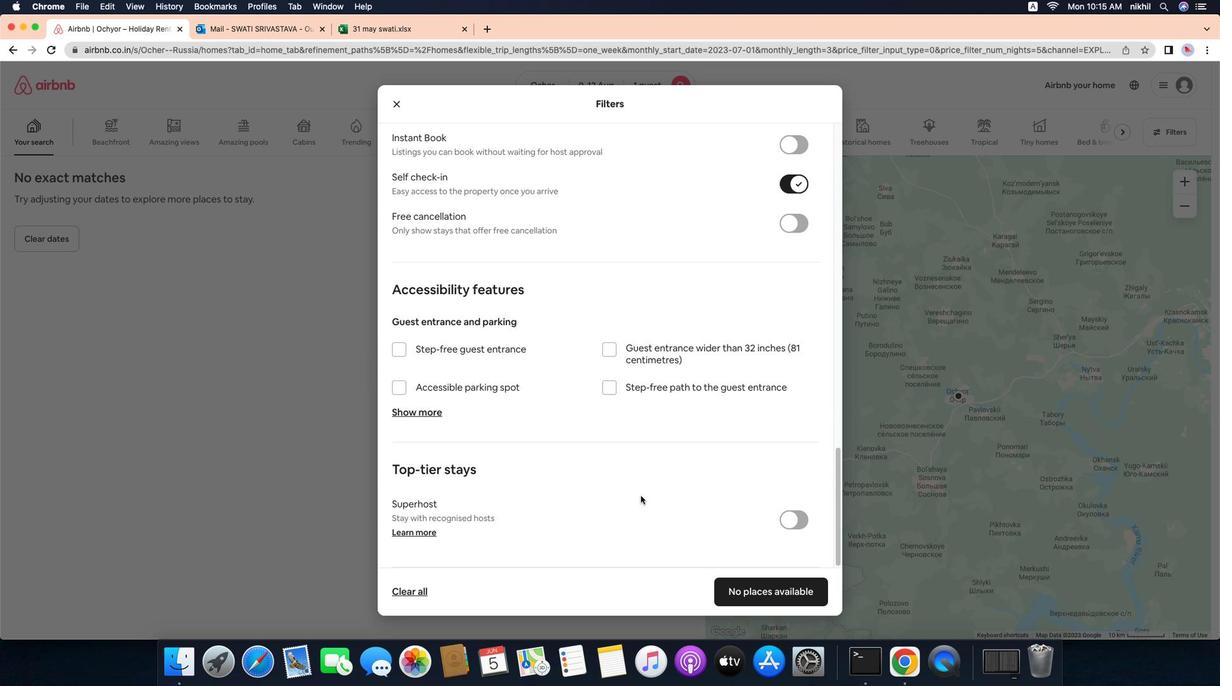 
Action: Mouse scrolled (639, 483) with delta (-7, 12)
Screenshot: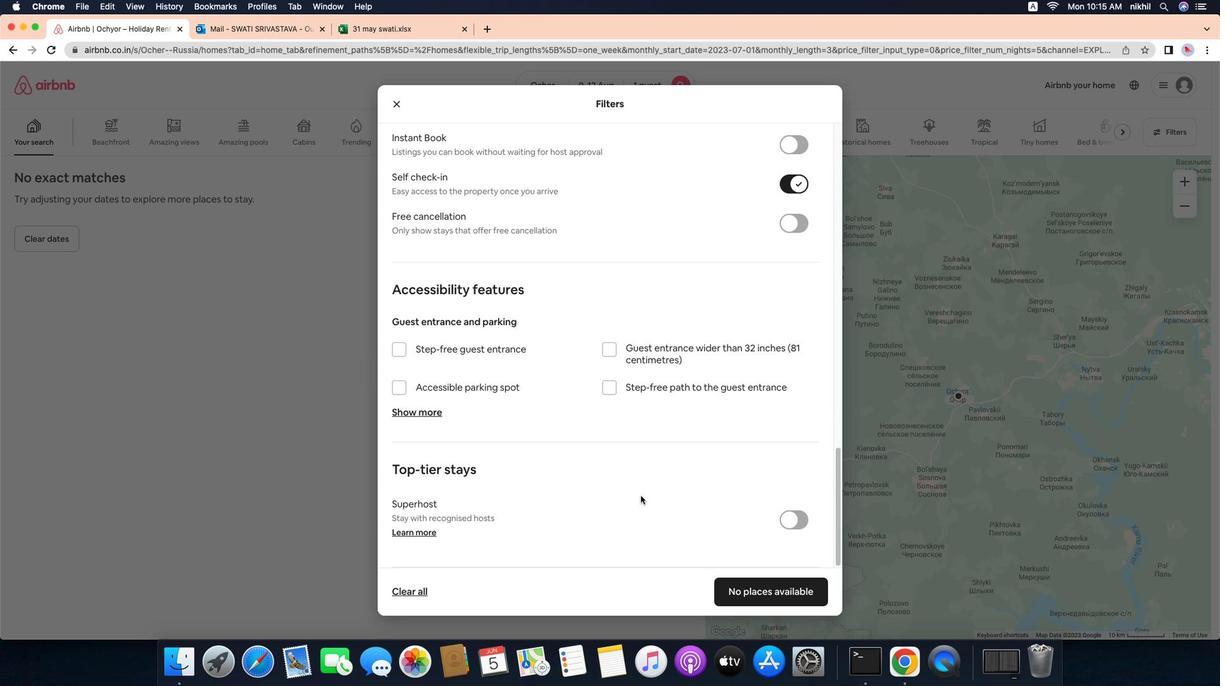 
Action: Mouse scrolled (639, 483) with delta (-7, 11)
Screenshot: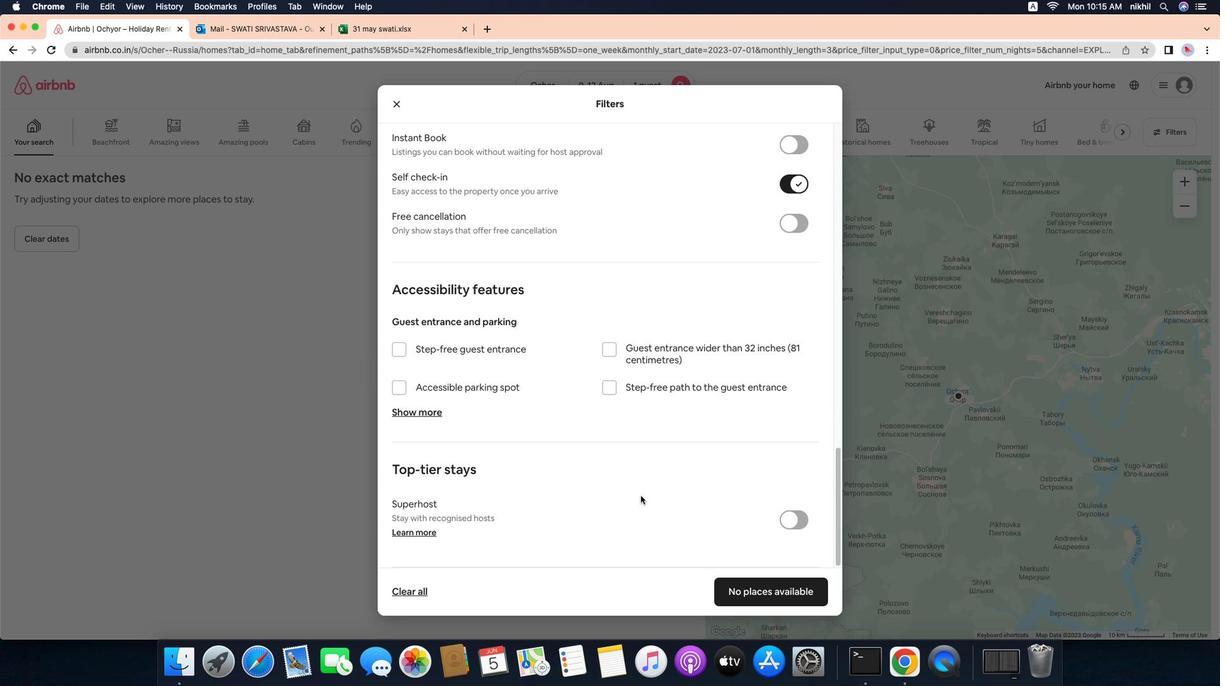 
Action: Mouse scrolled (639, 483) with delta (-7, 10)
Screenshot: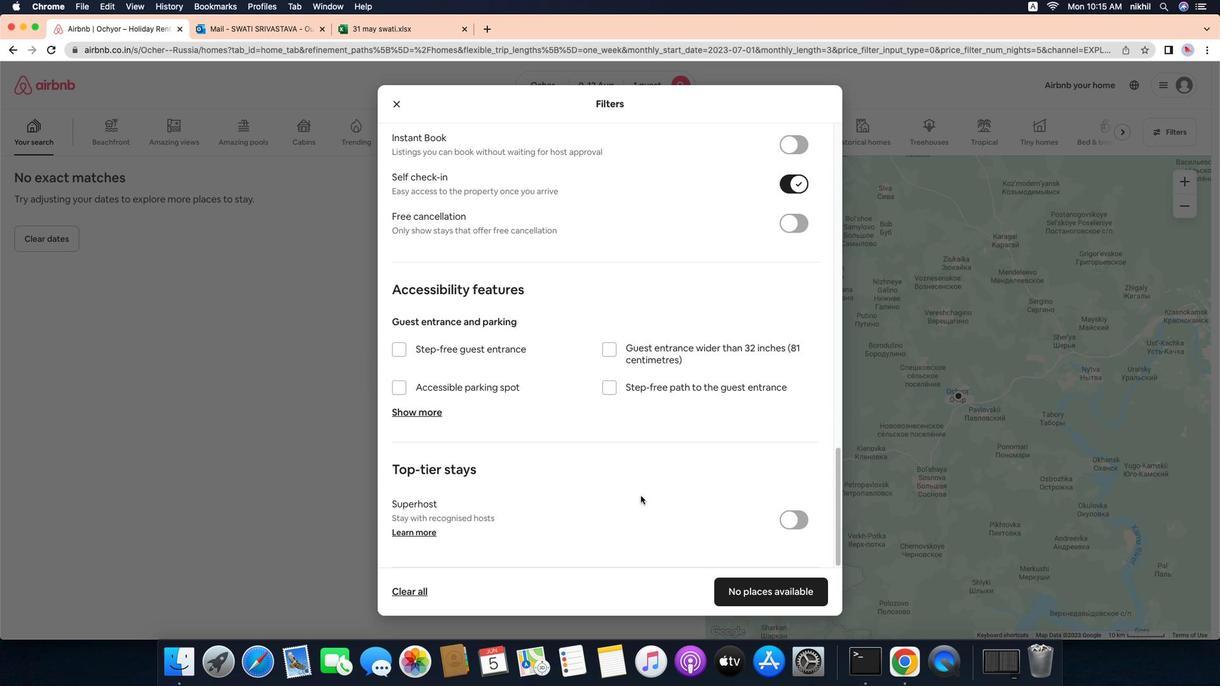 
Action: Mouse moved to (763, 585)
Screenshot: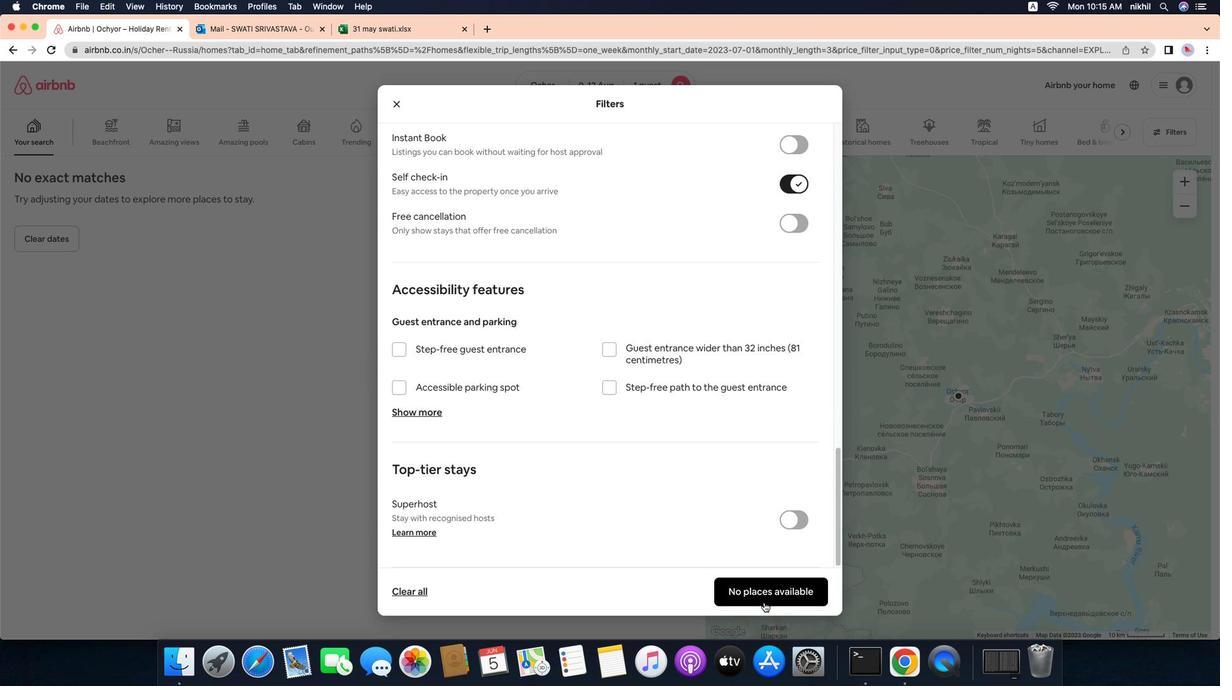 
Action: Mouse pressed left at (763, 585)
Screenshot: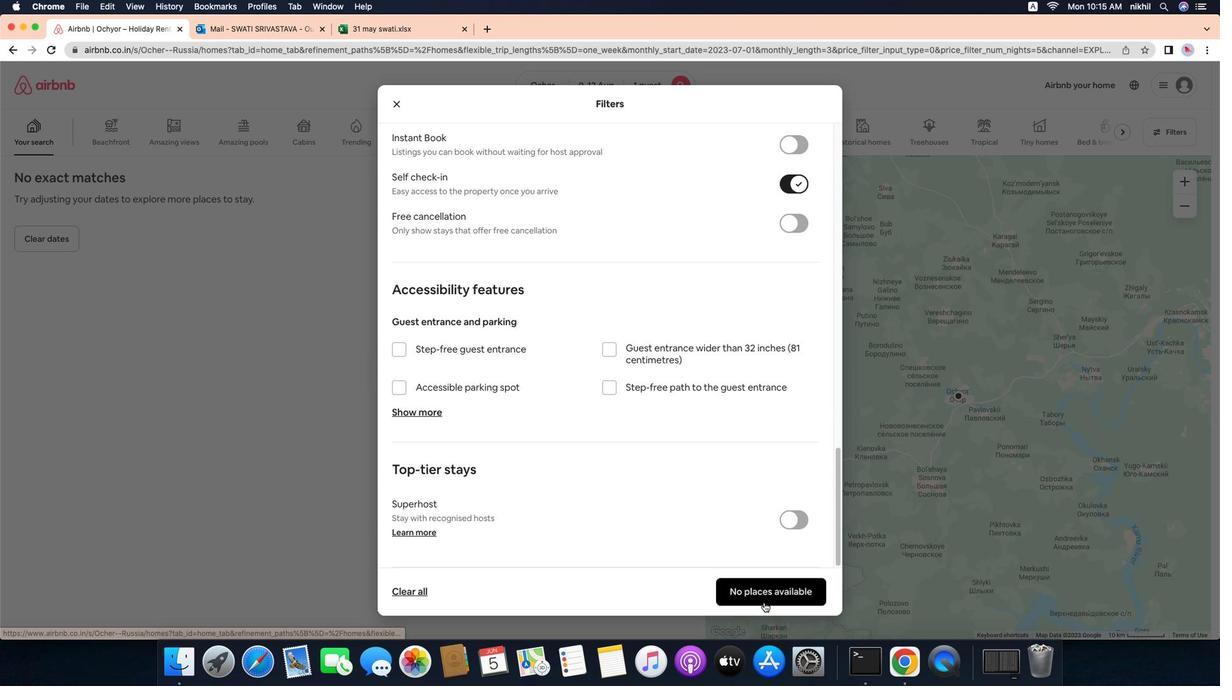 
Action: Mouse moved to (488, 260)
Screenshot: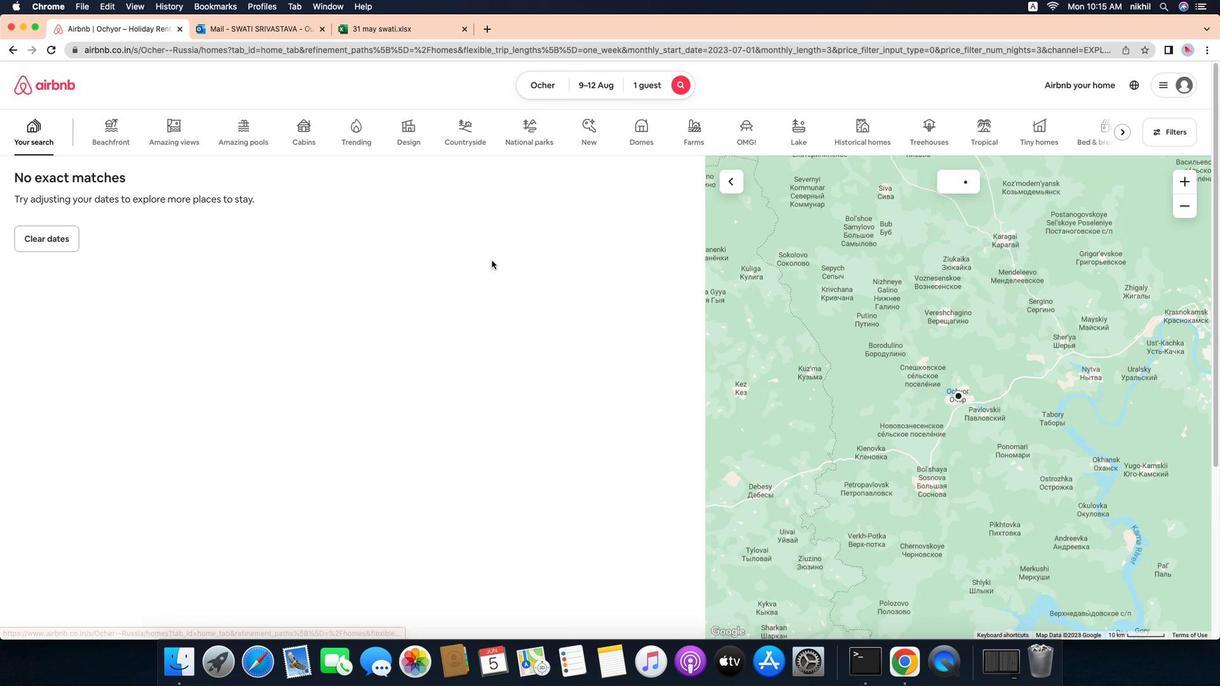 
